 Task: Find connections with filter location Hastināpur with filter topic #purposewith filter profile language German with filter current company Swiss Re with filter school Knowledge Institute of Technology (KIOT) with filter industry Landscaping Services with filter service category Property Management with filter keywords title Conservation Volunteer
Action: Mouse moved to (661, 97)
Screenshot: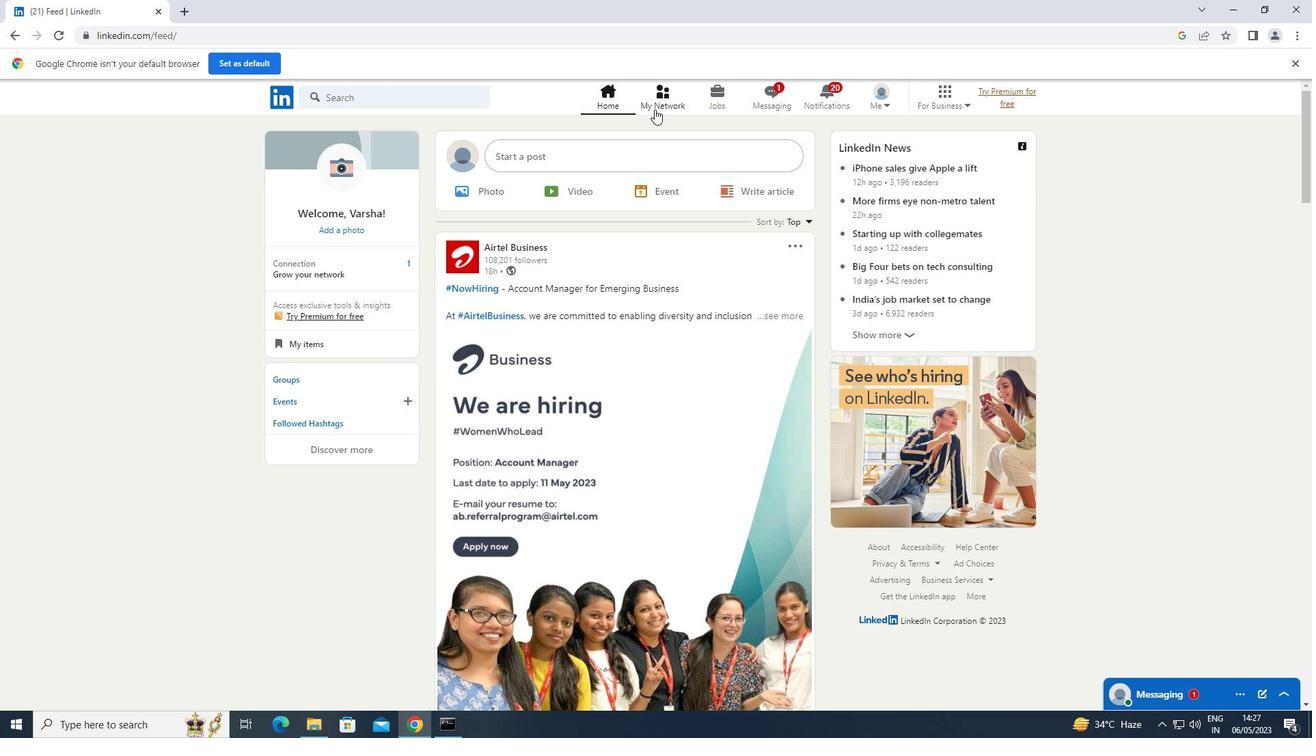 
Action: Mouse pressed left at (661, 97)
Screenshot: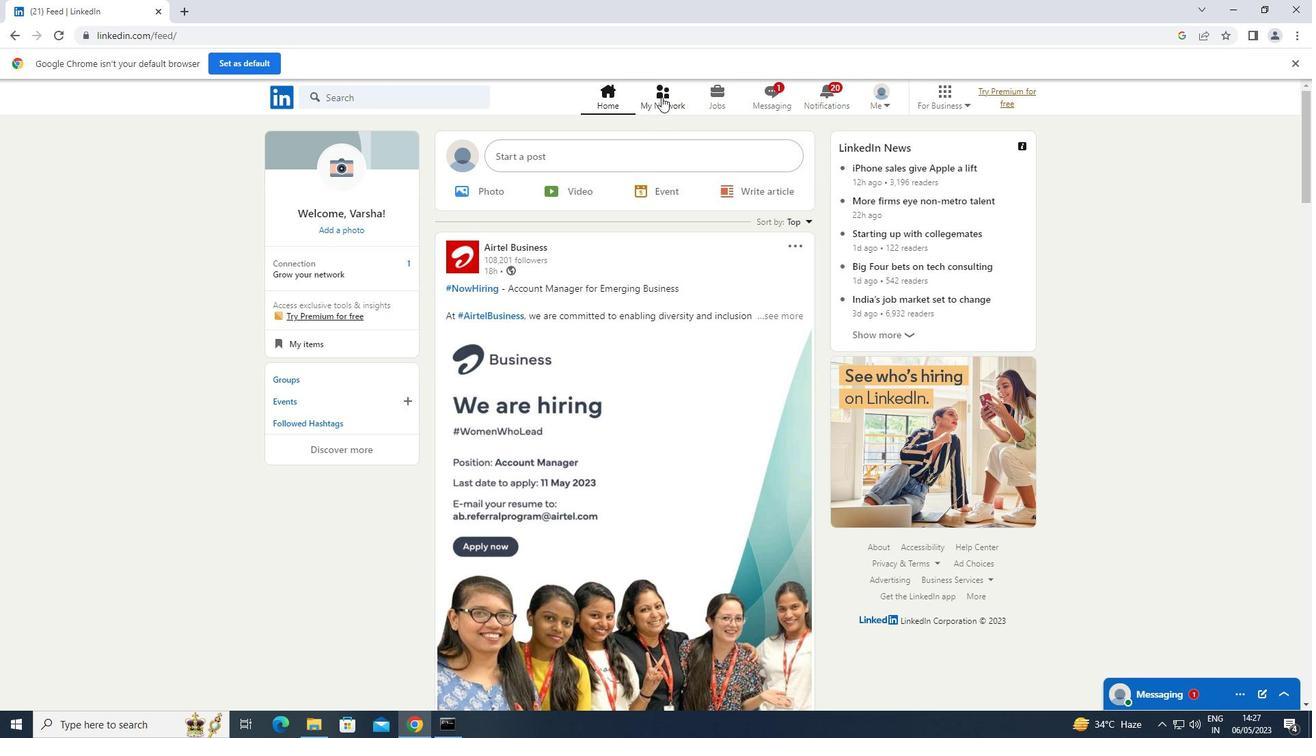 
Action: Mouse moved to (378, 174)
Screenshot: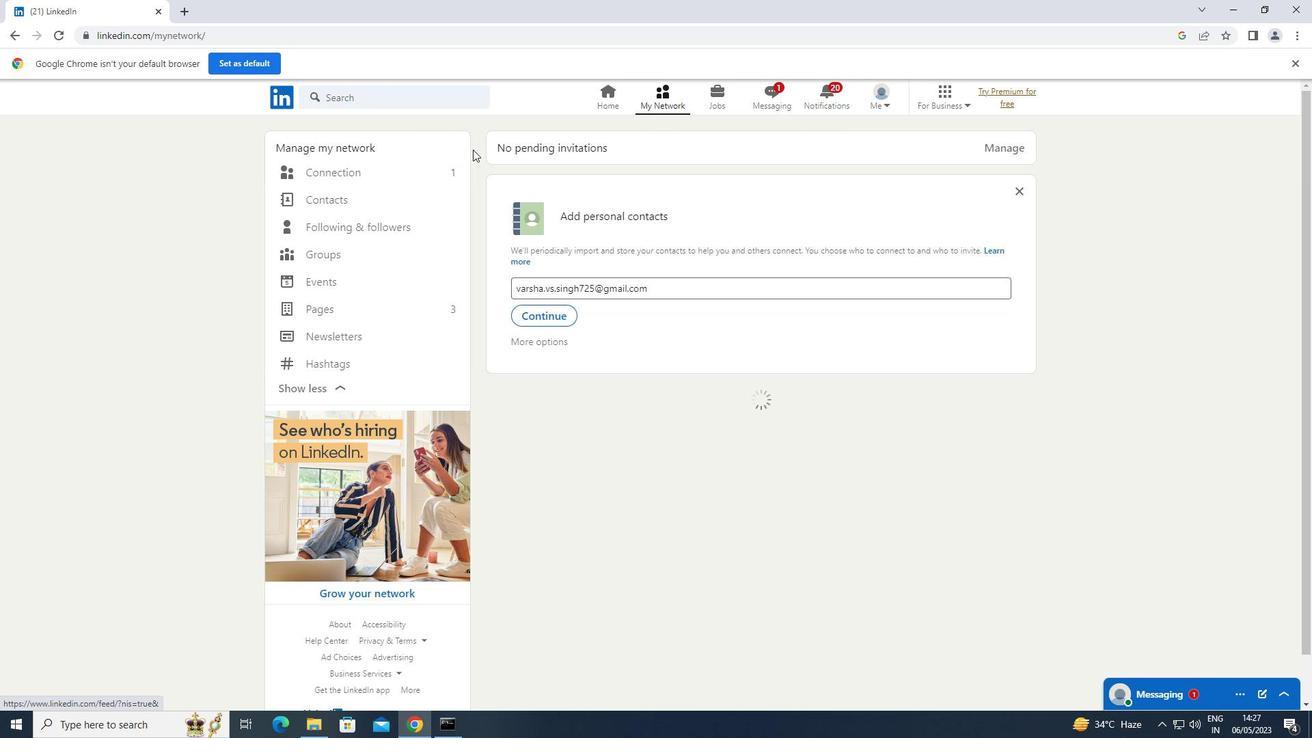 
Action: Mouse pressed left at (378, 174)
Screenshot: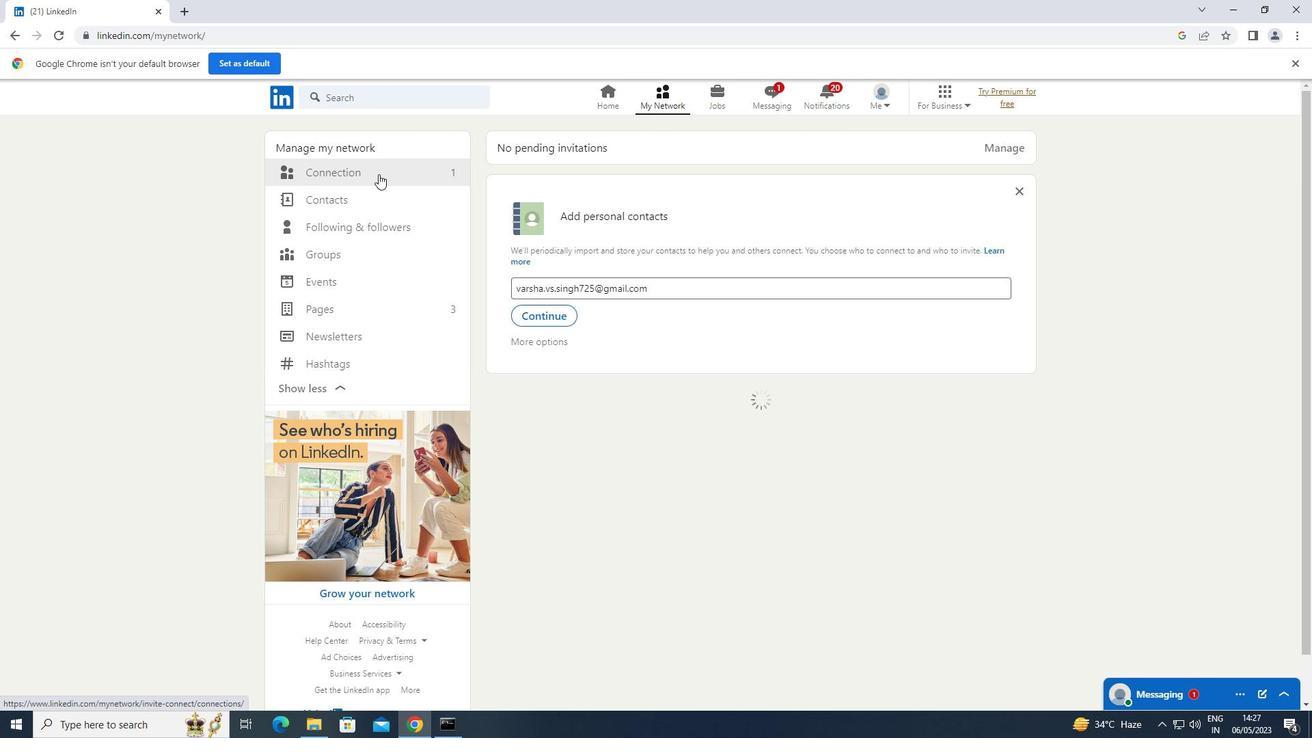 
Action: Mouse moved to (770, 174)
Screenshot: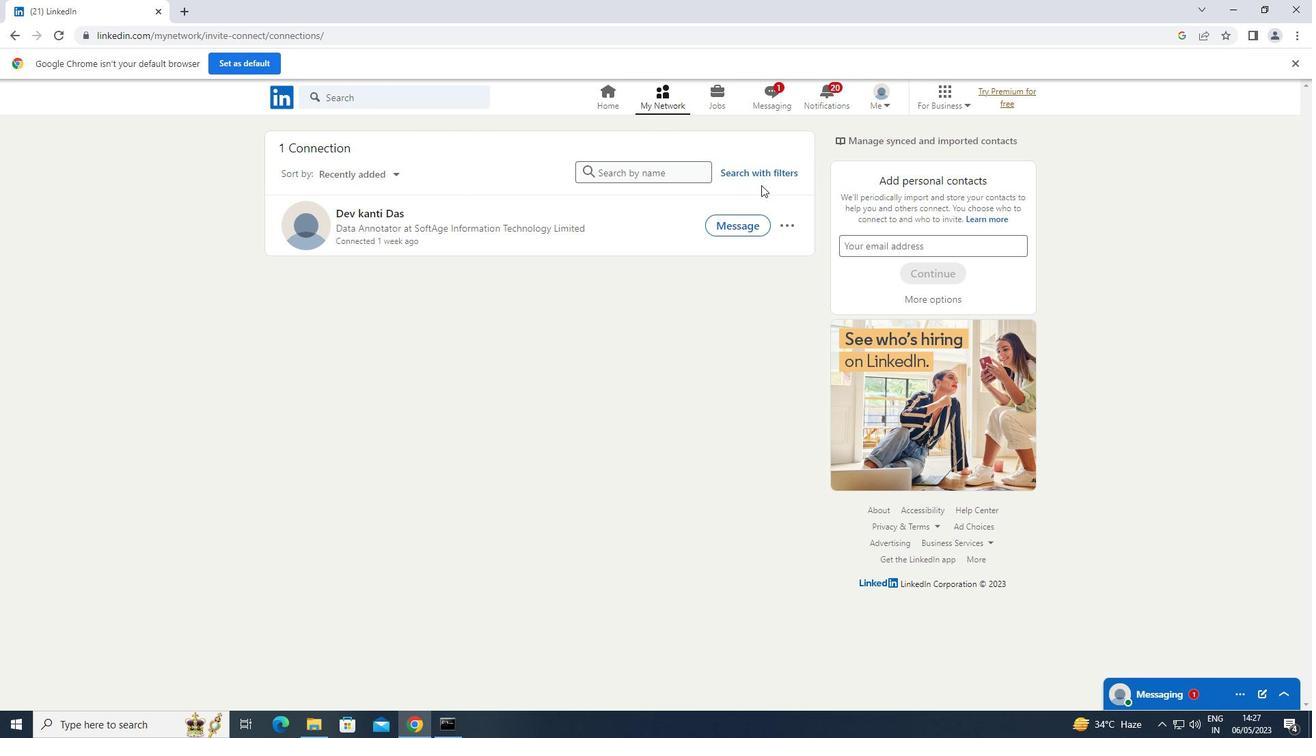 
Action: Mouse pressed left at (770, 174)
Screenshot: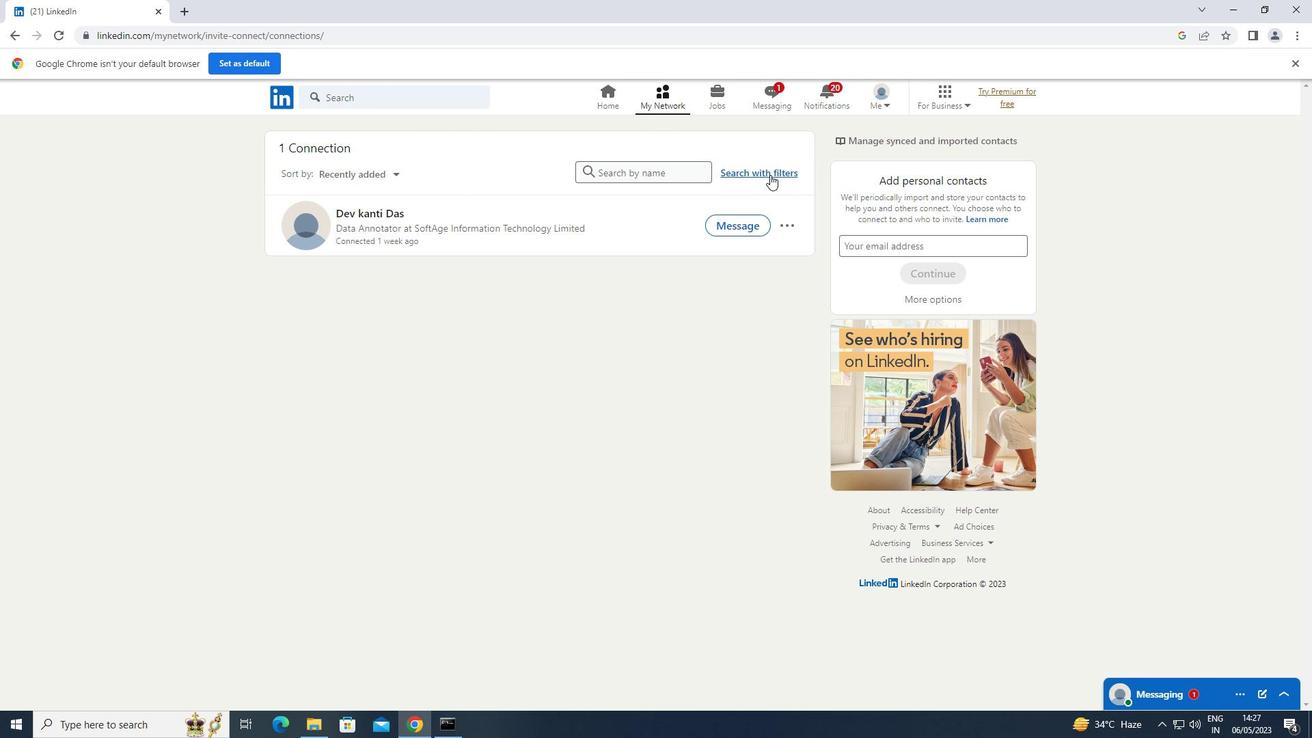 
Action: Mouse moved to (706, 141)
Screenshot: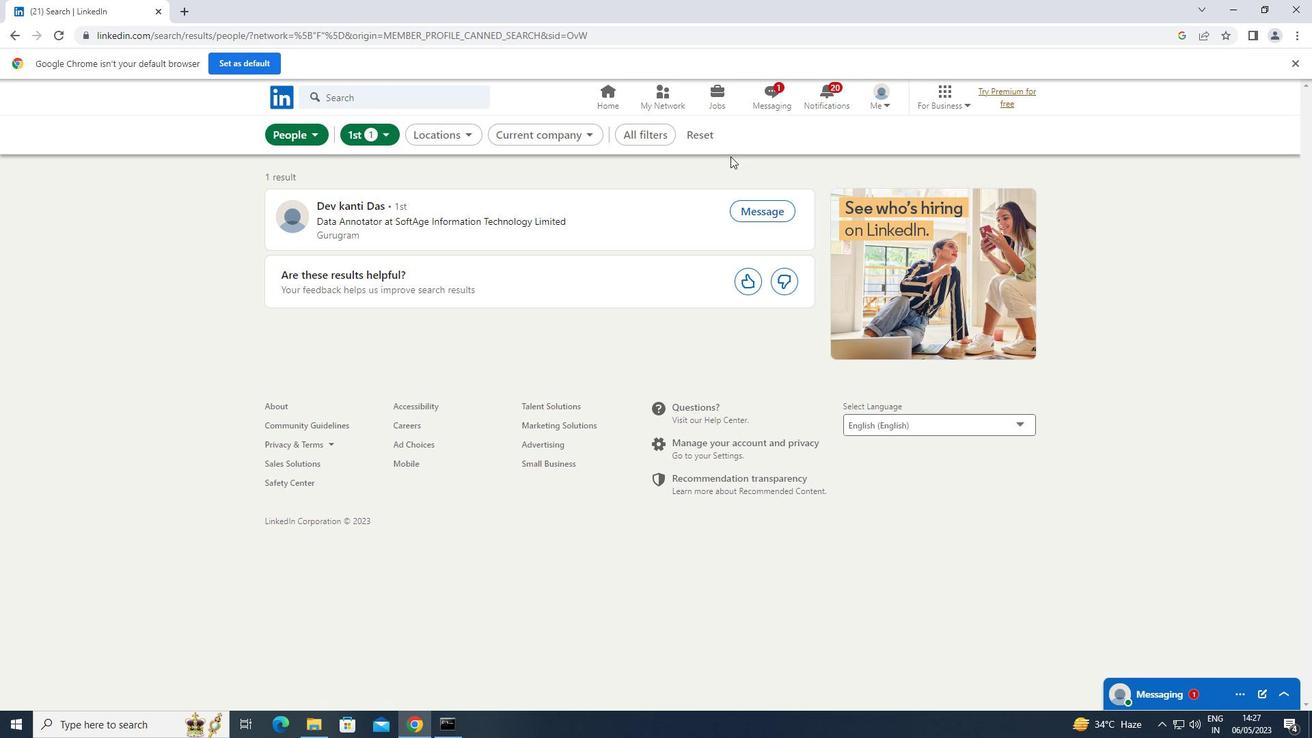 
Action: Mouse pressed left at (706, 141)
Screenshot: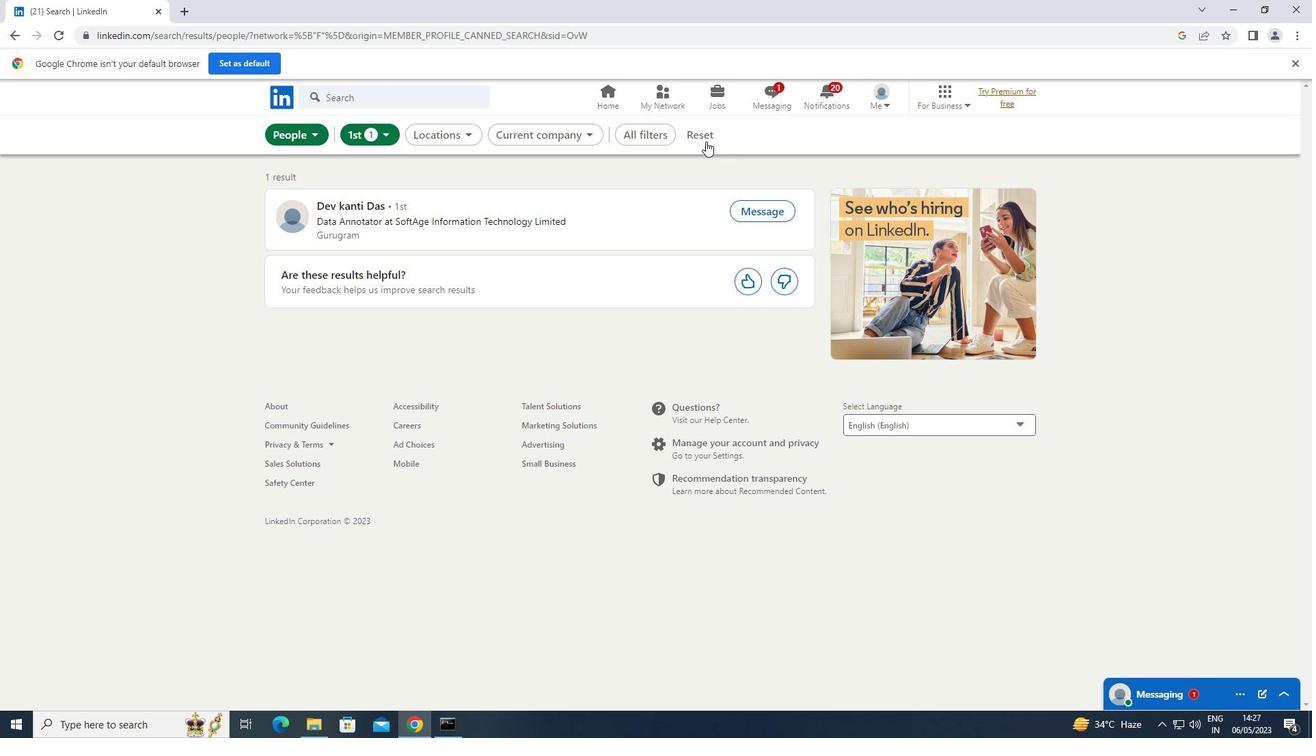 
Action: Mouse moved to (670, 134)
Screenshot: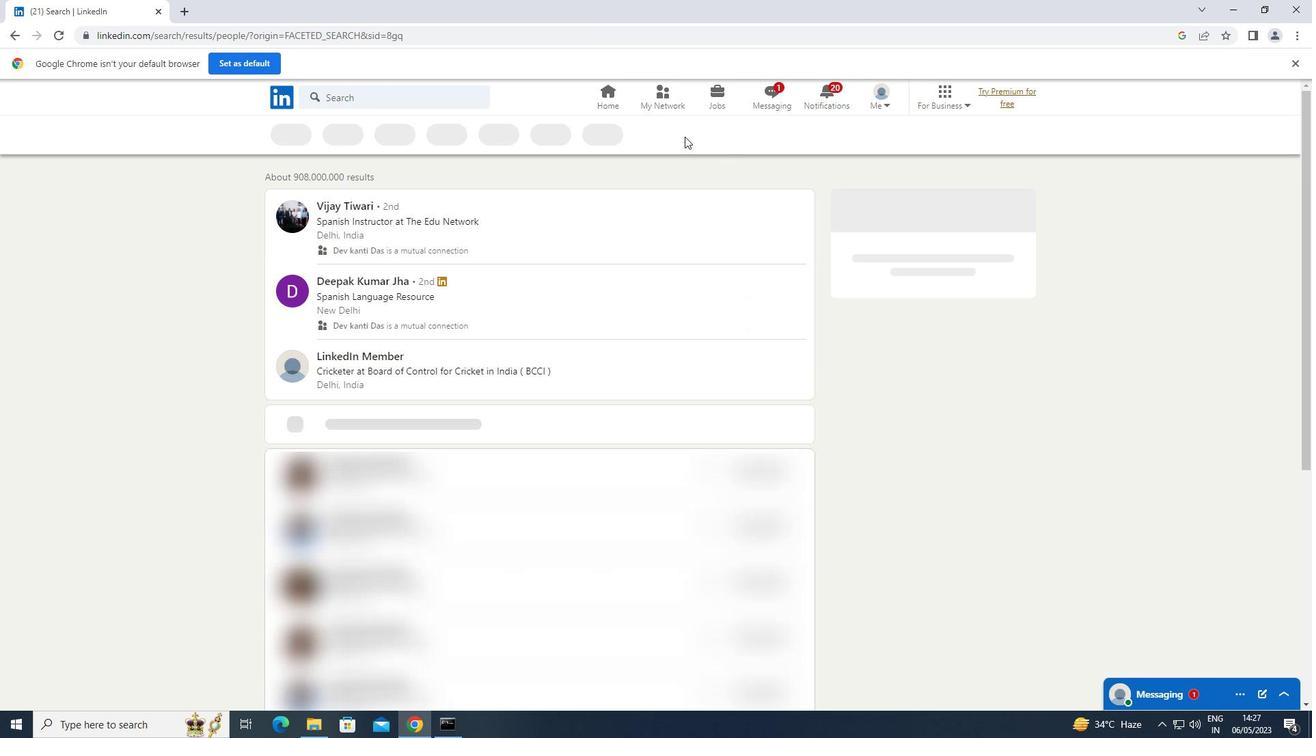 
Action: Mouse pressed left at (670, 134)
Screenshot: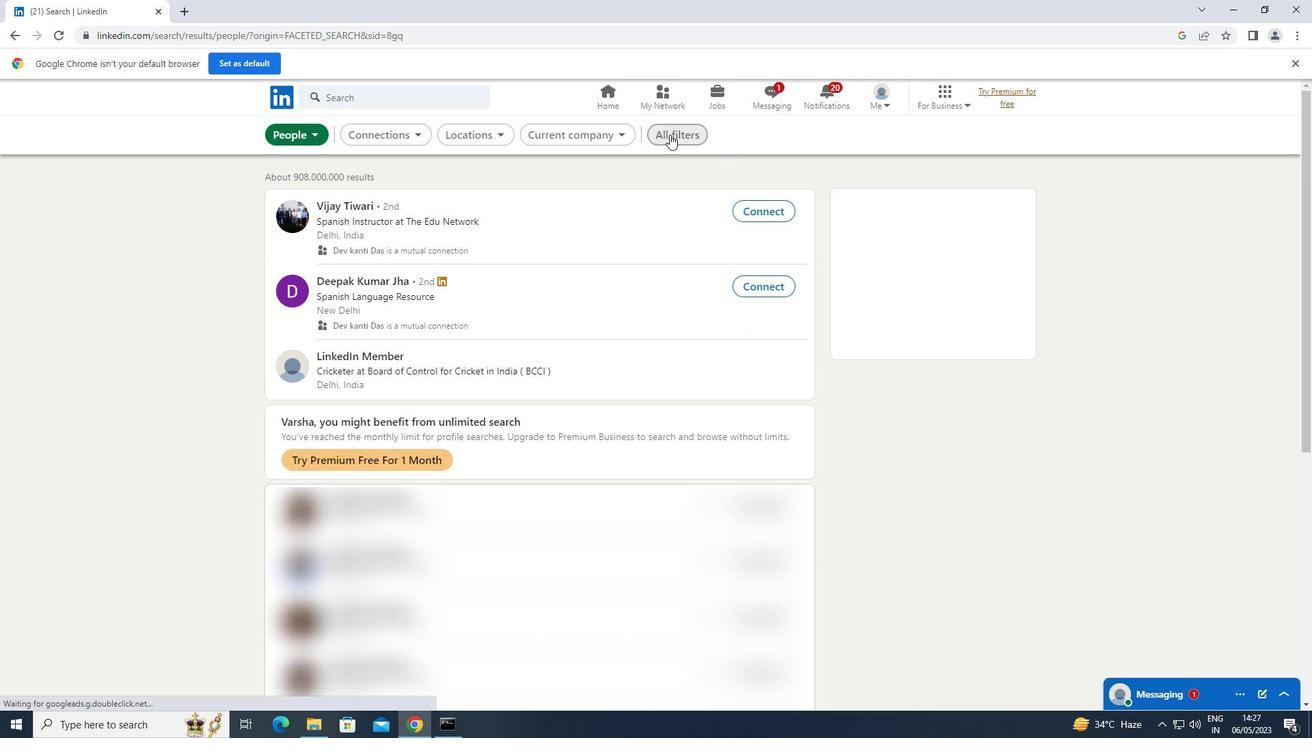 
Action: Mouse moved to (1206, 331)
Screenshot: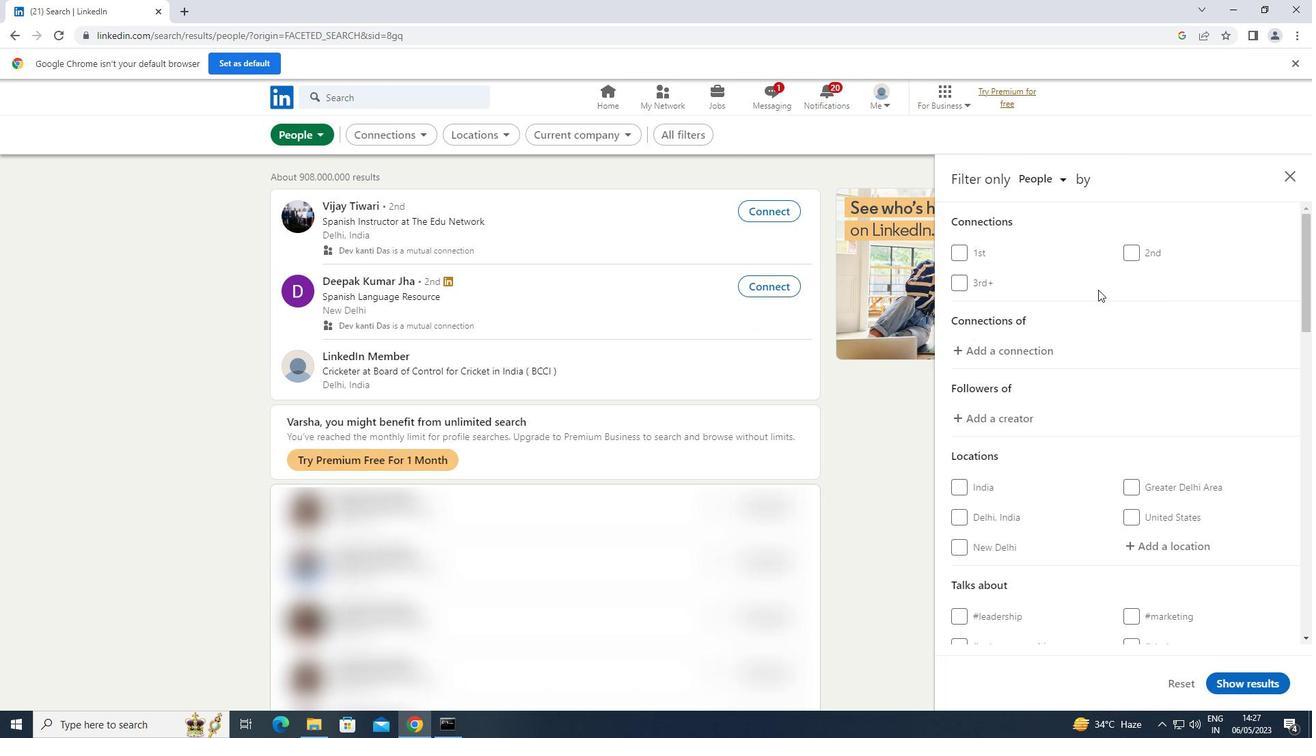 
Action: Mouse scrolled (1206, 330) with delta (0, 0)
Screenshot: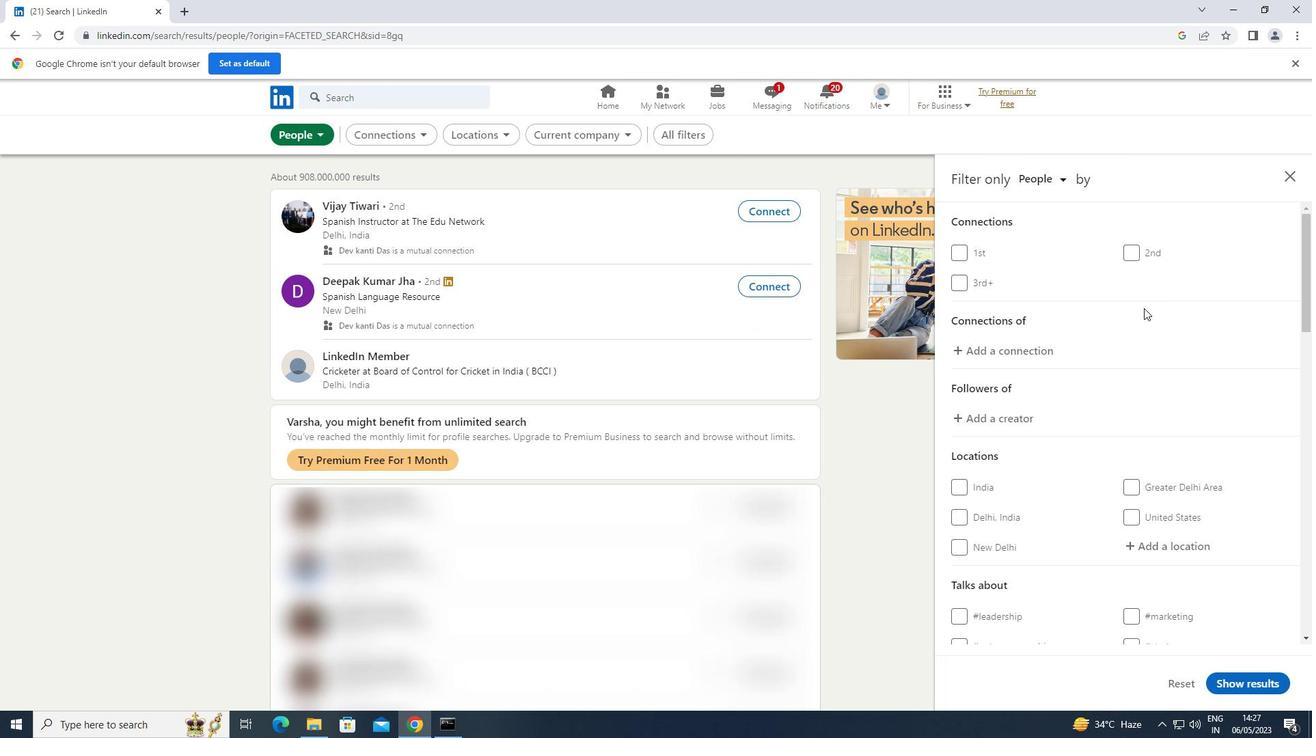 
Action: Mouse moved to (1207, 331)
Screenshot: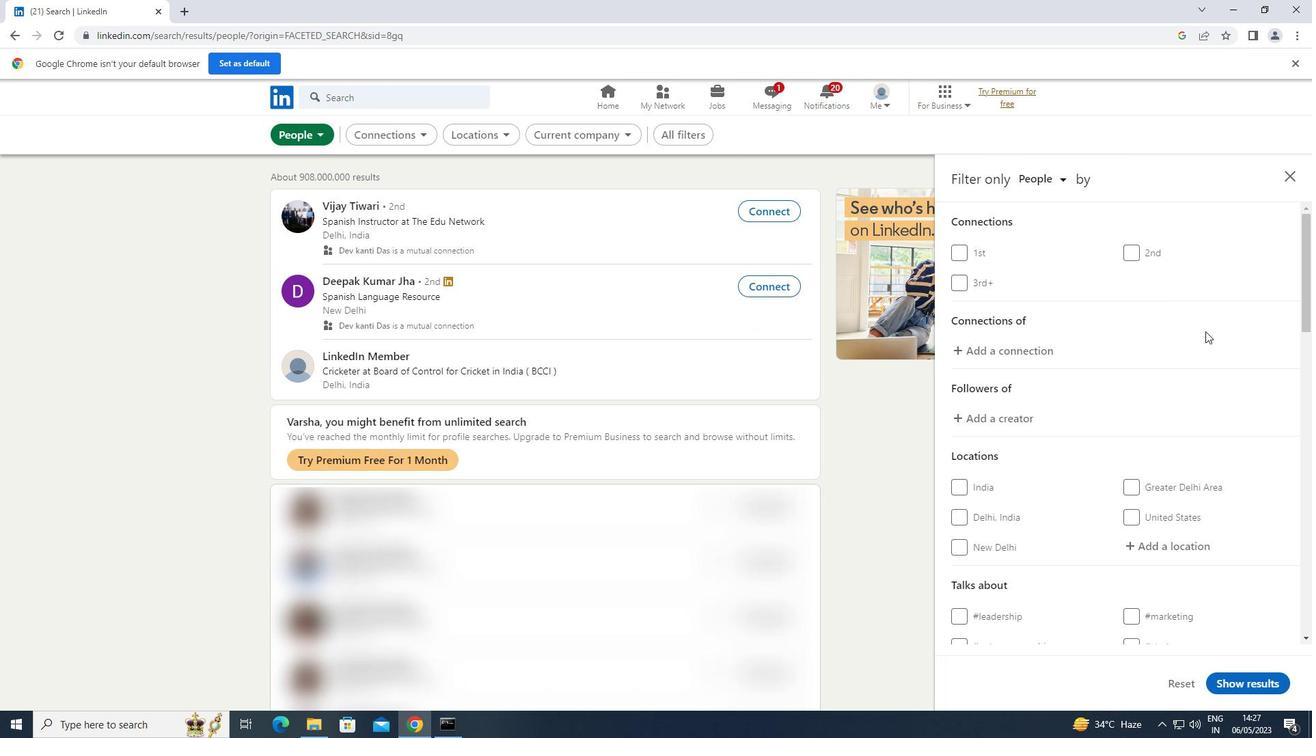 
Action: Mouse scrolled (1207, 330) with delta (0, 0)
Screenshot: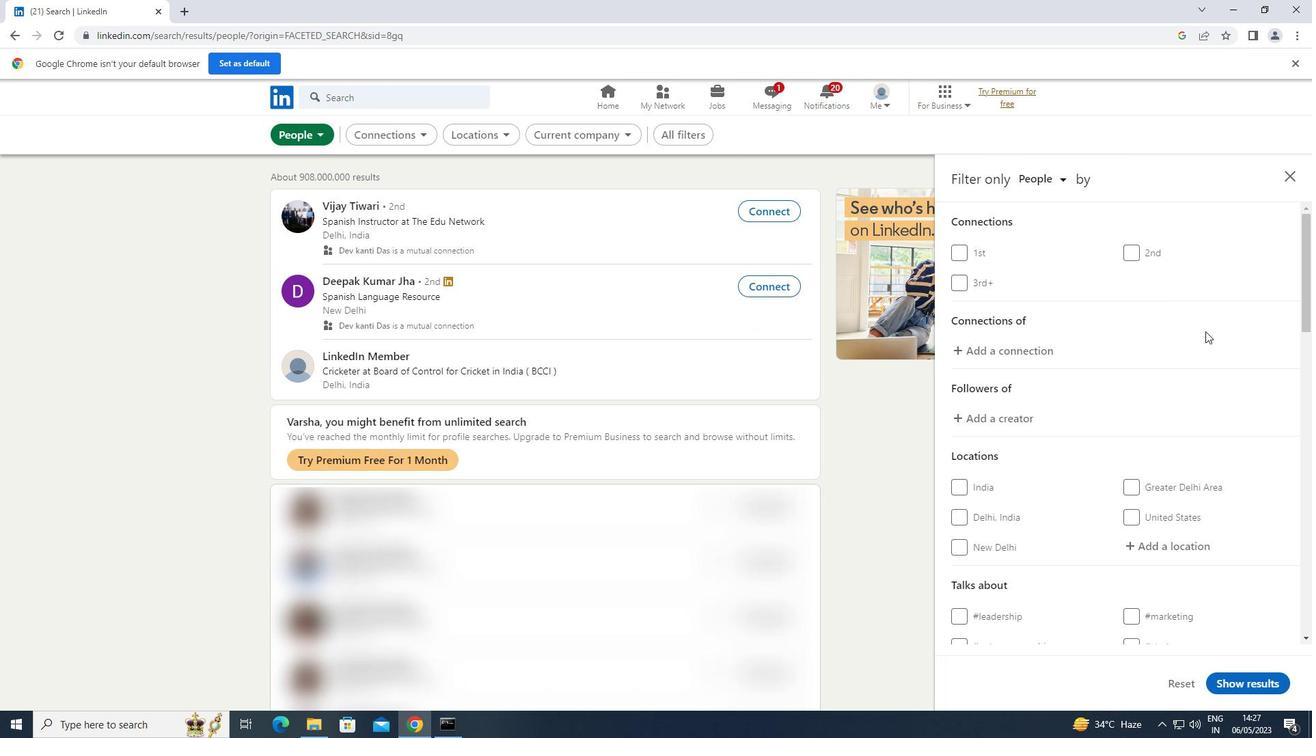 
Action: Mouse moved to (1172, 403)
Screenshot: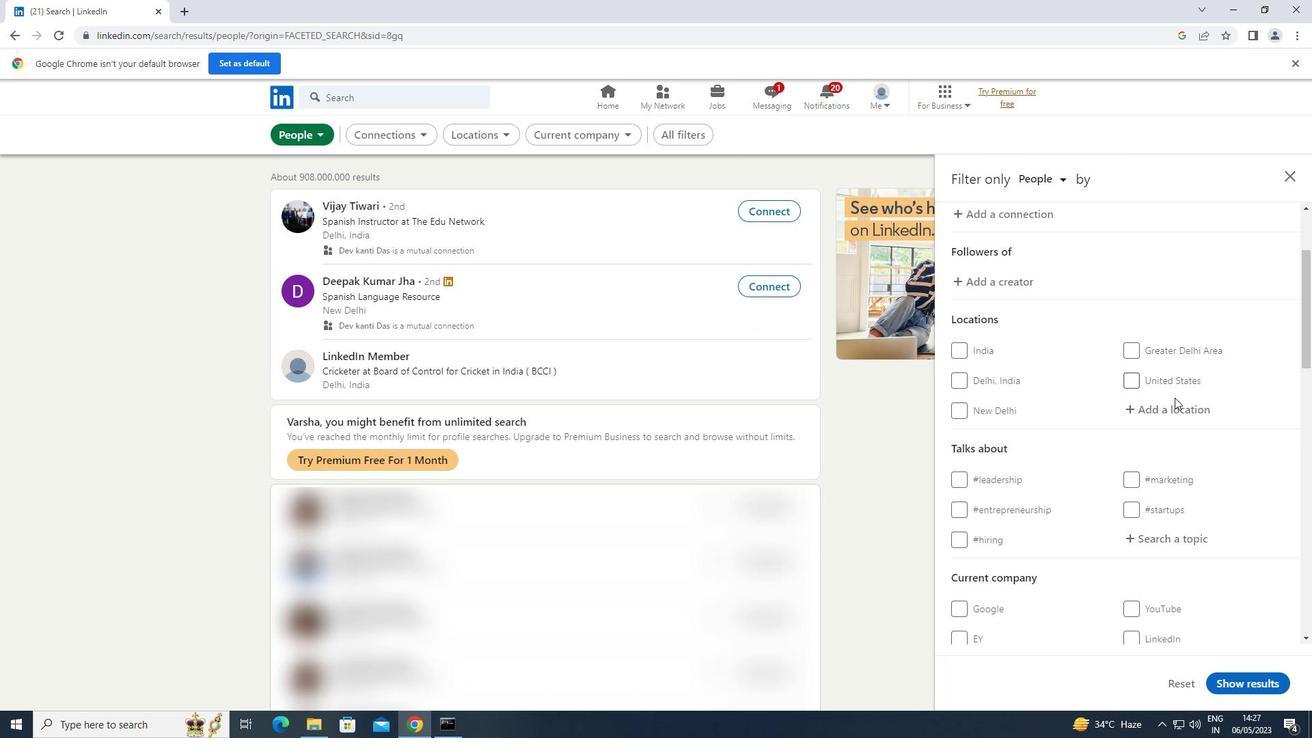 
Action: Mouse pressed left at (1172, 403)
Screenshot: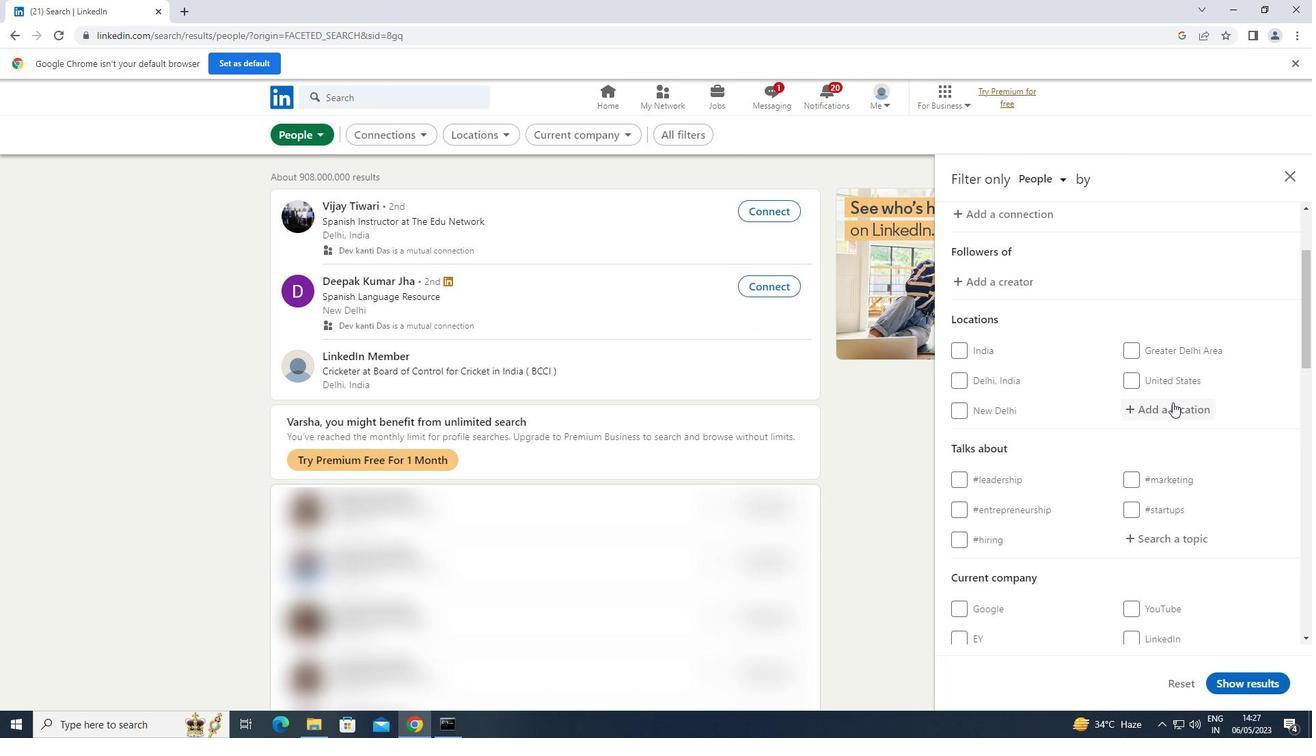 
Action: Key pressed <Key.shift>HASTINAPUR
Screenshot: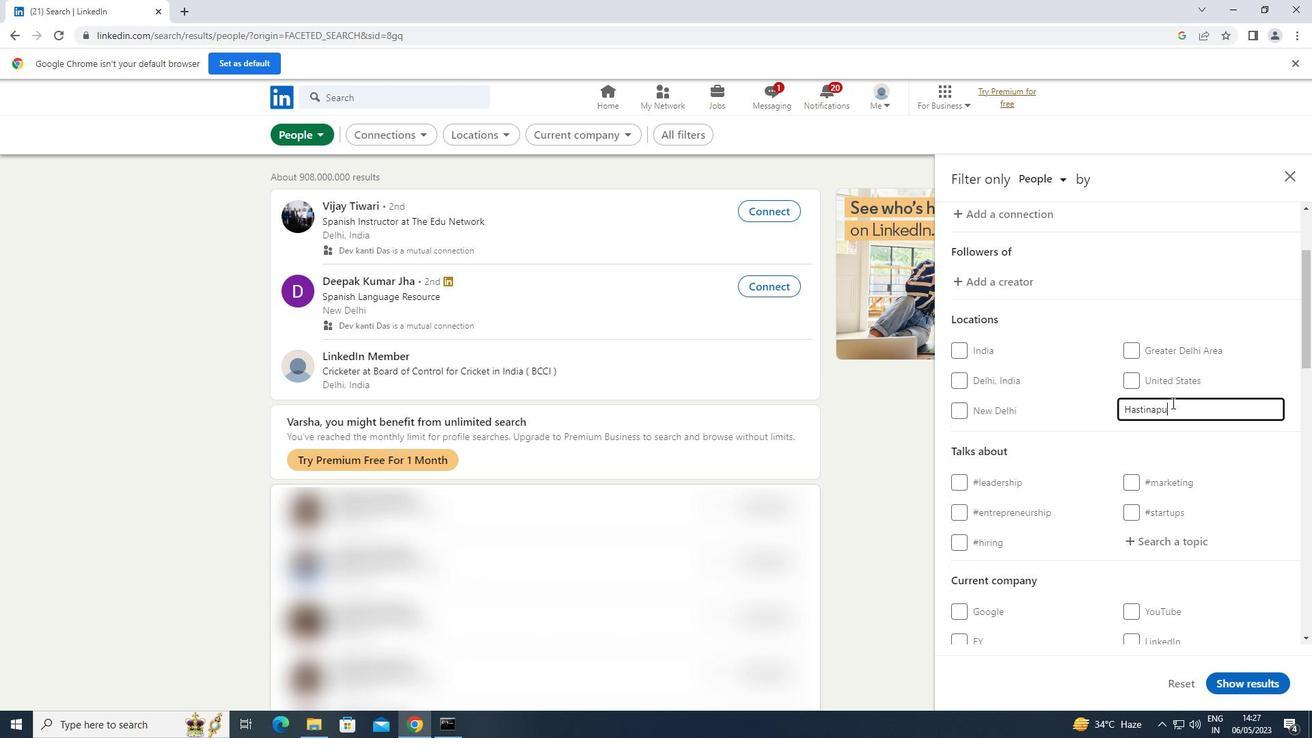 
Action: Mouse moved to (1174, 538)
Screenshot: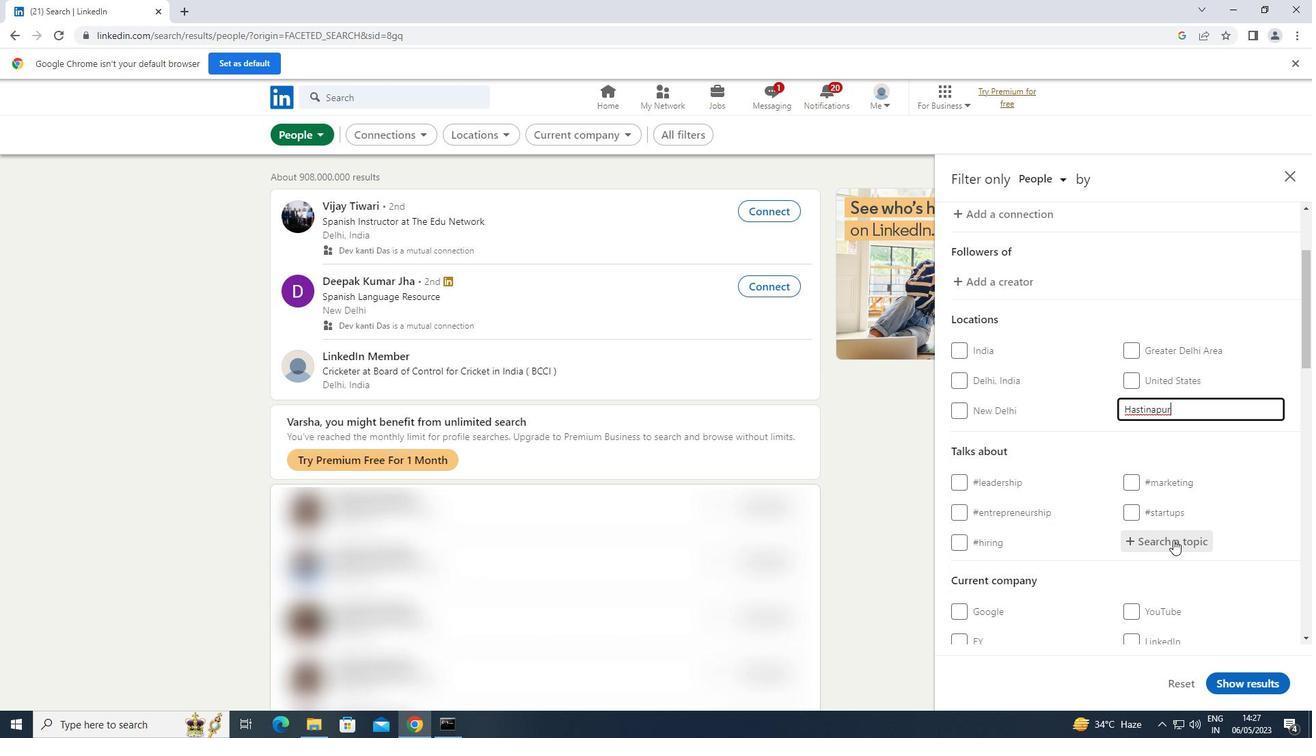 
Action: Mouse pressed left at (1174, 538)
Screenshot: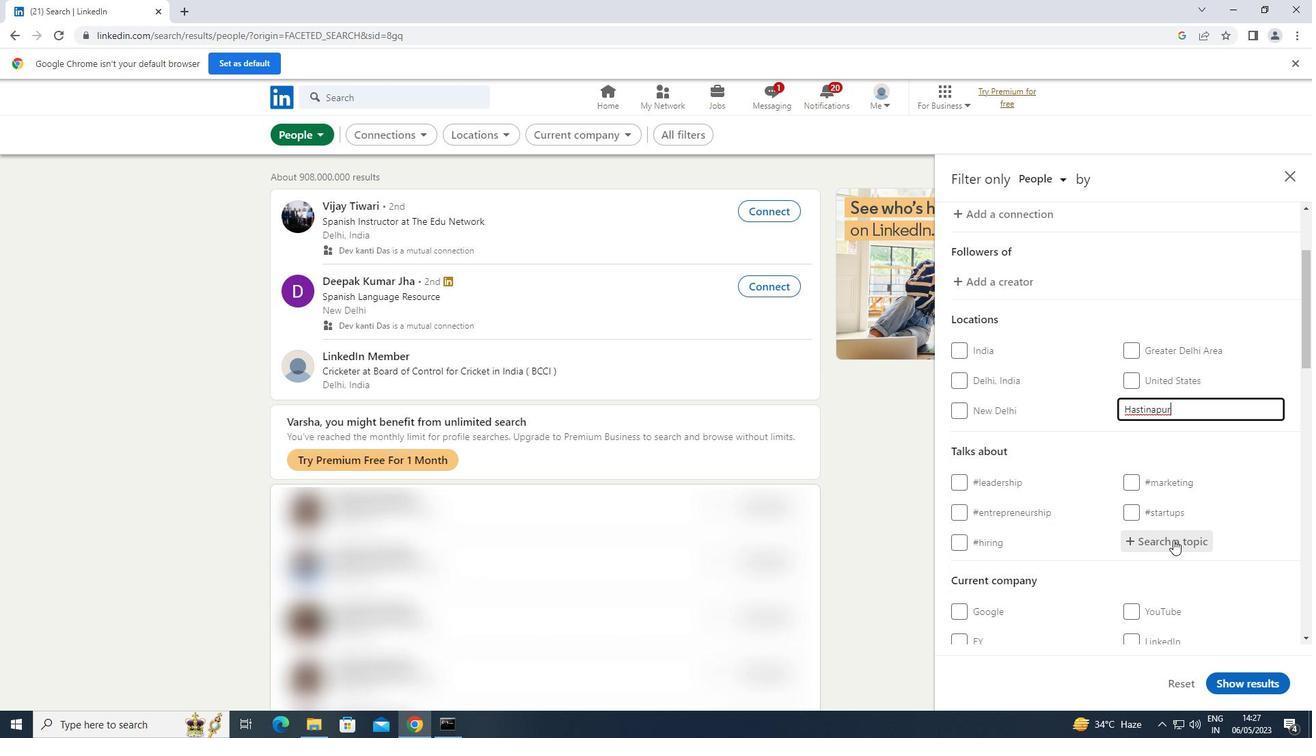
Action: Key pressed PURPOSE
Screenshot: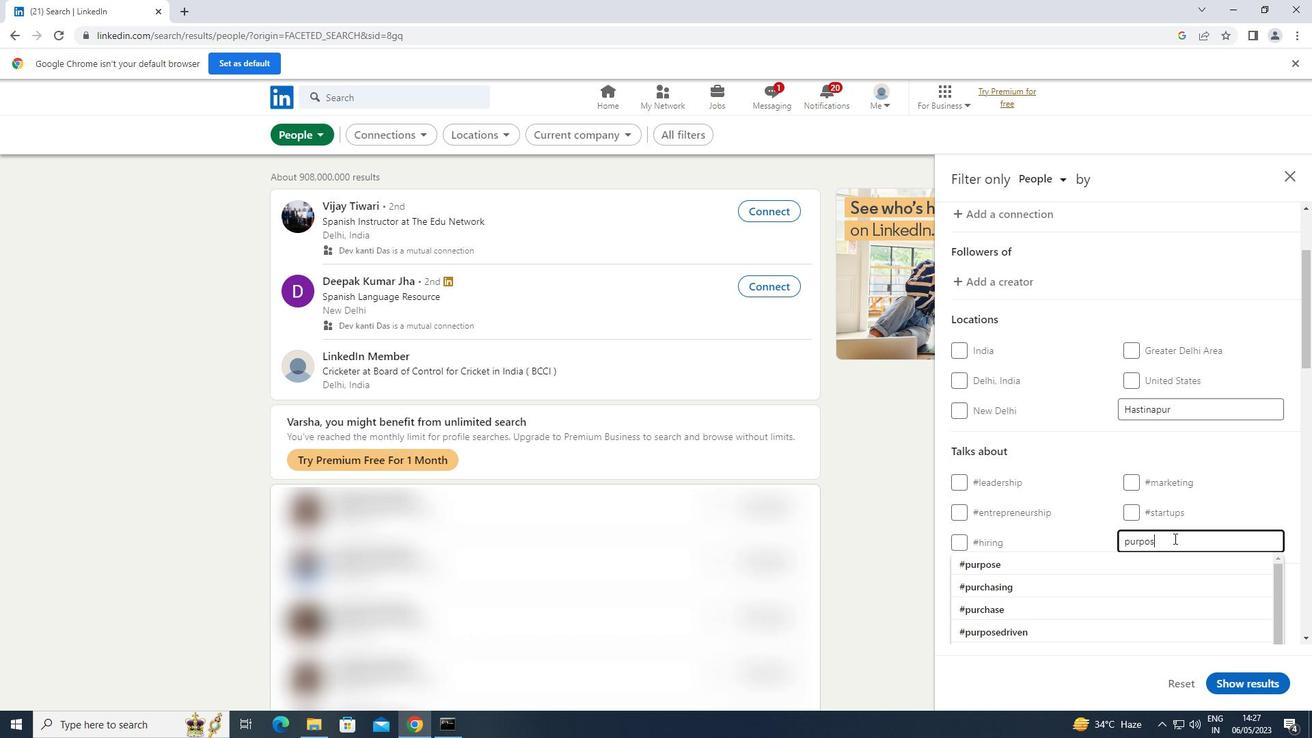 
Action: Mouse moved to (1030, 557)
Screenshot: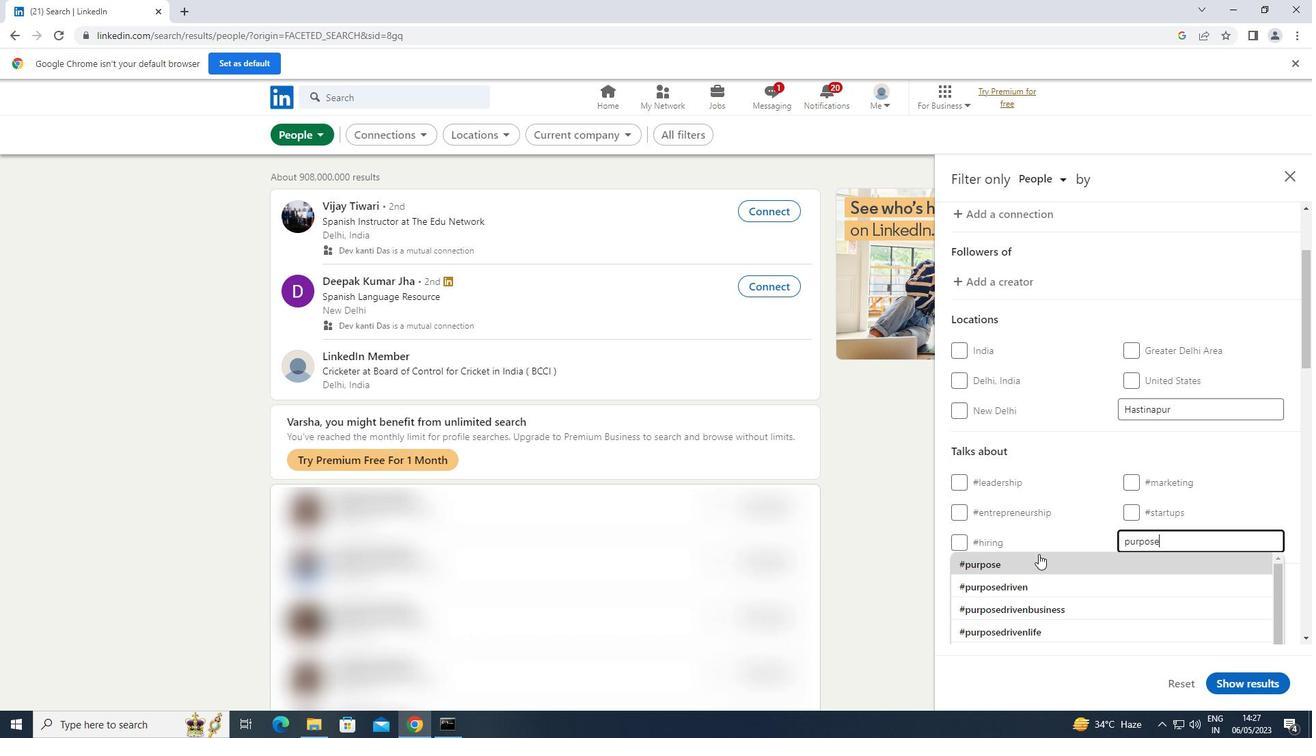 
Action: Mouse pressed left at (1030, 557)
Screenshot: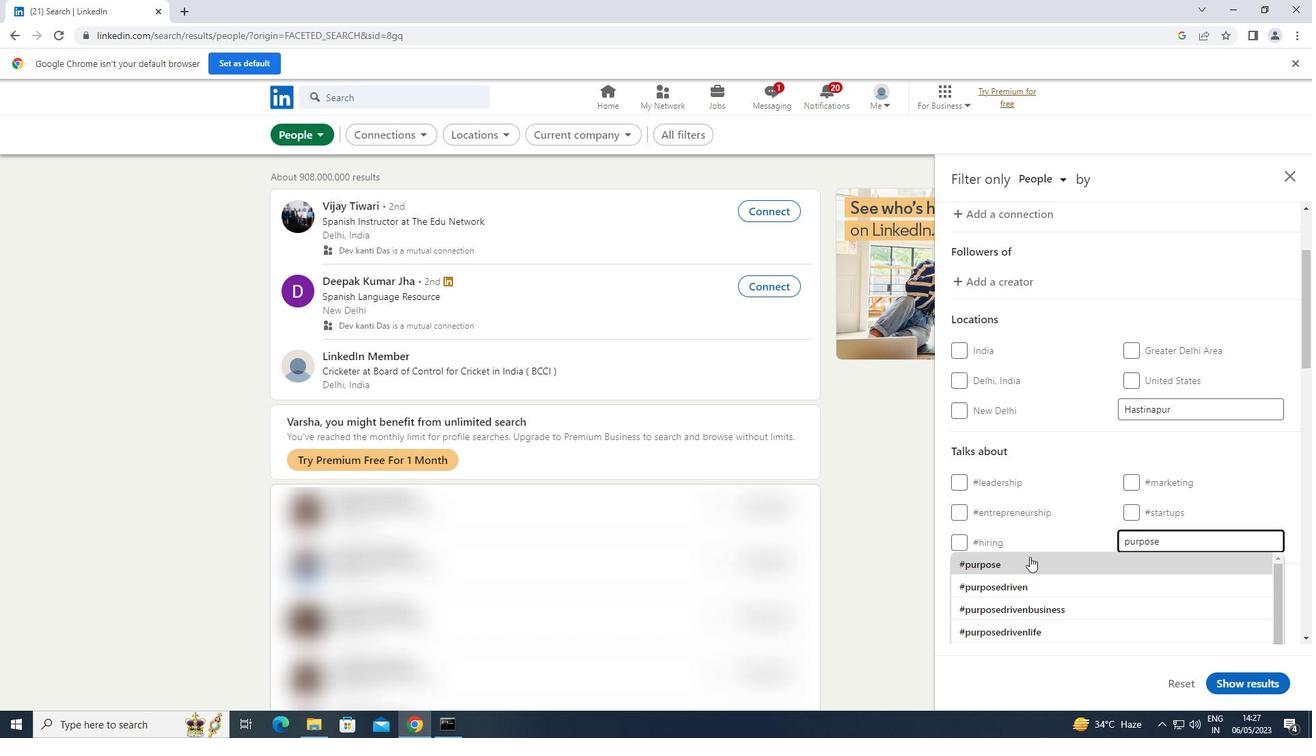 
Action: Mouse scrolled (1030, 556) with delta (0, 0)
Screenshot: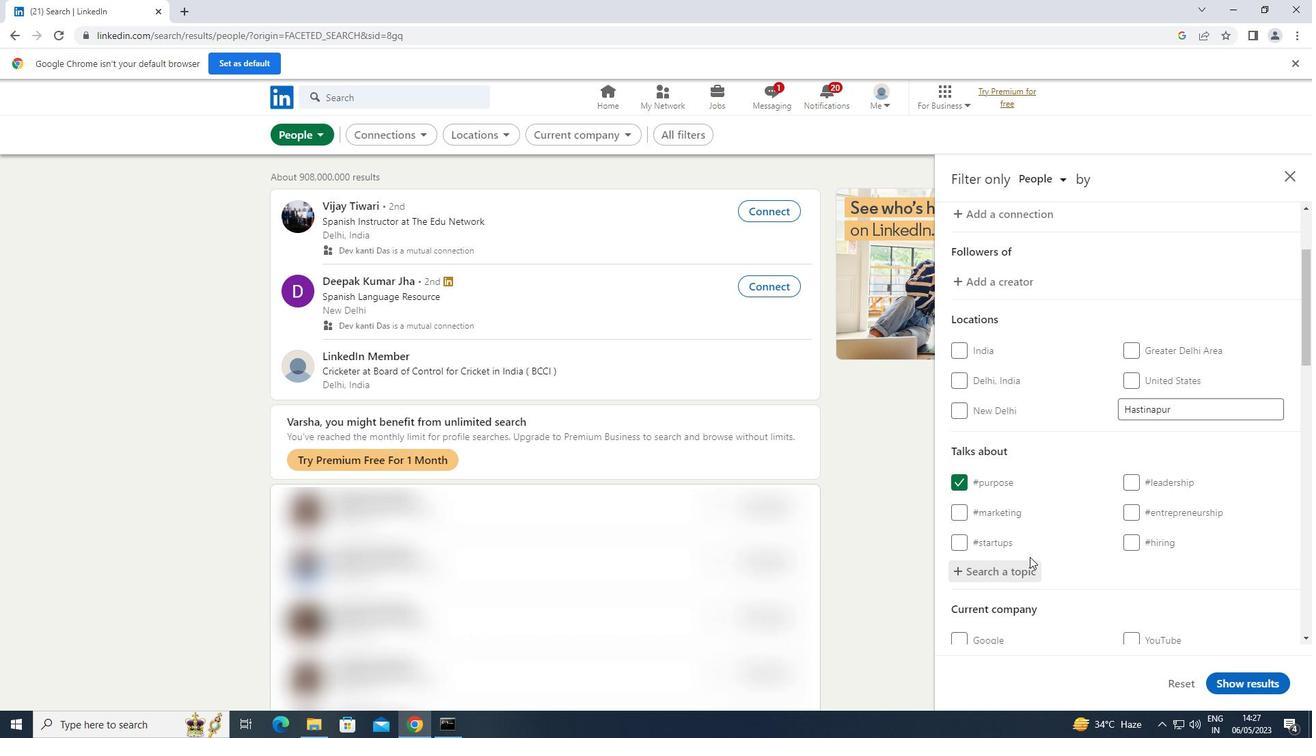 
Action: Mouse scrolled (1030, 556) with delta (0, 0)
Screenshot: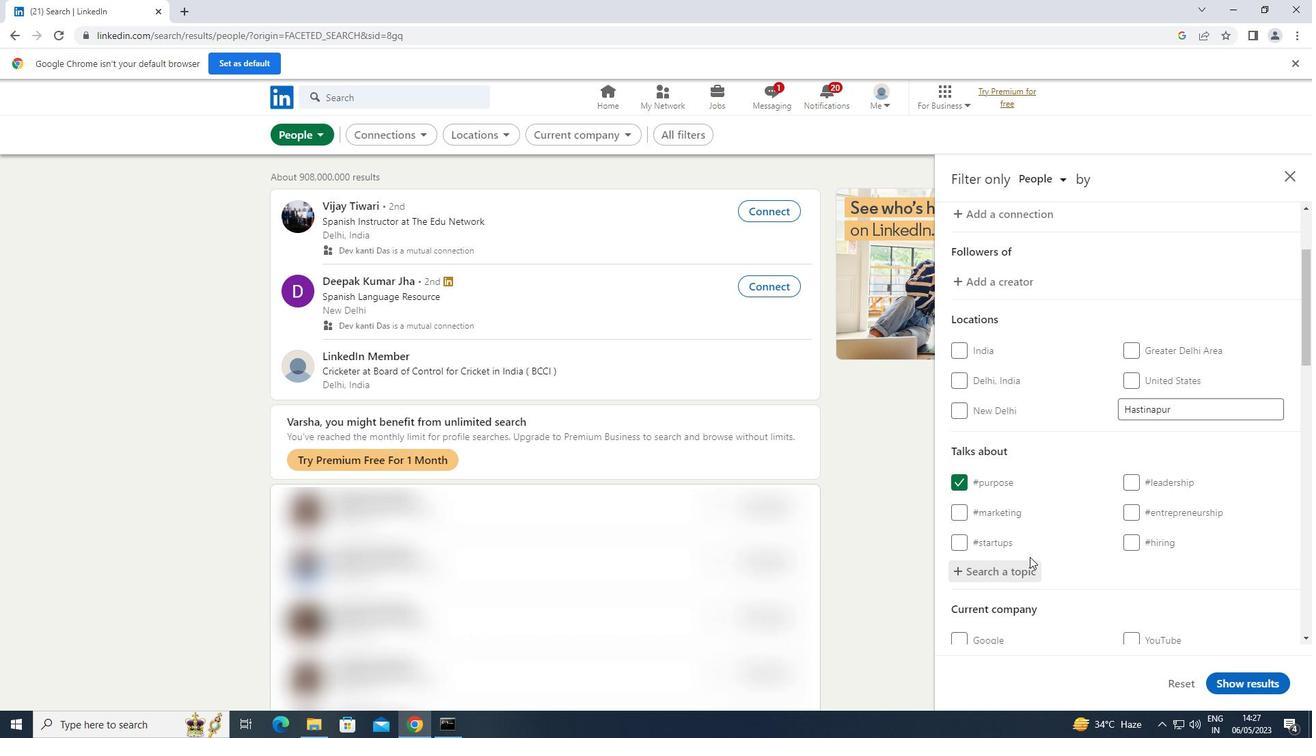 
Action: Mouse scrolled (1030, 556) with delta (0, 0)
Screenshot: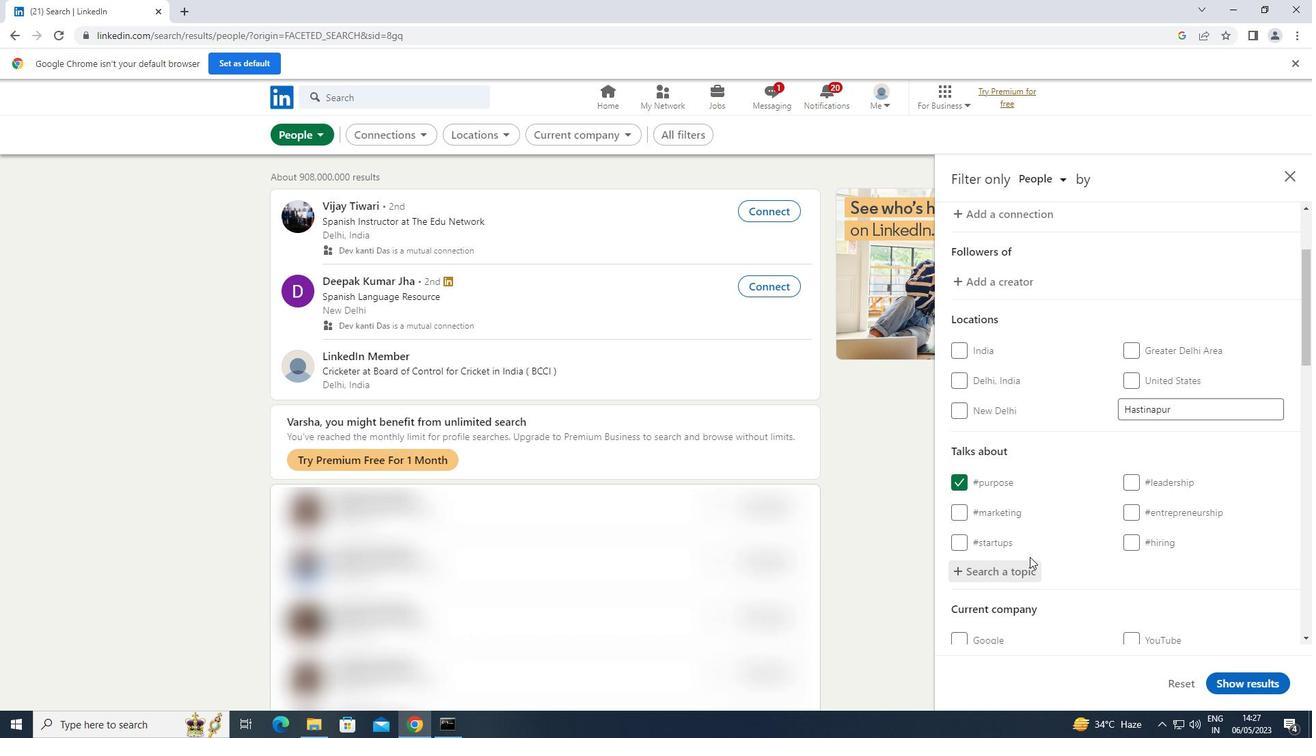 
Action: Mouse scrolled (1030, 556) with delta (0, 0)
Screenshot: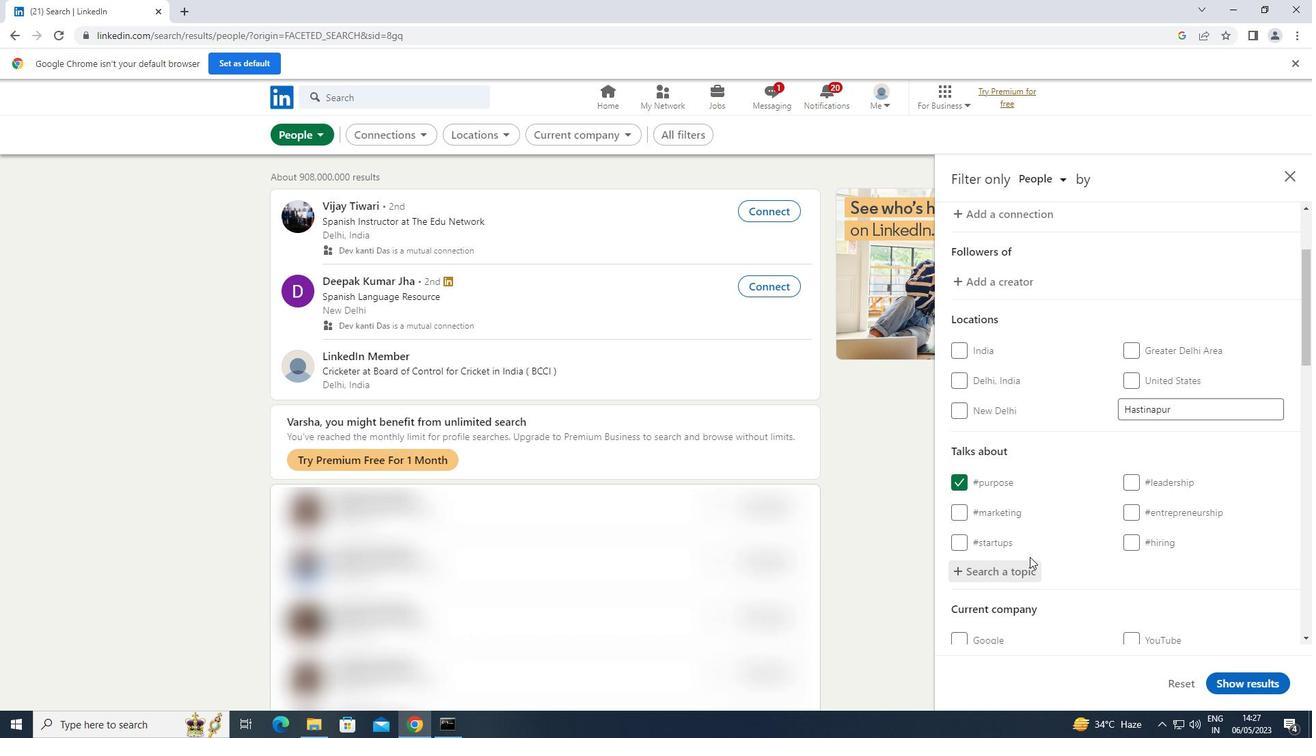 
Action: Mouse scrolled (1030, 556) with delta (0, 0)
Screenshot: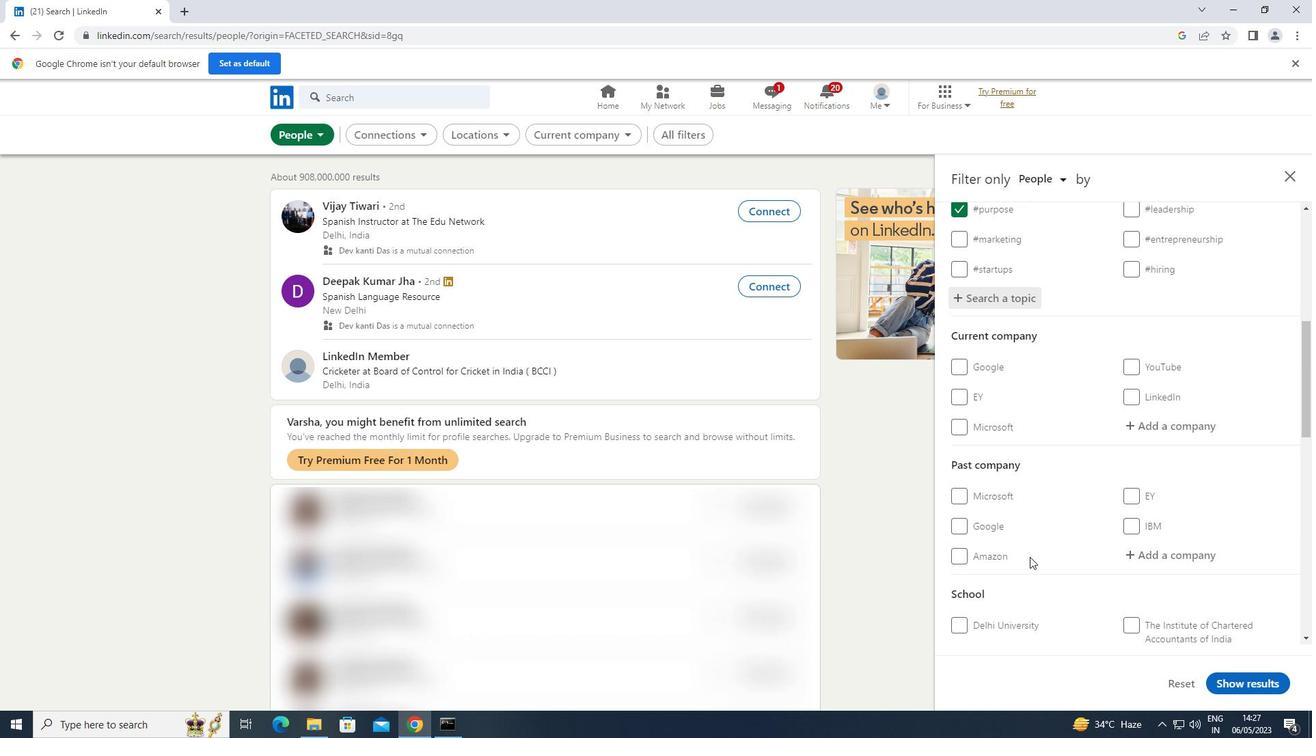 
Action: Mouse scrolled (1030, 556) with delta (0, 0)
Screenshot: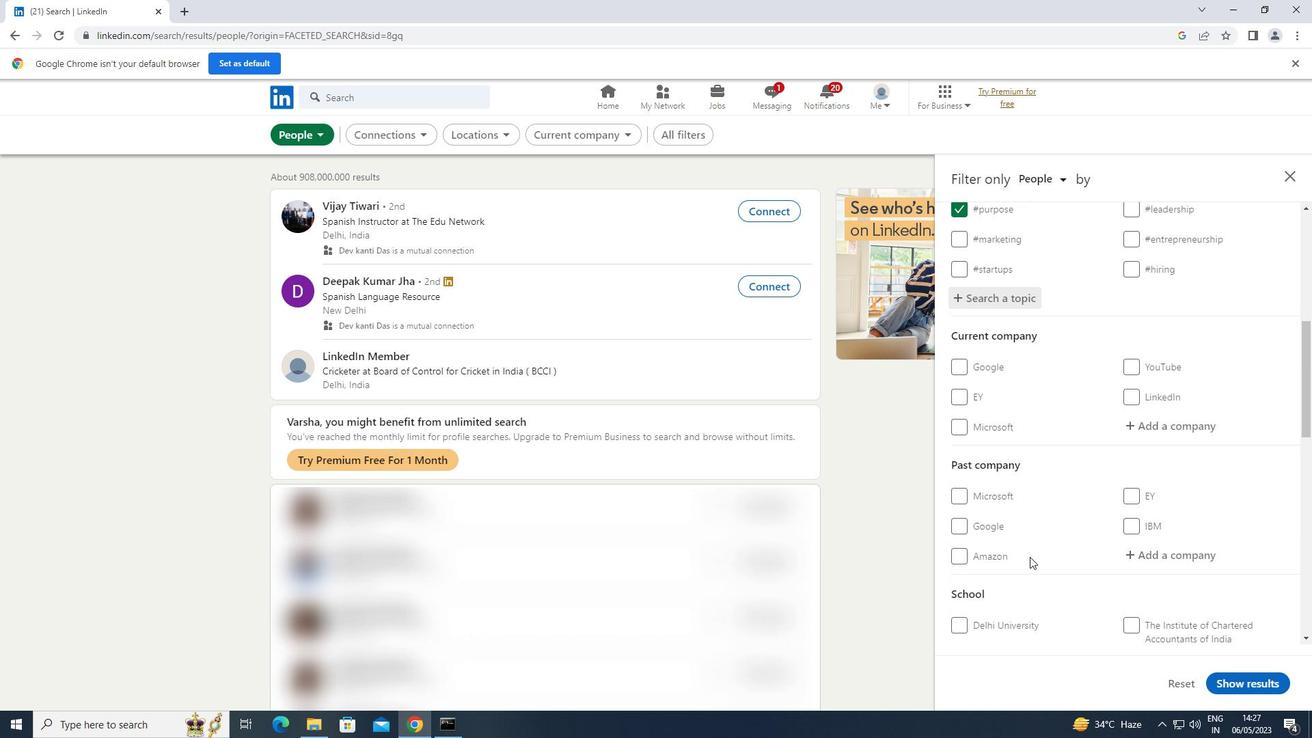 
Action: Mouse scrolled (1030, 556) with delta (0, 0)
Screenshot: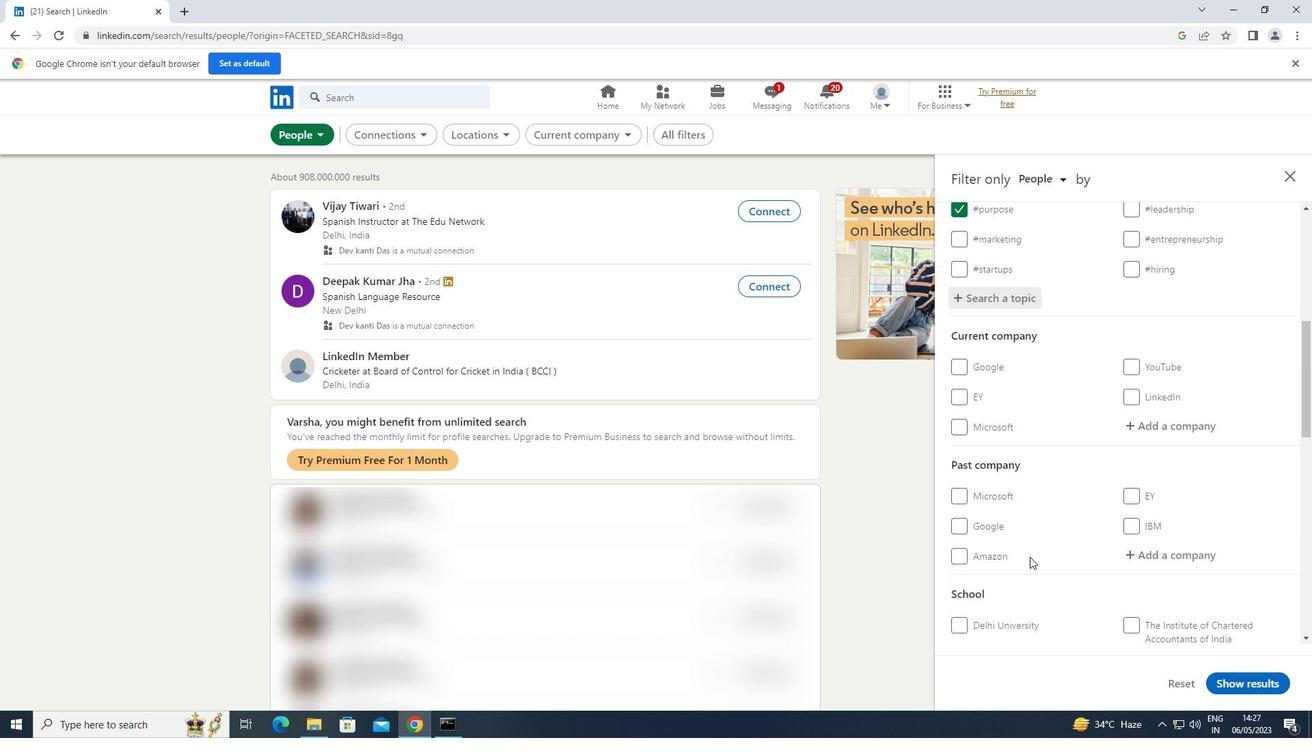 
Action: Mouse scrolled (1030, 556) with delta (0, 0)
Screenshot: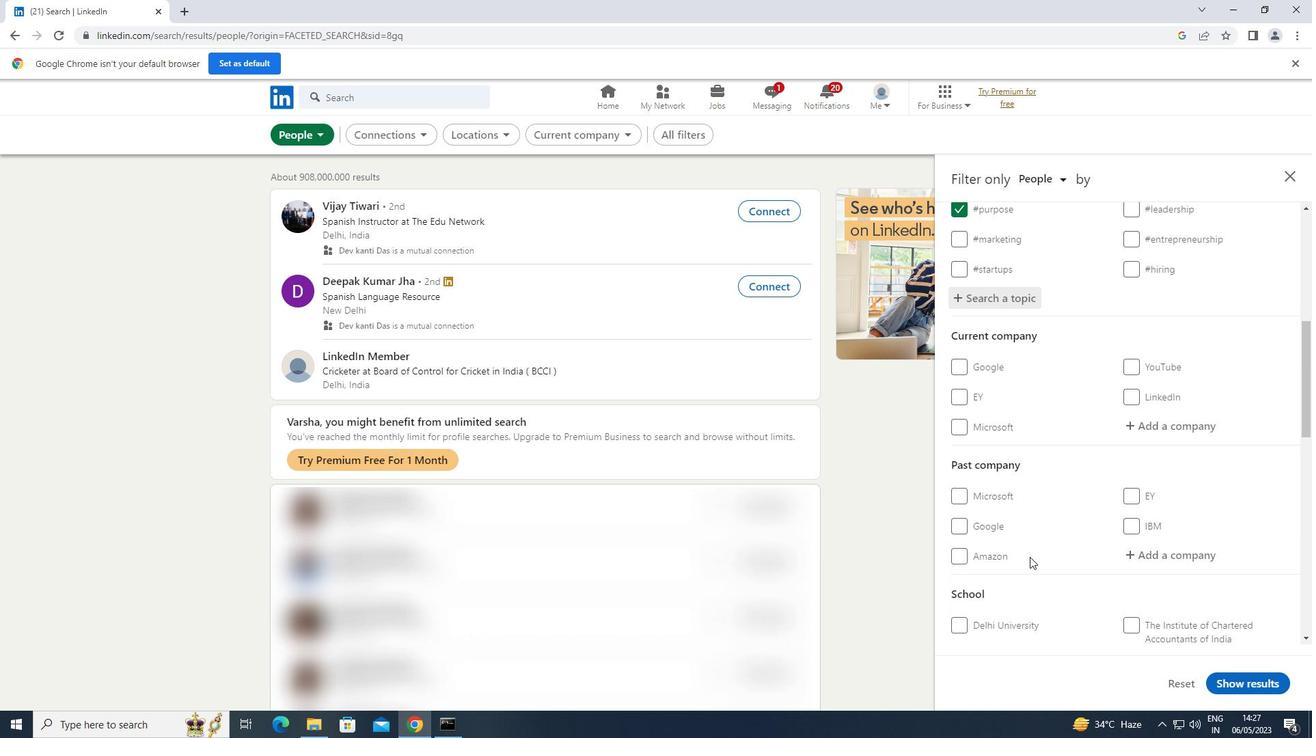 
Action: Mouse scrolled (1030, 556) with delta (0, 0)
Screenshot: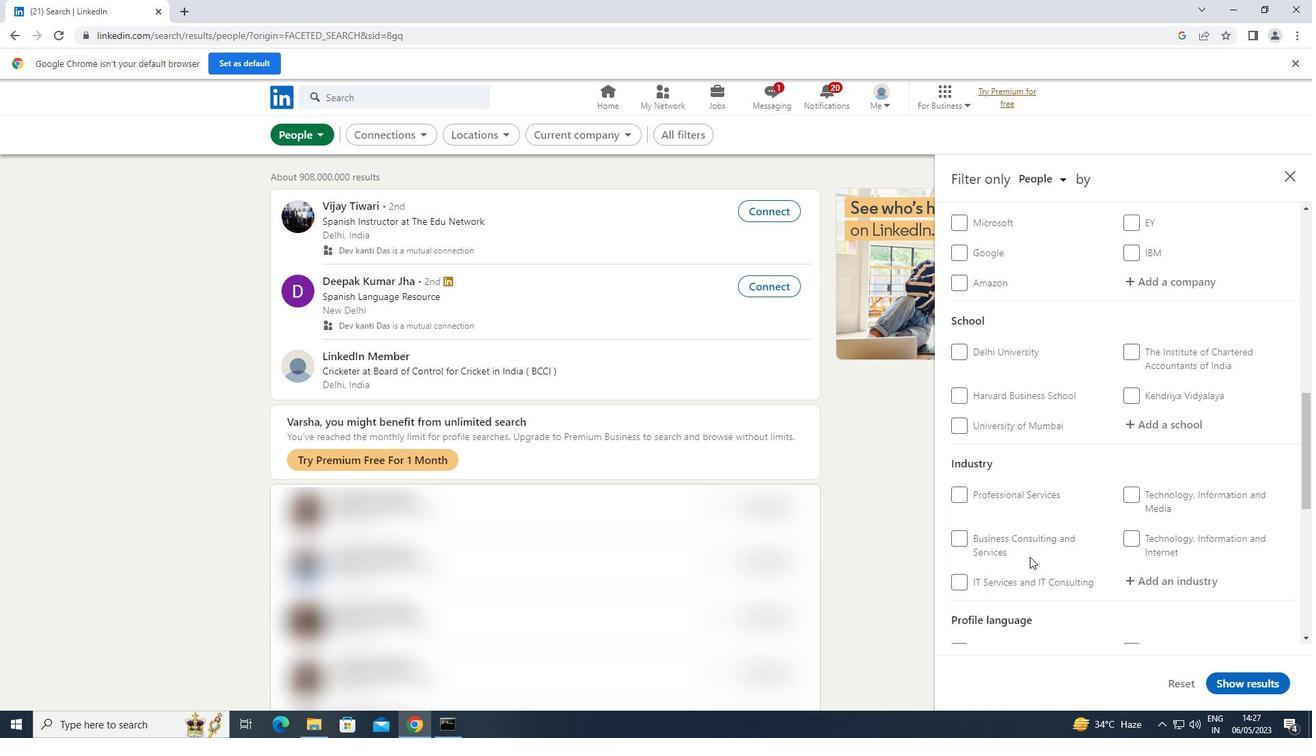 
Action: Mouse scrolled (1030, 556) with delta (0, 0)
Screenshot: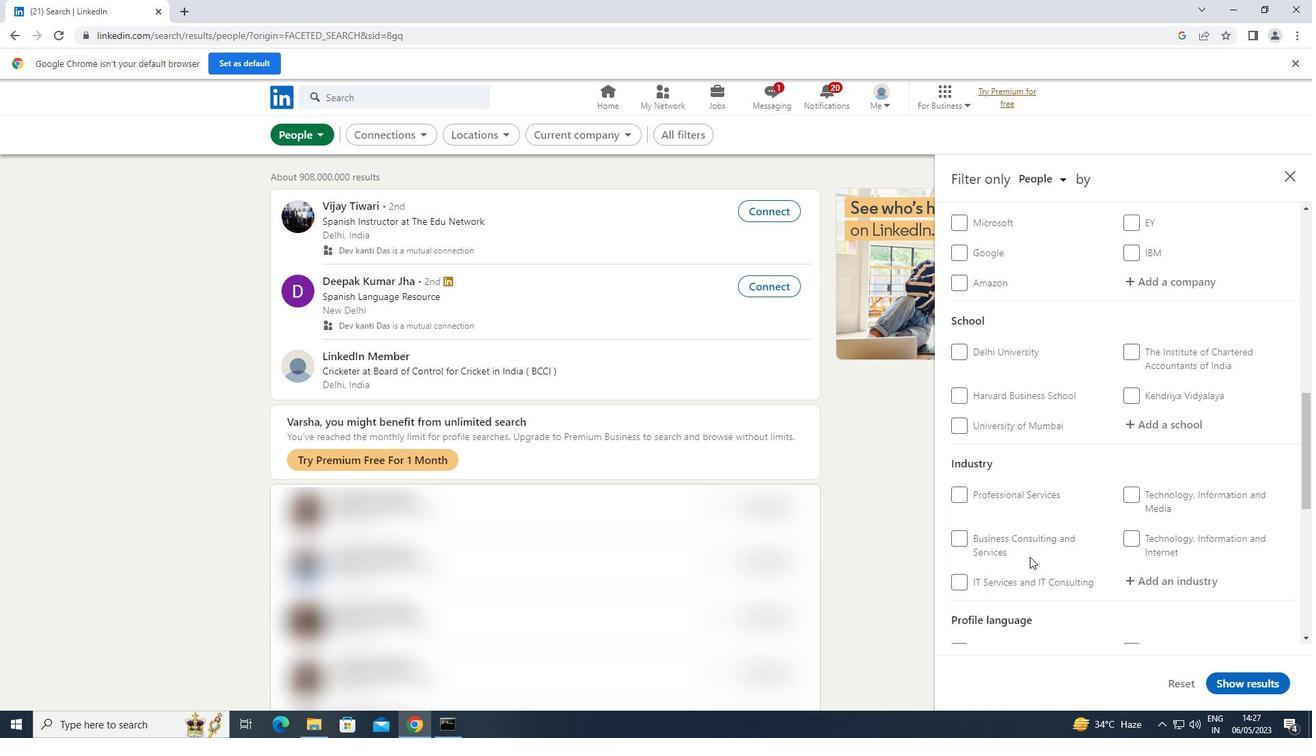 
Action: Mouse scrolled (1030, 556) with delta (0, 0)
Screenshot: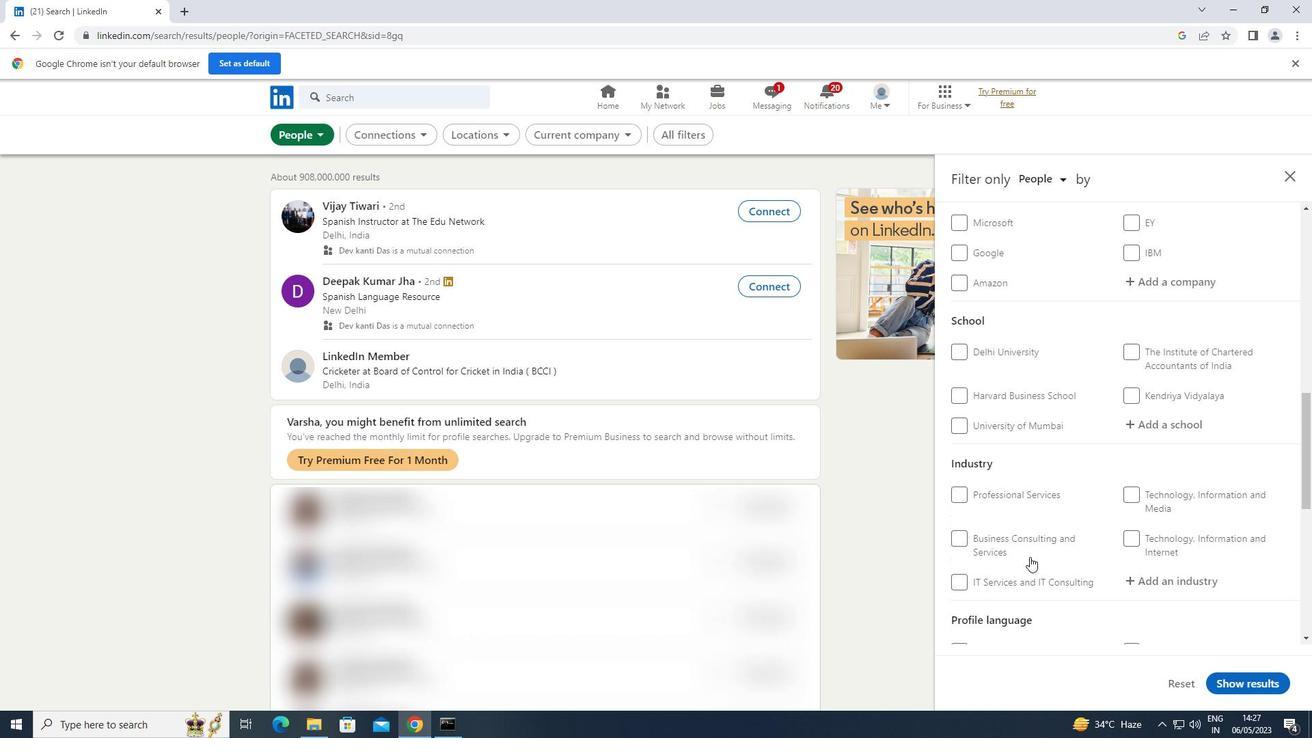 
Action: Mouse moved to (964, 502)
Screenshot: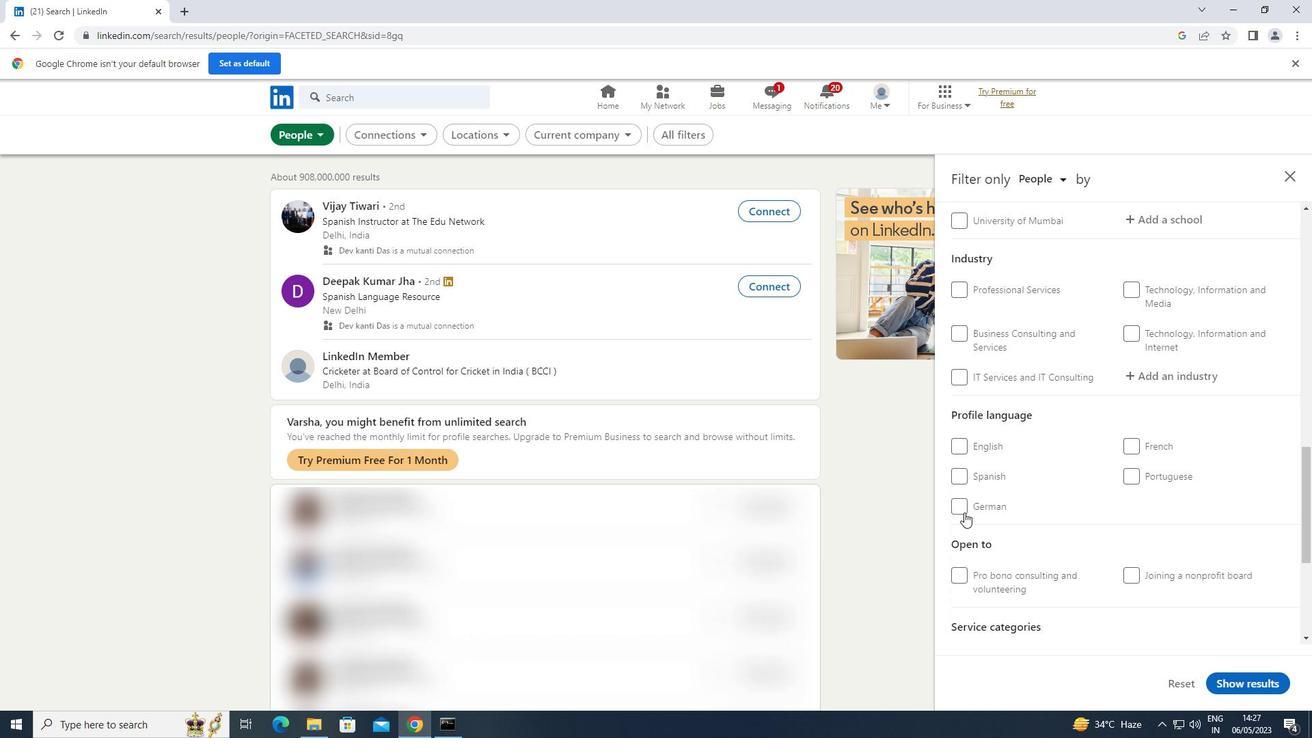 
Action: Mouse pressed left at (964, 502)
Screenshot: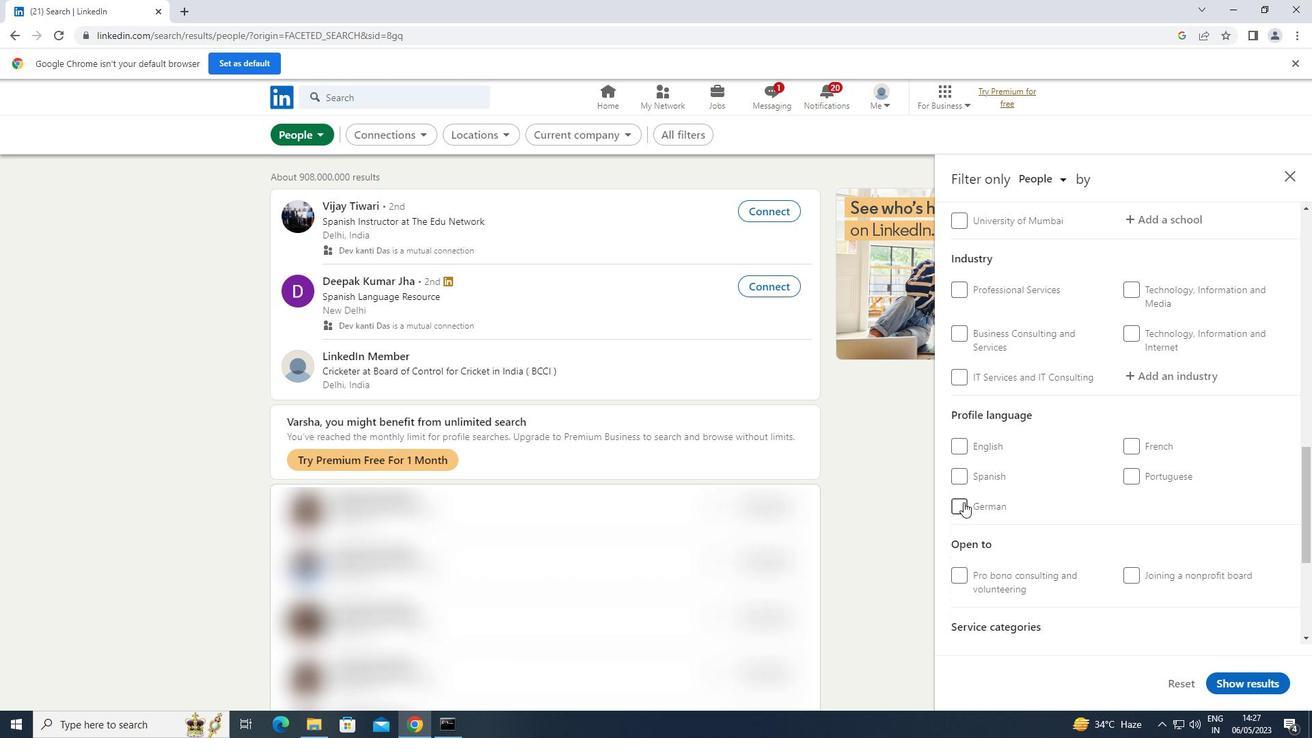 
Action: Mouse moved to (990, 496)
Screenshot: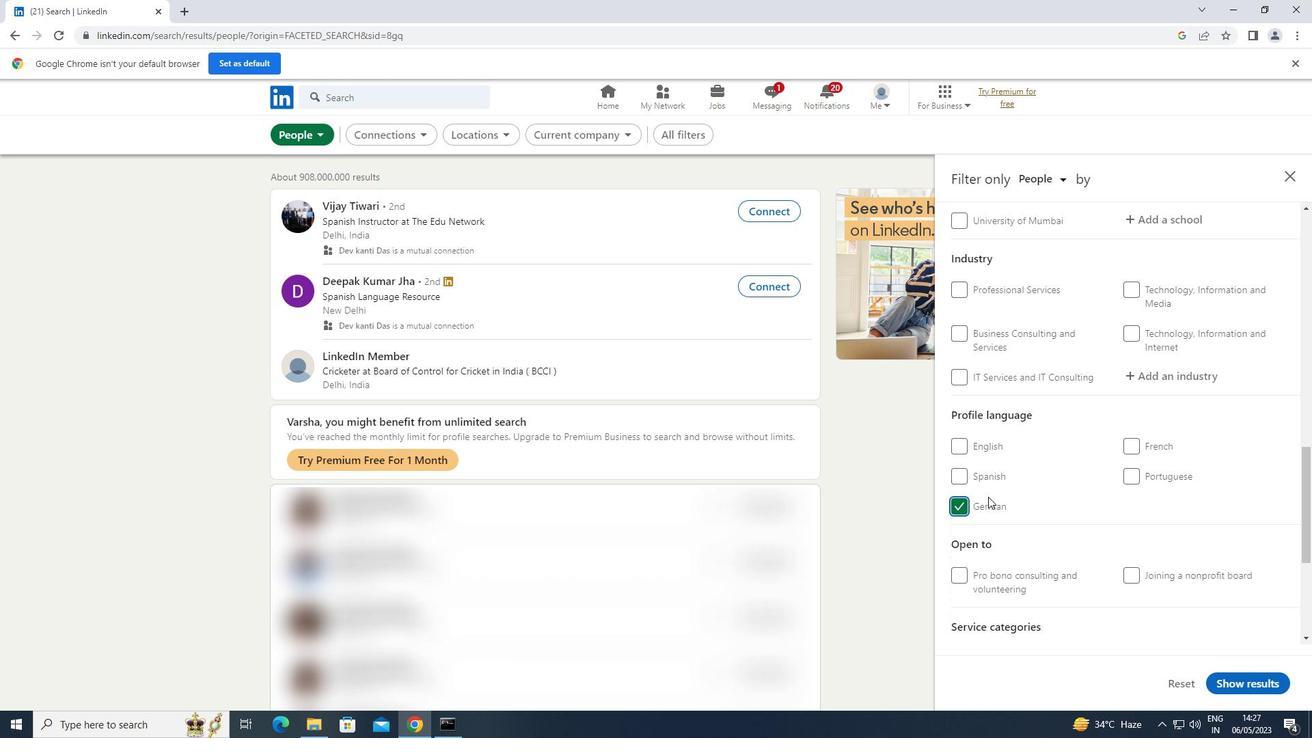 
Action: Mouse scrolled (990, 497) with delta (0, 0)
Screenshot: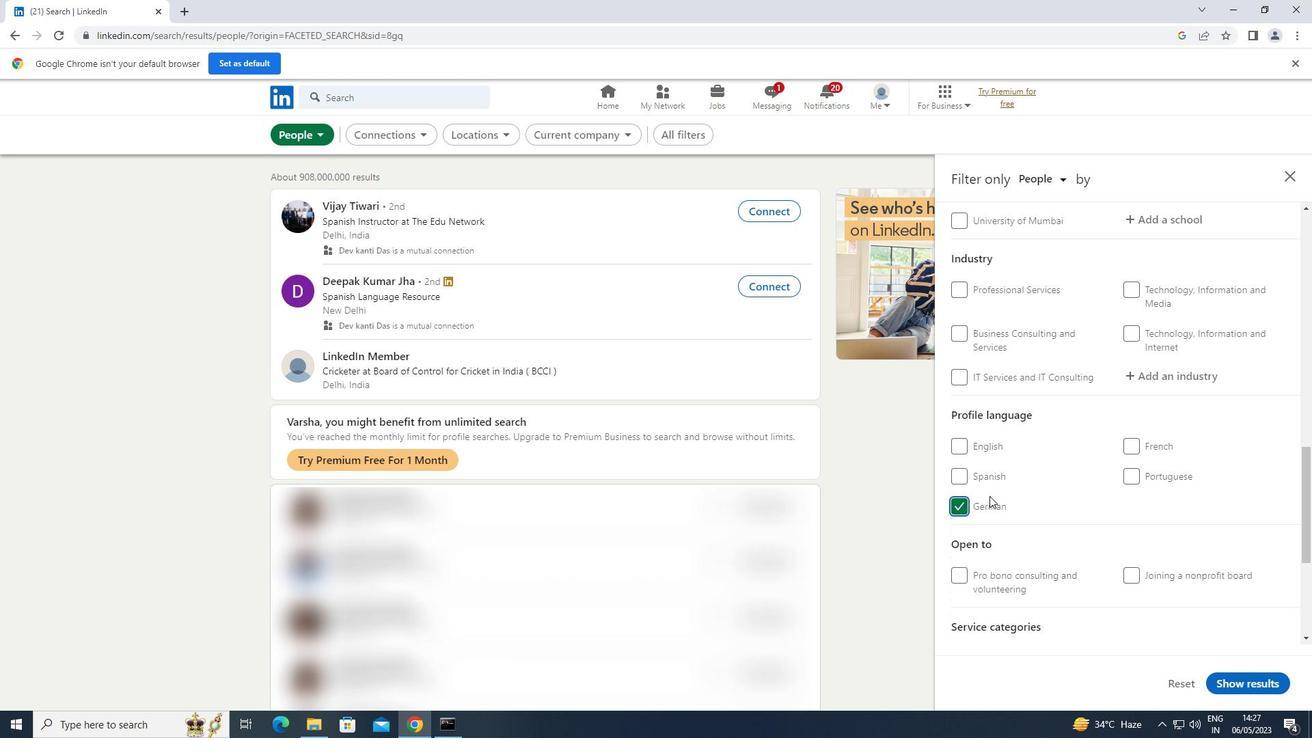 
Action: Mouse scrolled (990, 497) with delta (0, 0)
Screenshot: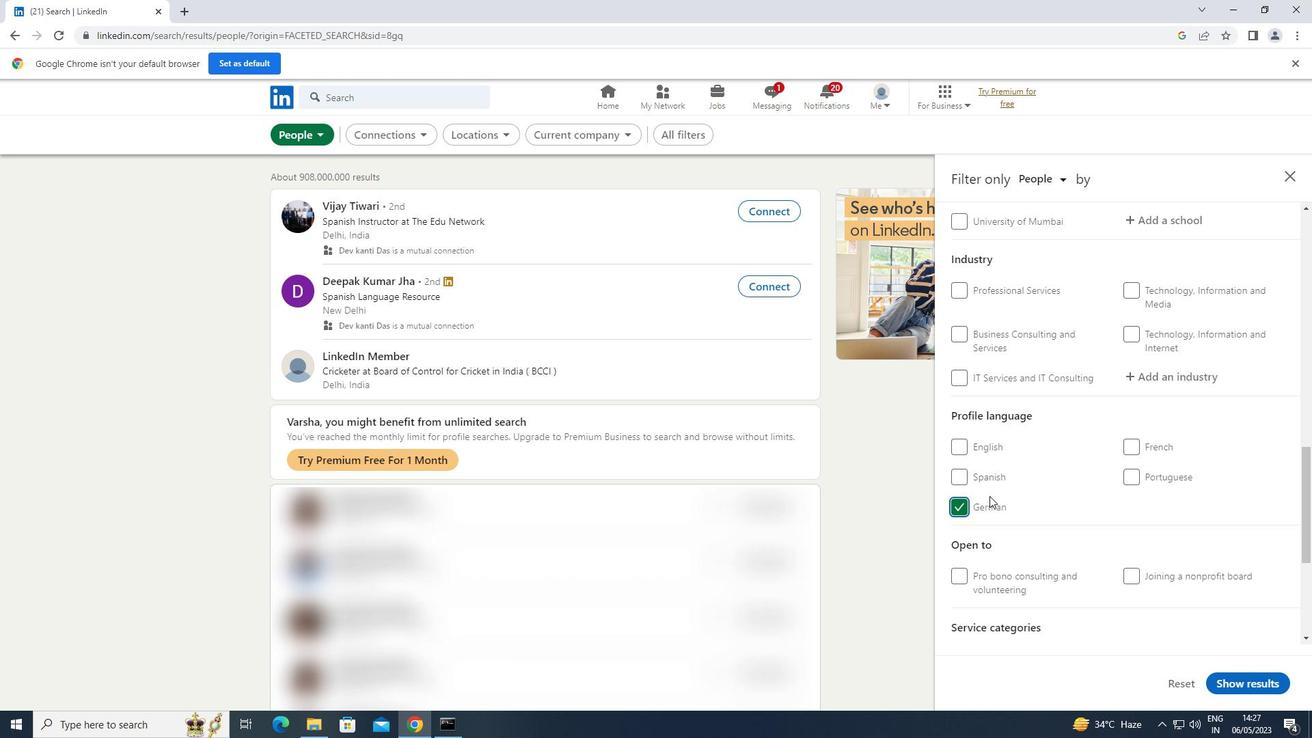 
Action: Mouse scrolled (990, 497) with delta (0, 0)
Screenshot: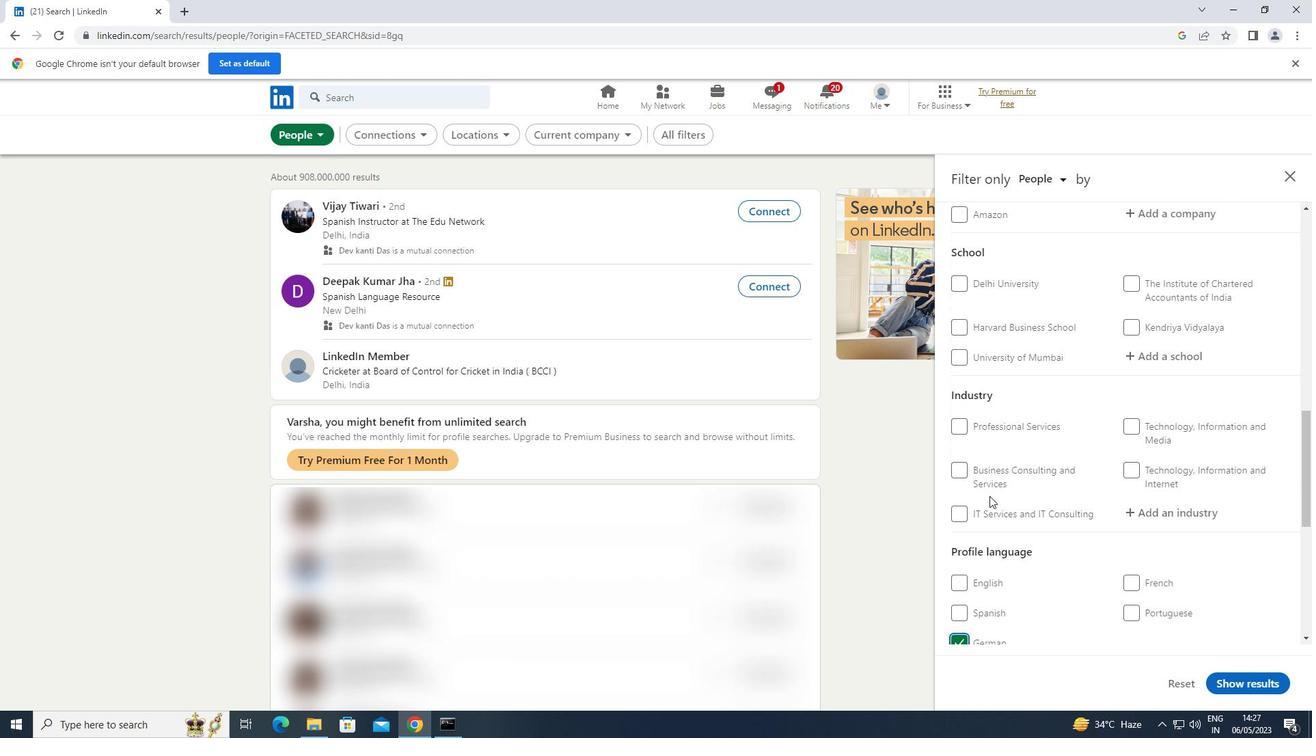 
Action: Mouse scrolled (990, 497) with delta (0, 0)
Screenshot: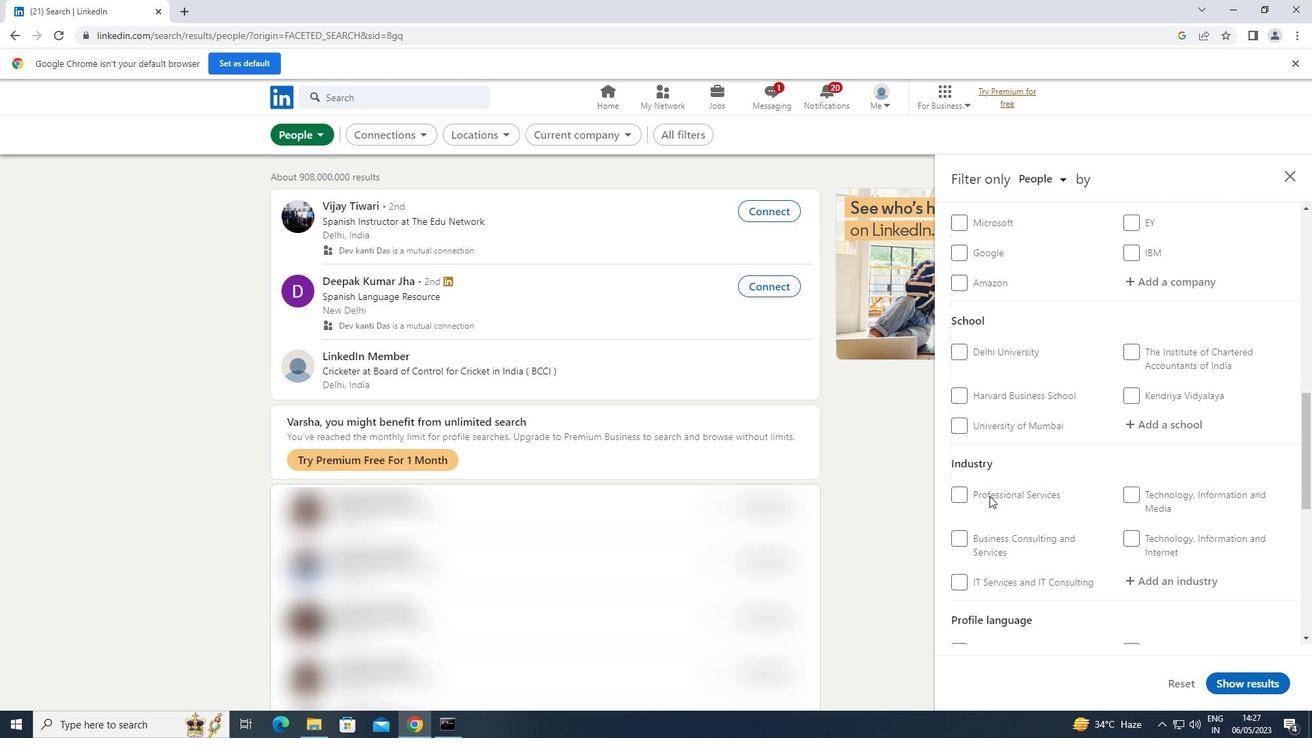 
Action: Mouse scrolled (990, 497) with delta (0, 0)
Screenshot: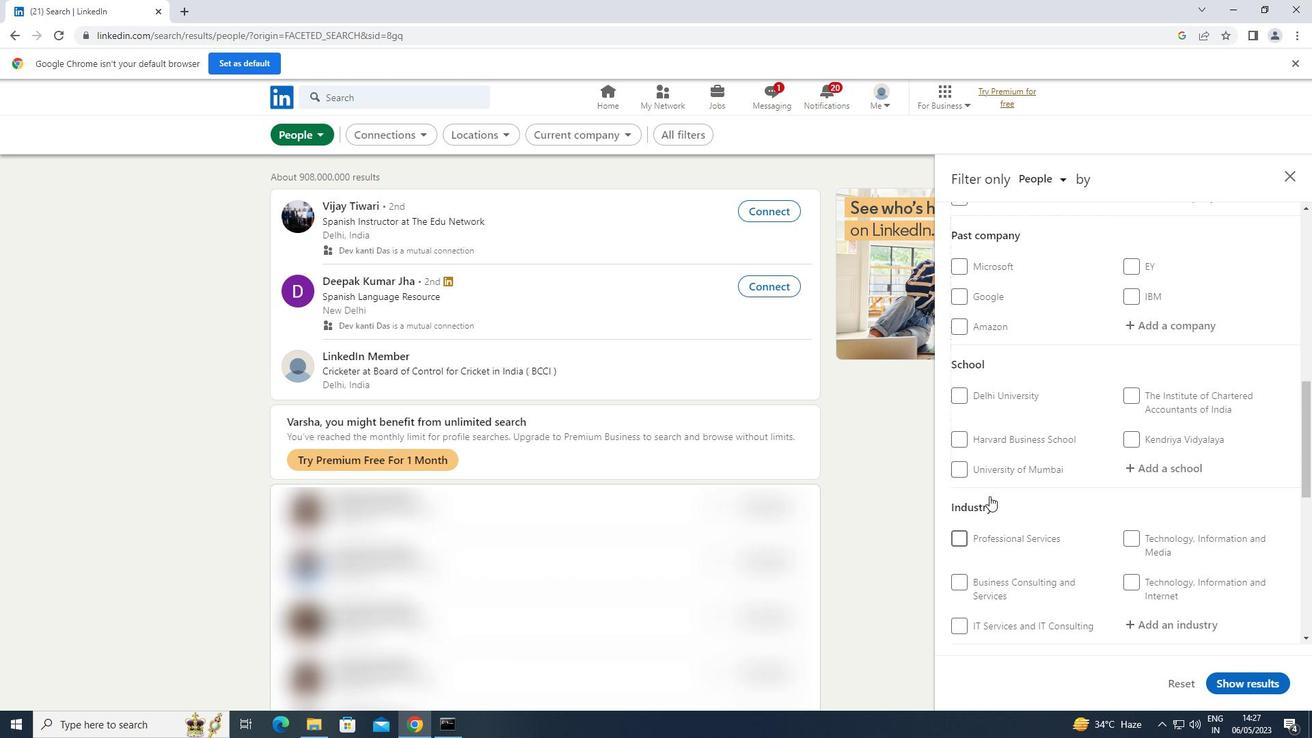 
Action: Mouse scrolled (990, 497) with delta (0, 0)
Screenshot: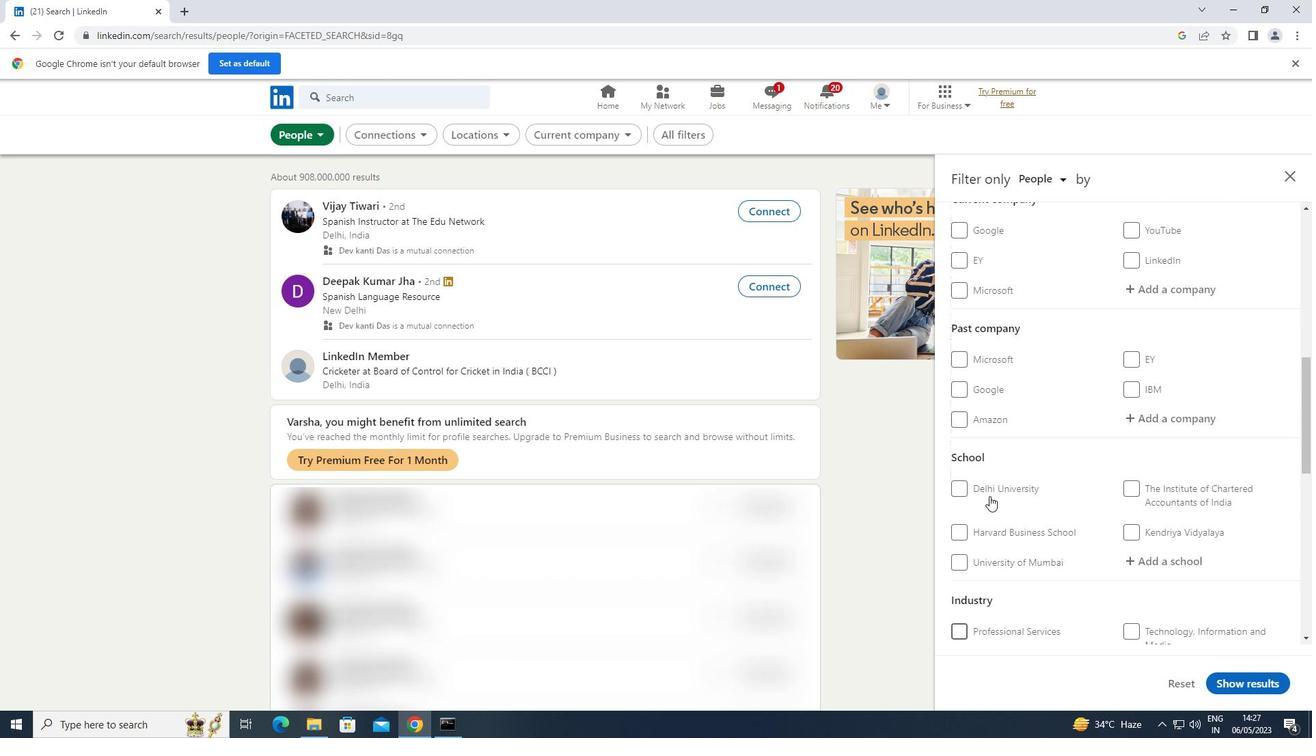 
Action: Mouse moved to (1208, 358)
Screenshot: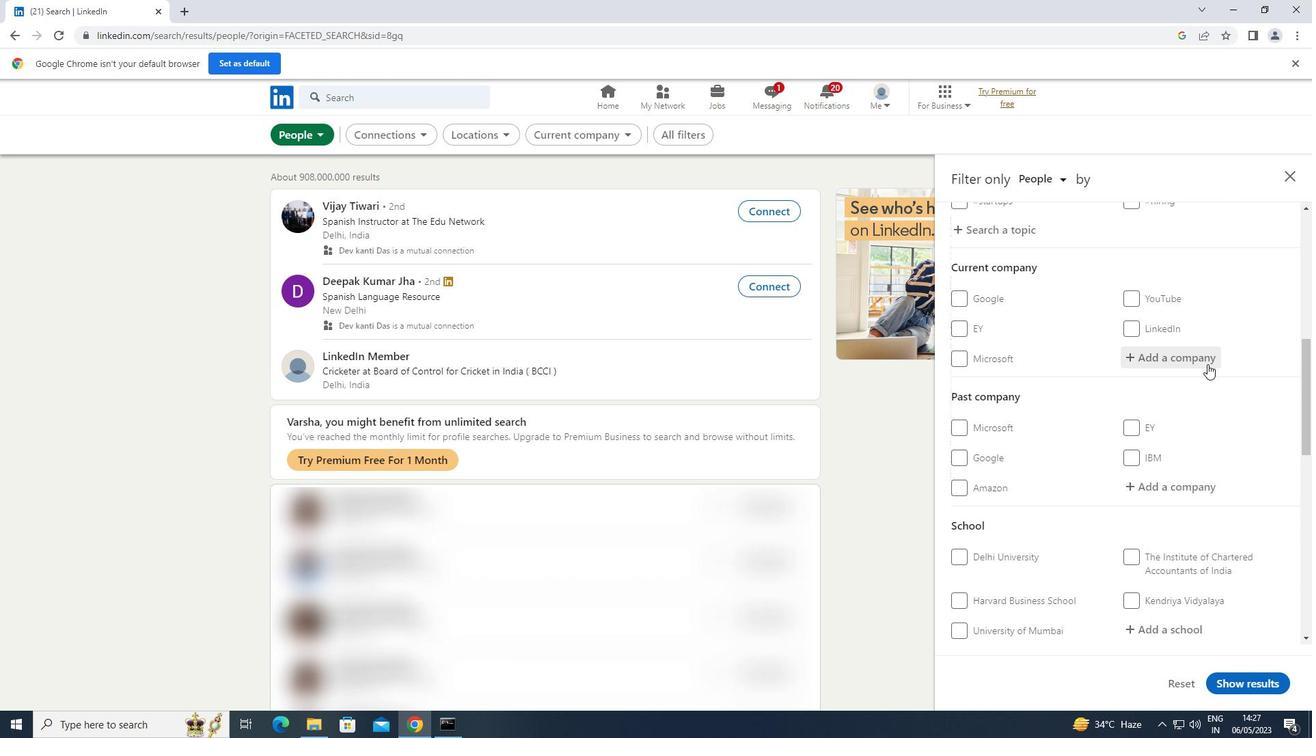 
Action: Mouse pressed left at (1208, 358)
Screenshot: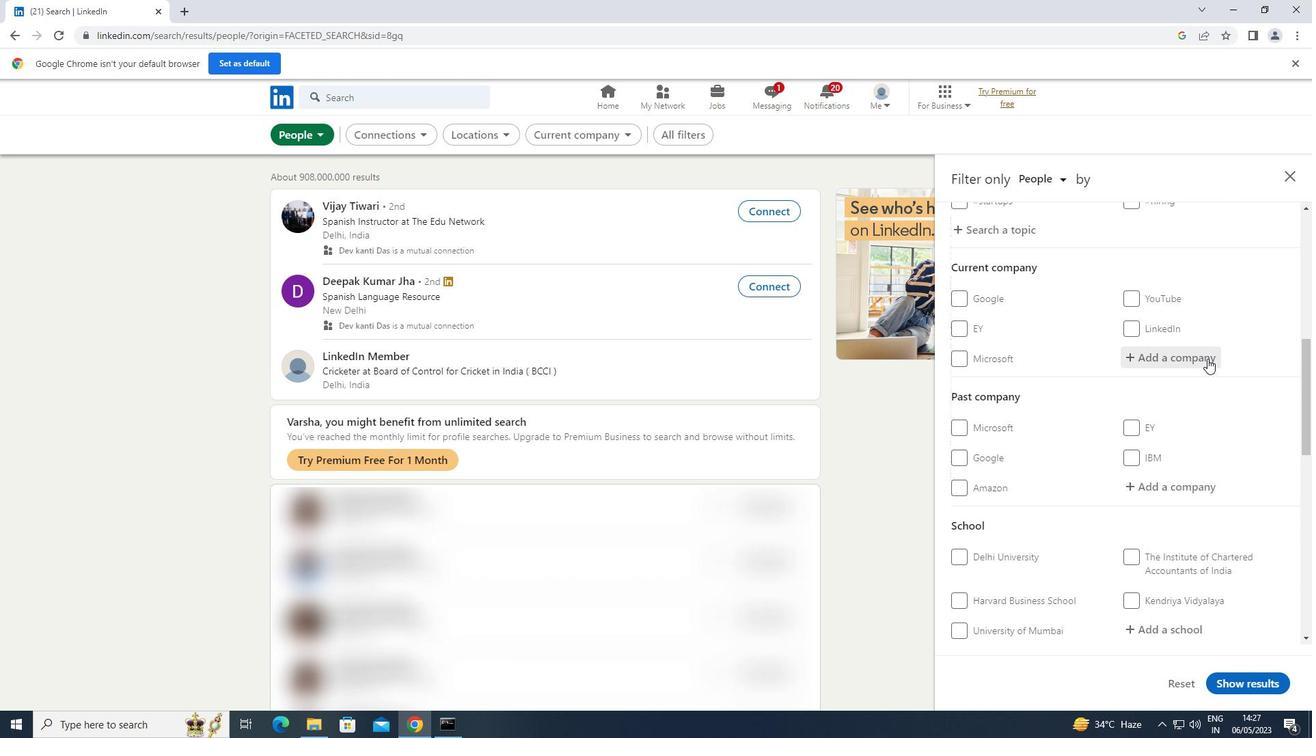 
Action: Key pressed <Key.shift>SWISS<Key.space><Key.shift>RE
Screenshot: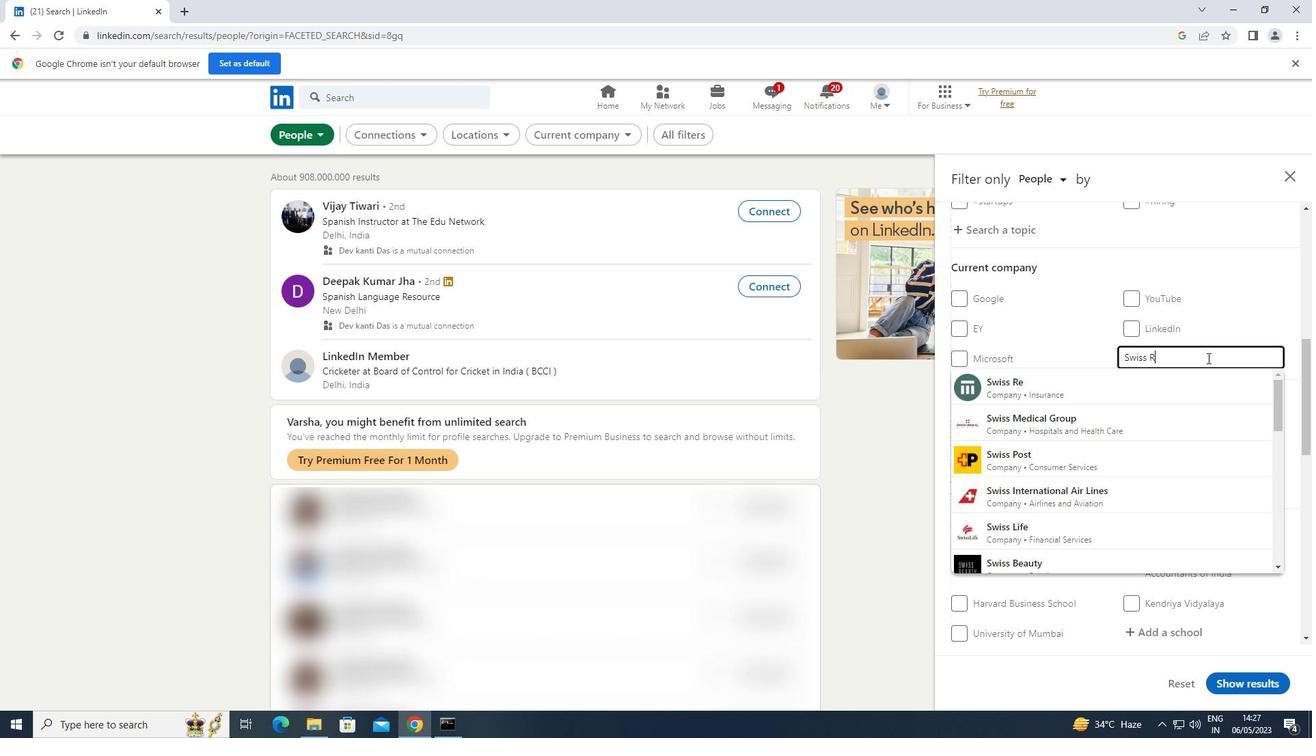 
Action: Mouse moved to (1090, 390)
Screenshot: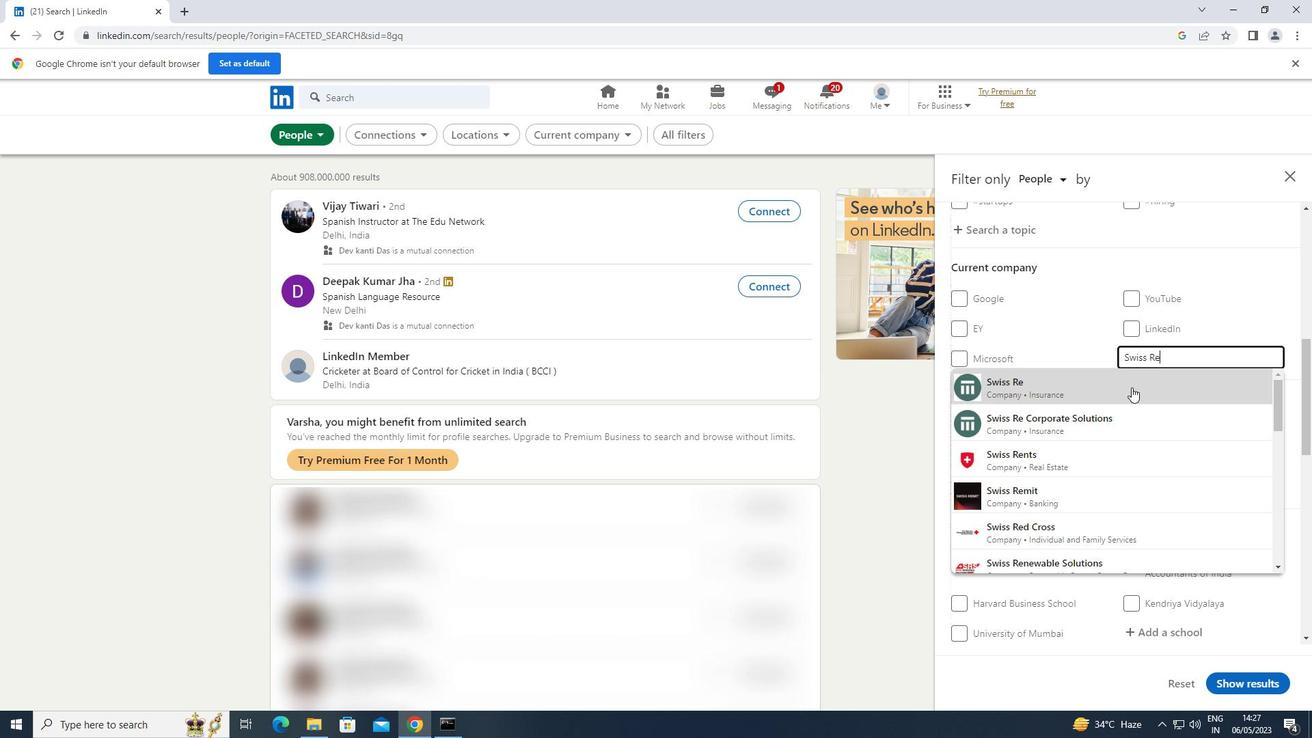 
Action: Mouse pressed left at (1090, 390)
Screenshot: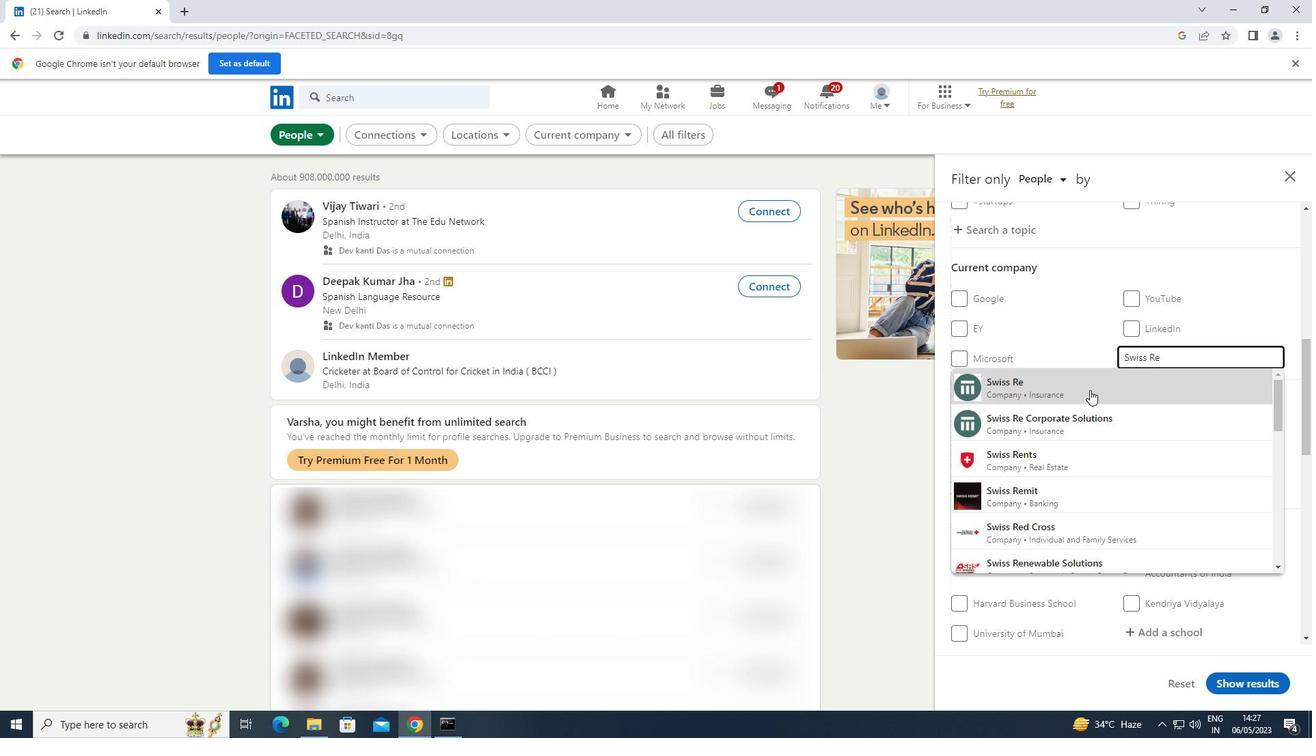 
Action: Mouse moved to (1090, 390)
Screenshot: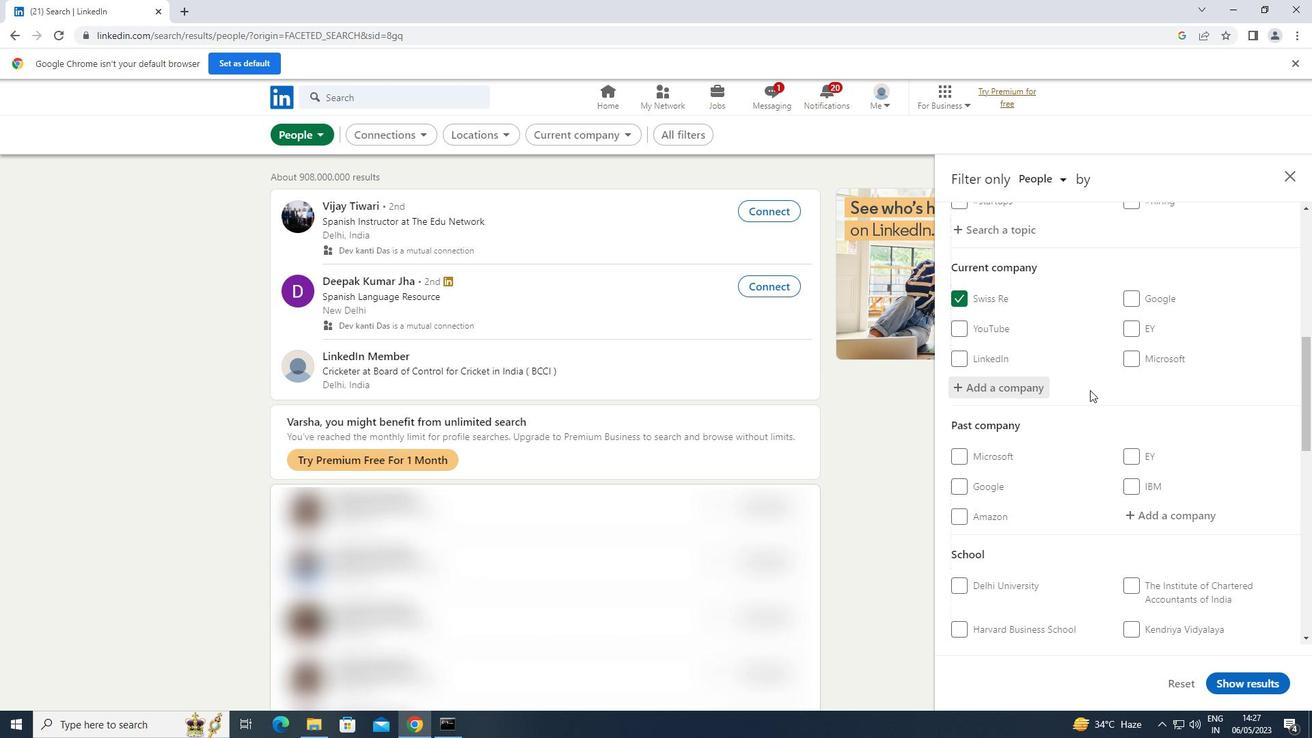 
Action: Mouse scrolled (1090, 389) with delta (0, 0)
Screenshot: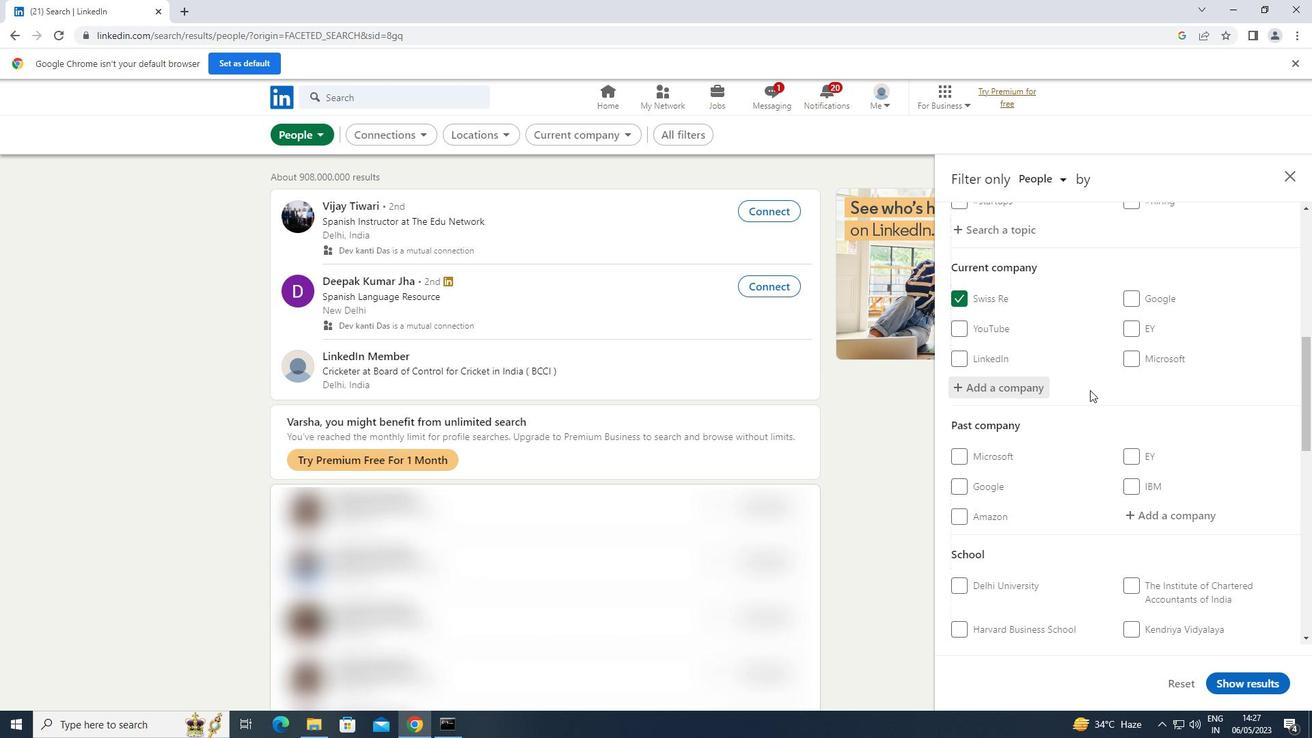 
Action: Mouse scrolled (1090, 389) with delta (0, 0)
Screenshot: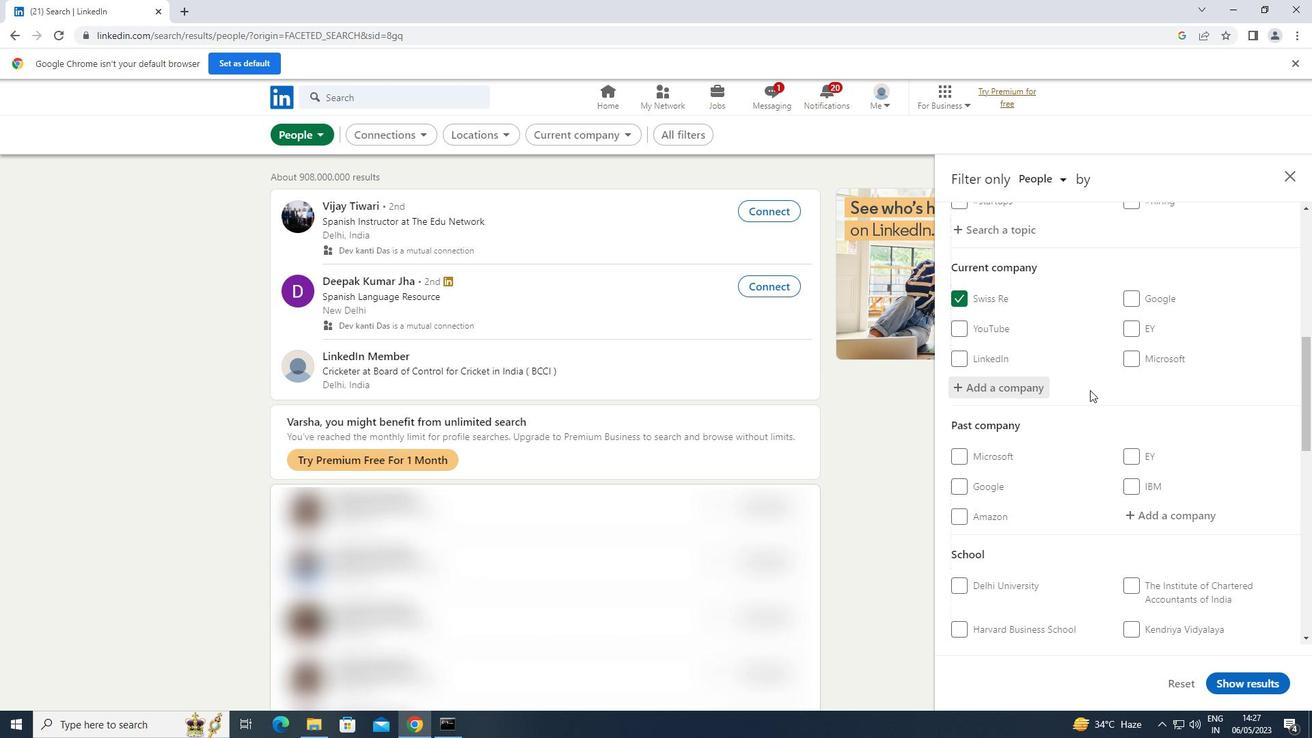 
Action: Mouse scrolled (1090, 389) with delta (0, 0)
Screenshot: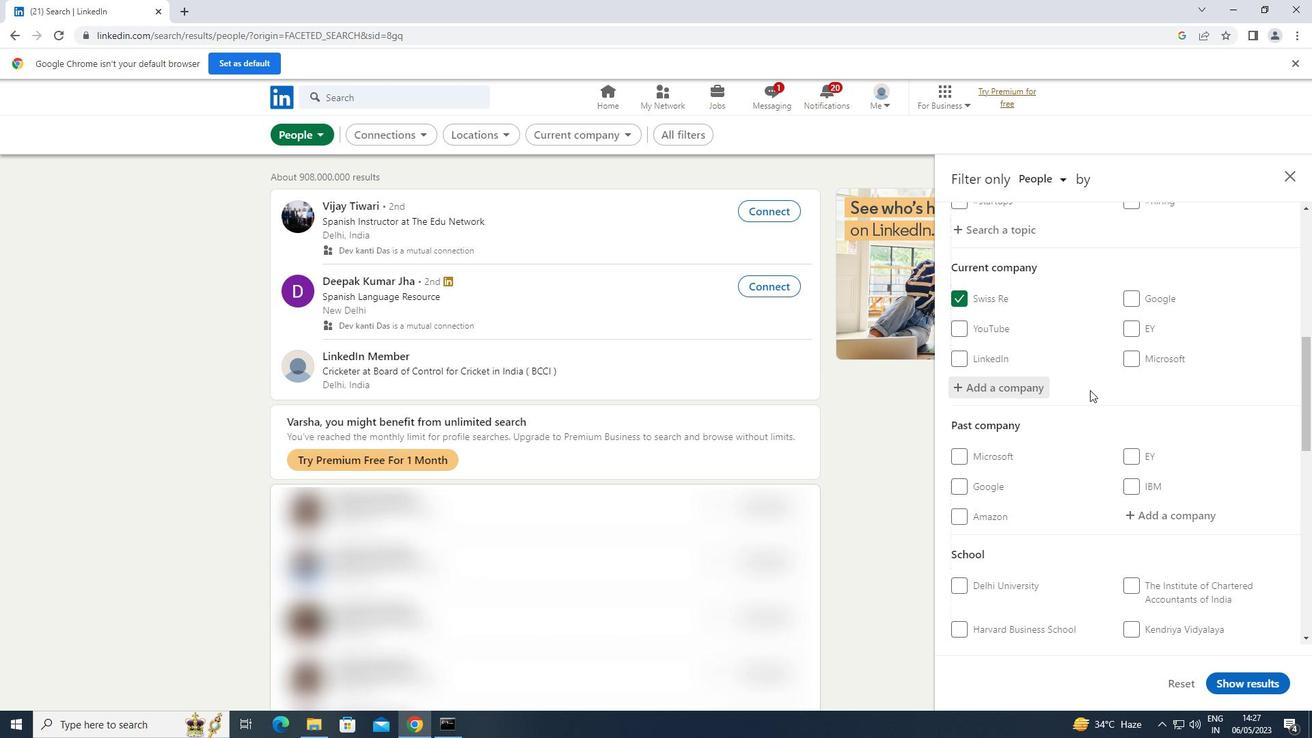 
Action: Mouse moved to (1165, 445)
Screenshot: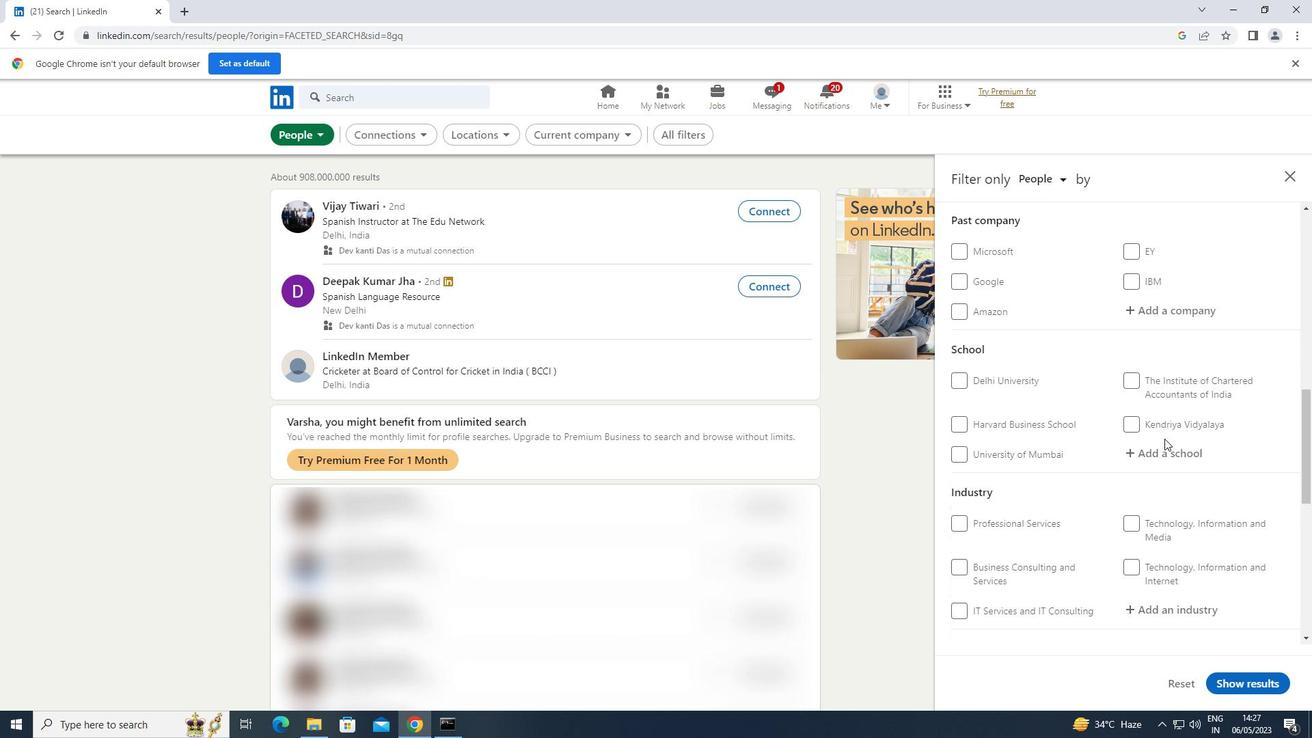 
Action: Mouse pressed left at (1165, 445)
Screenshot: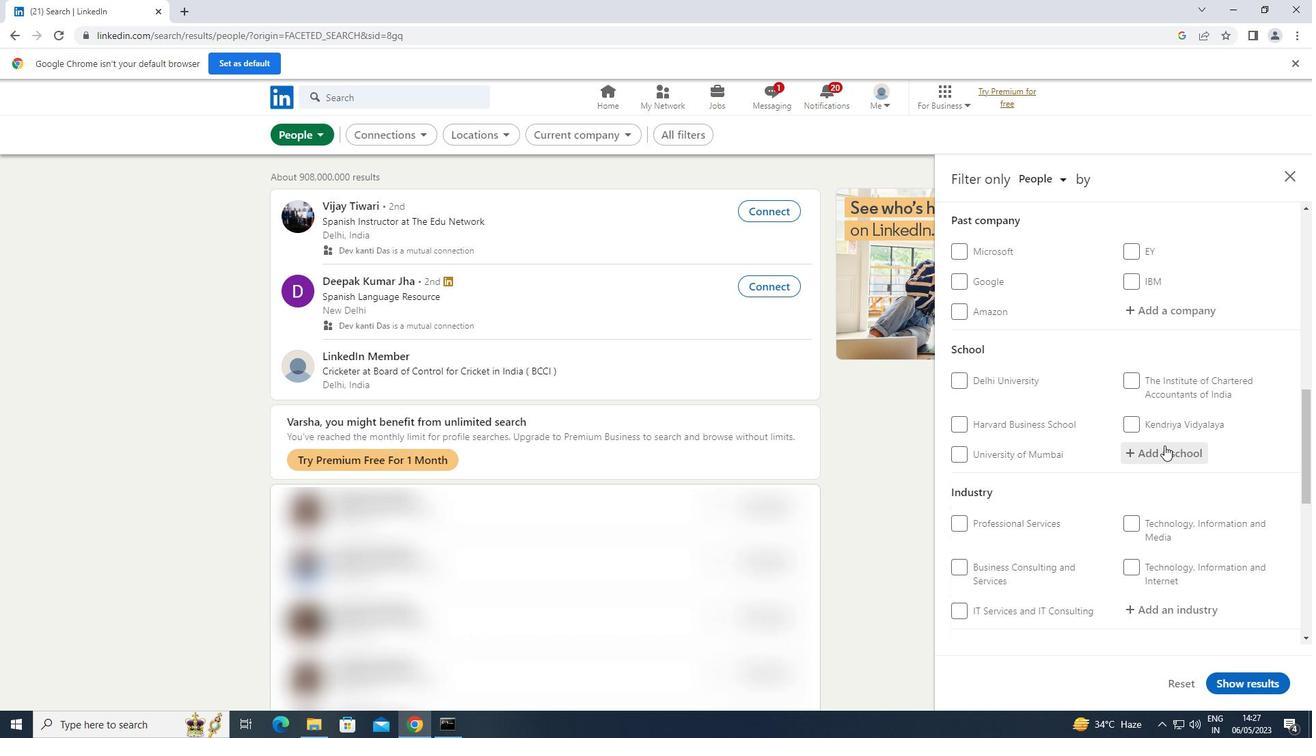 
Action: Key pressed <Key.shift><Key.shift><Key.shift>KNOWLEDGE
Screenshot: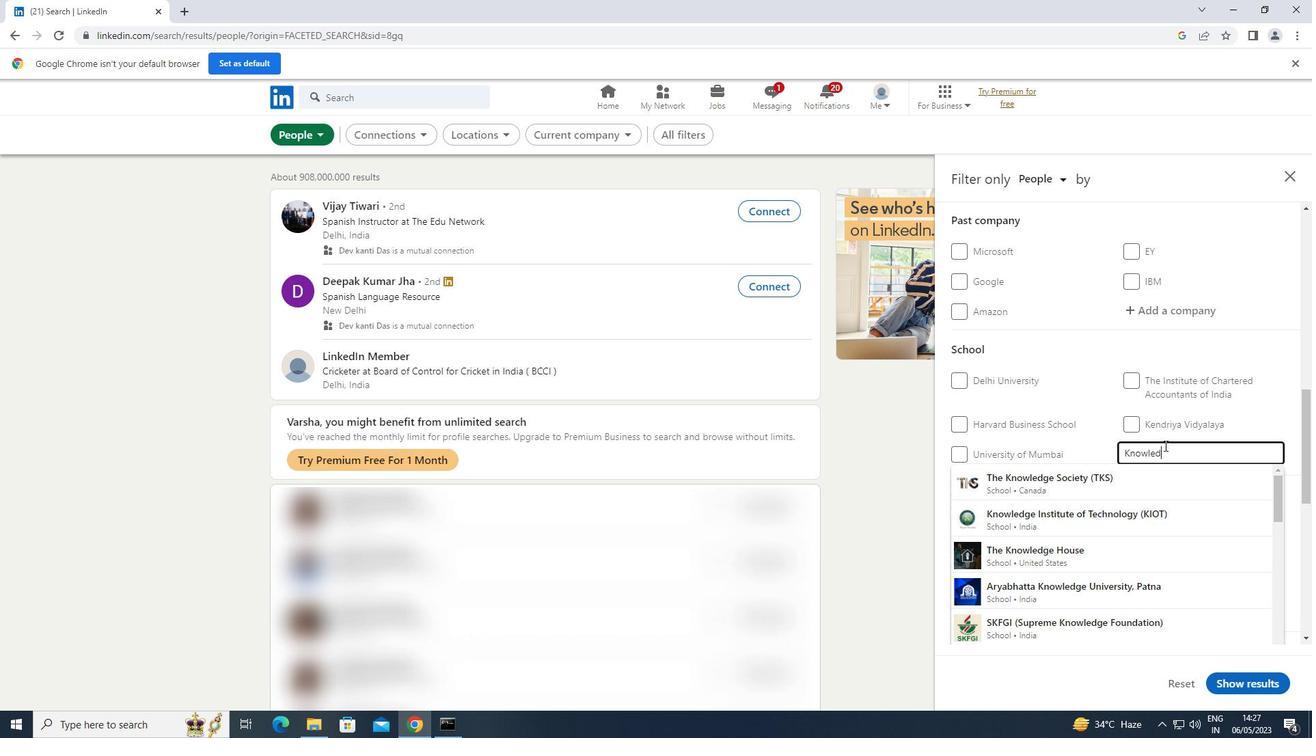 
Action: Mouse moved to (1110, 476)
Screenshot: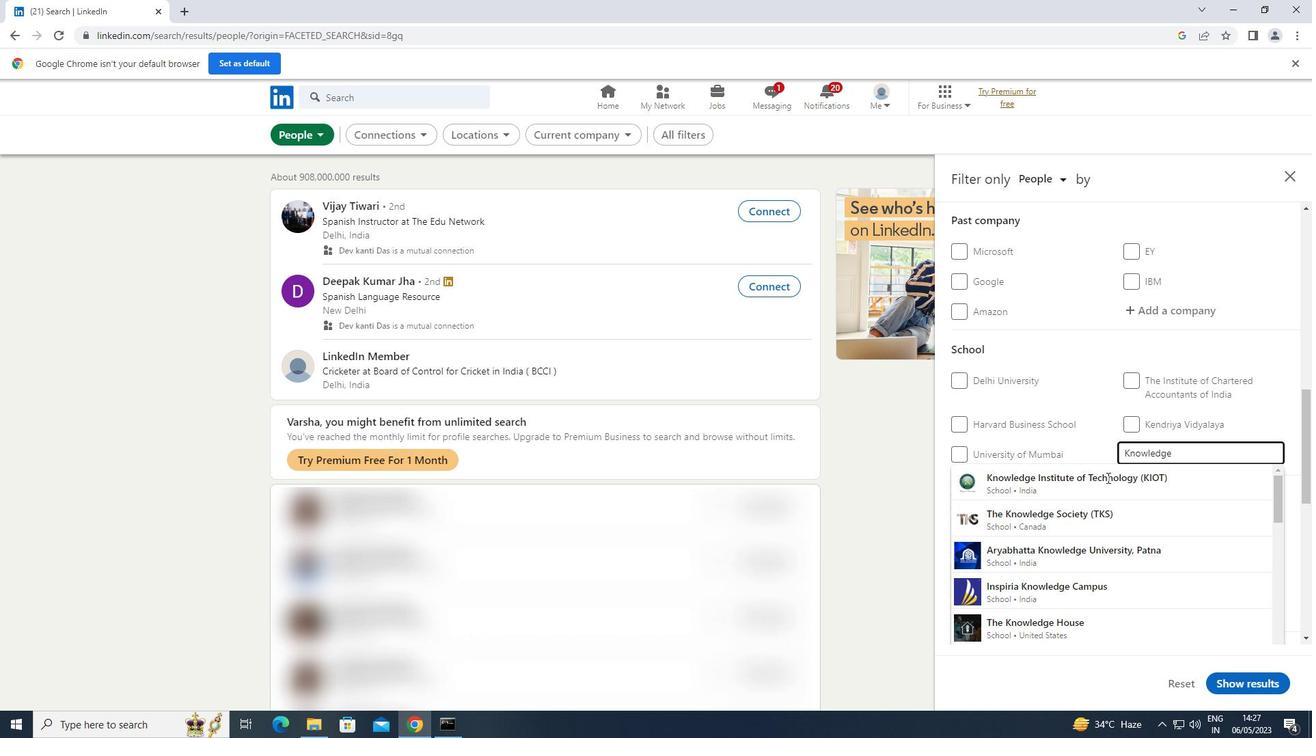 
Action: Mouse pressed left at (1110, 476)
Screenshot: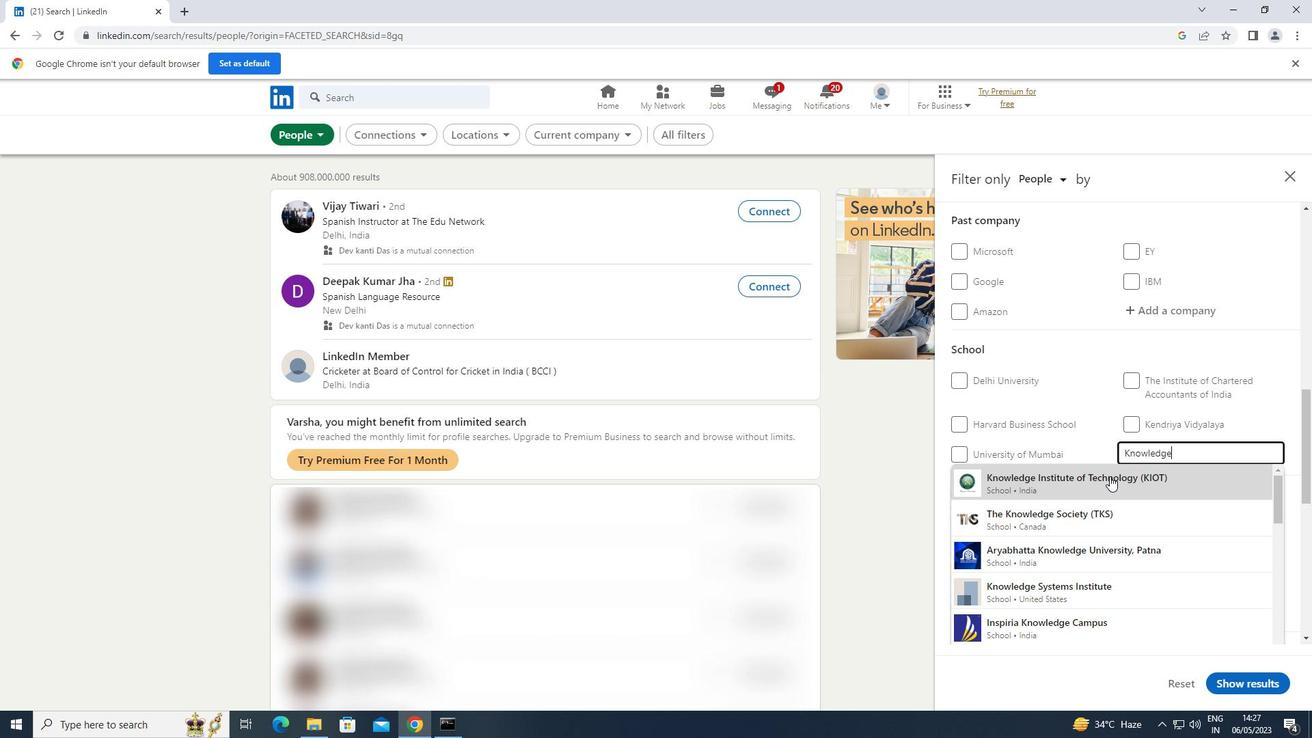 
Action: Mouse moved to (1106, 476)
Screenshot: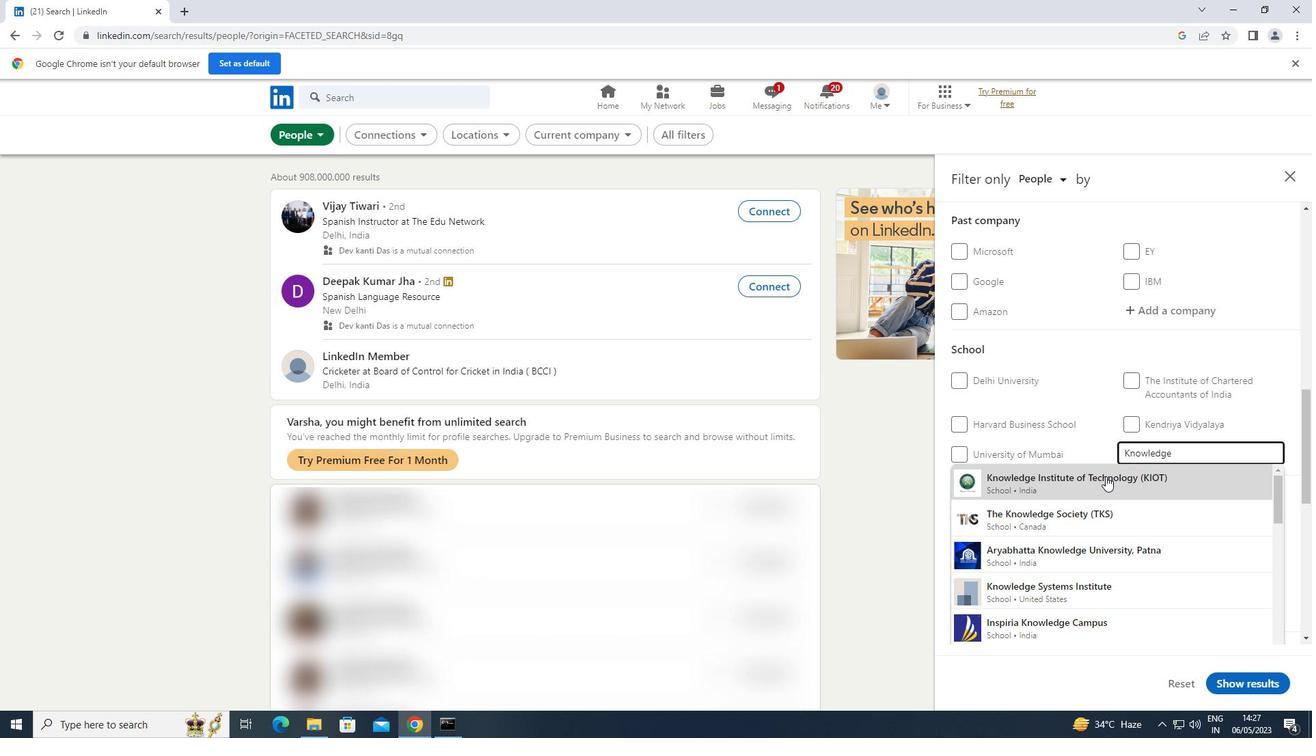 
Action: Mouse pressed left at (1106, 476)
Screenshot: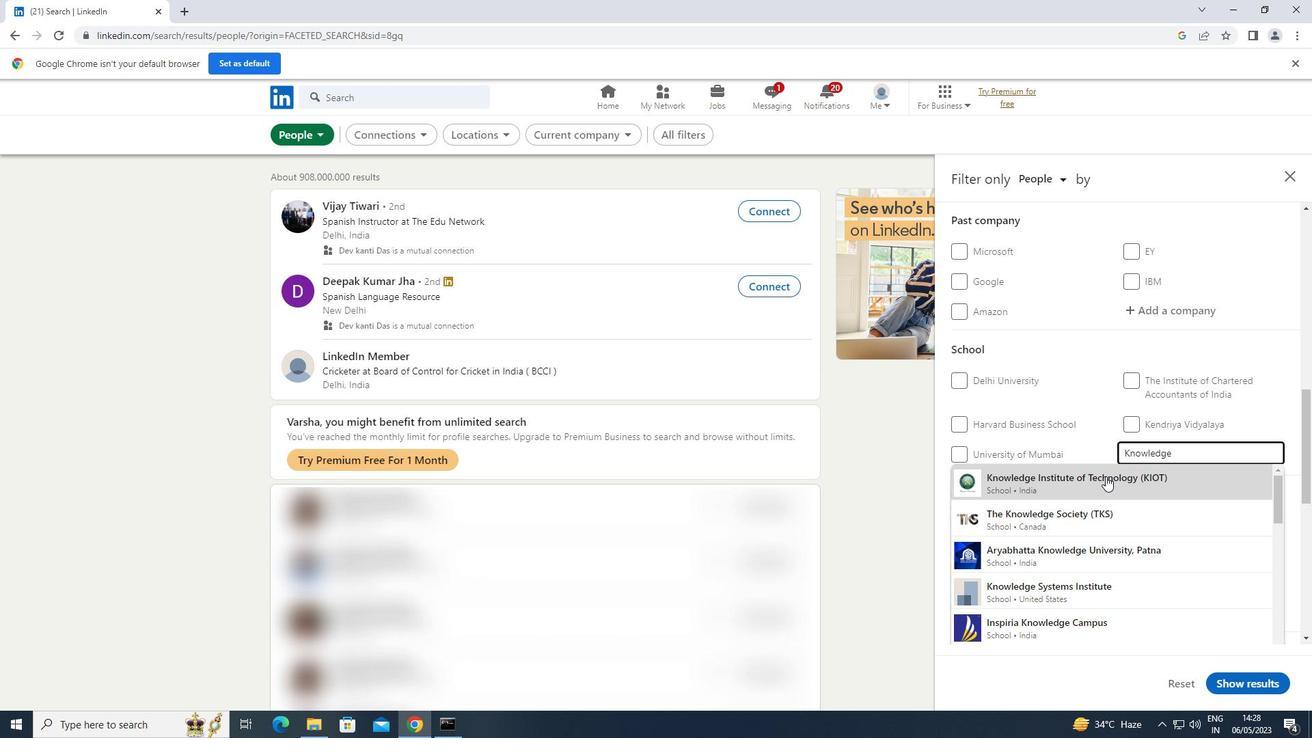 
Action: Mouse moved to (1111, 466)
Screenshot: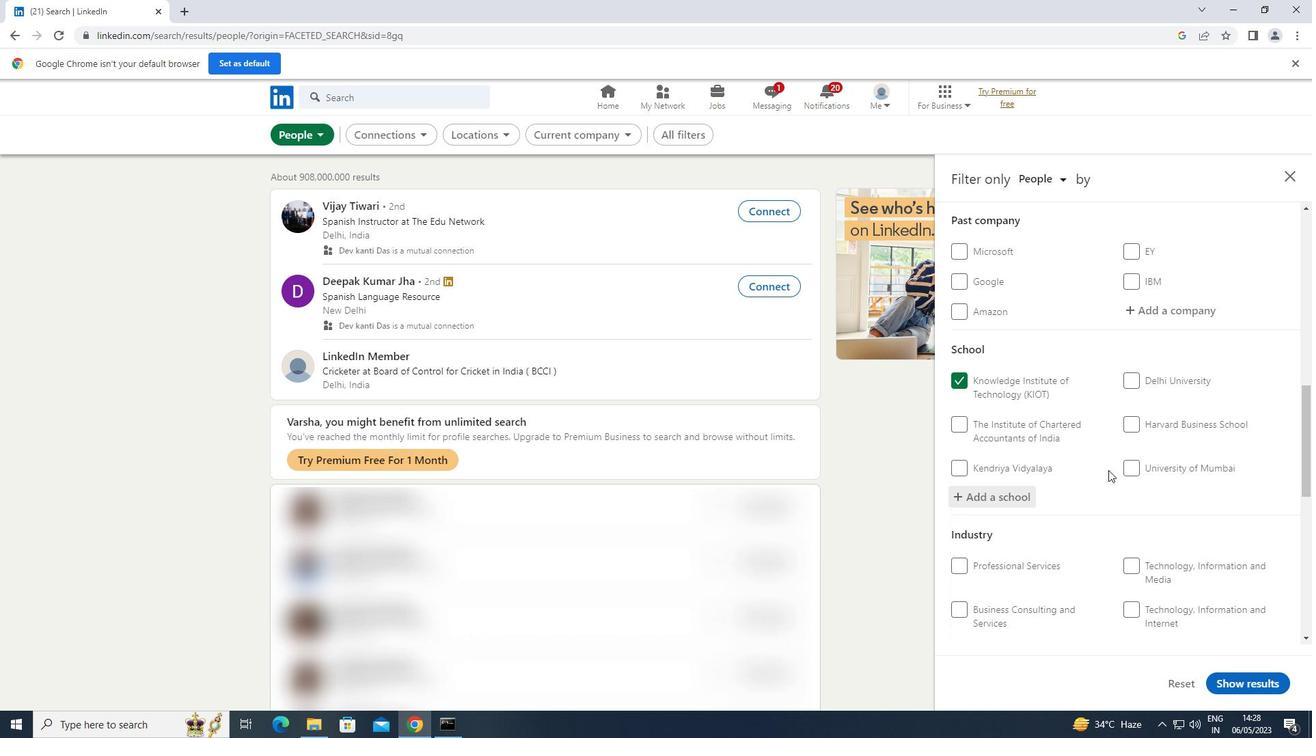 
Action: Mouse scrolled (1111, 466) with delta (0, 0)
Screenshot: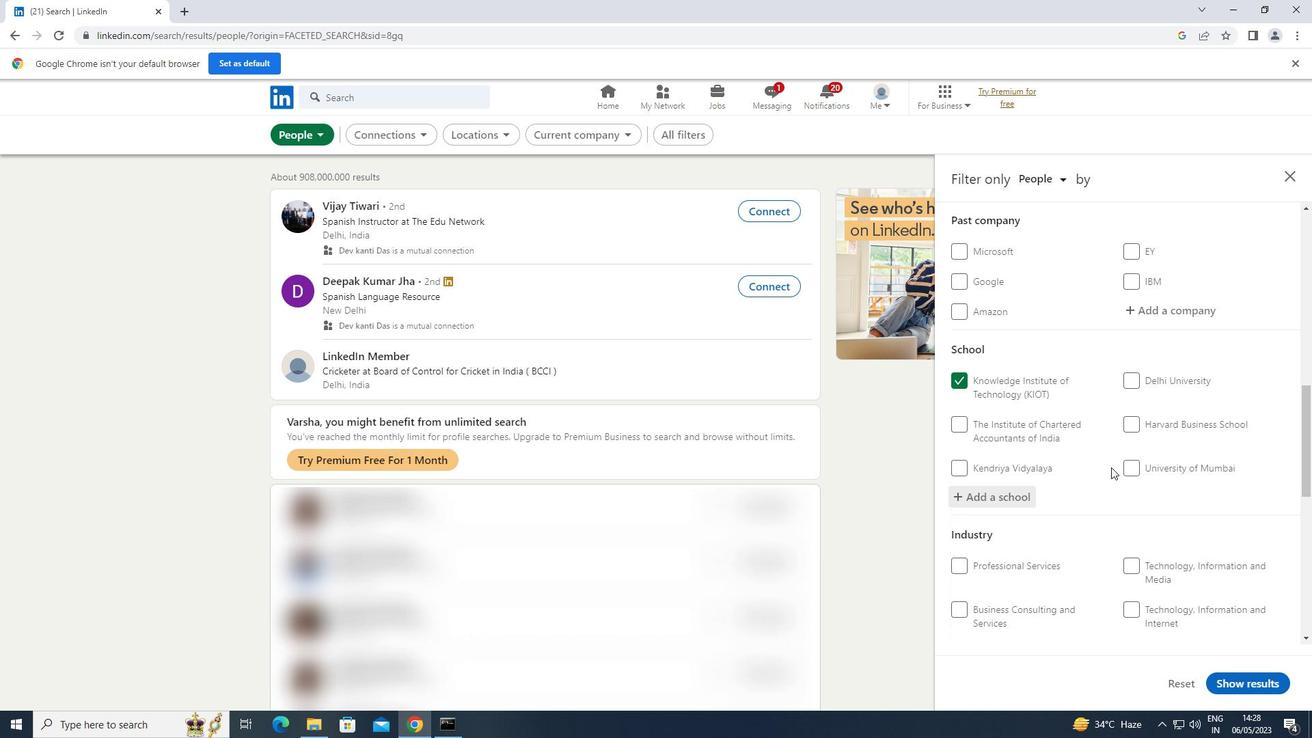 
Action: Mouse scrolled (1111, 466) with delta (0, 0)
Screenshot: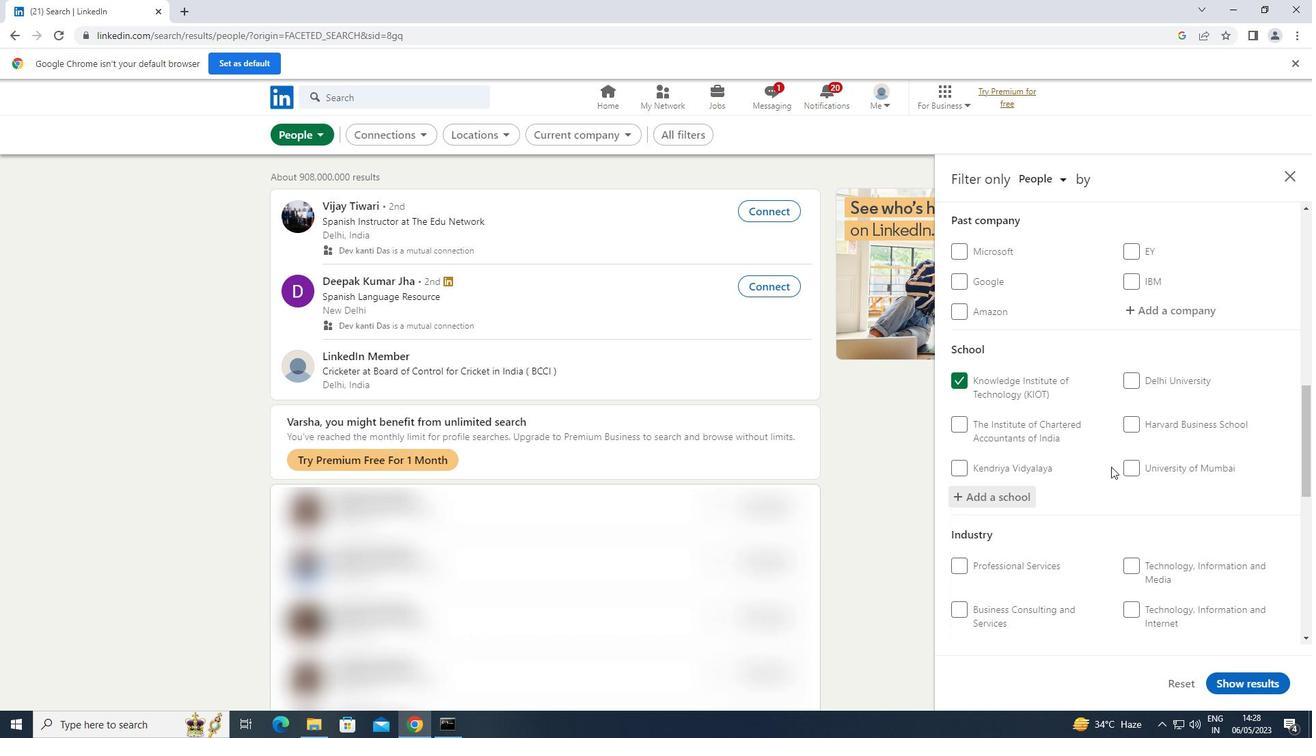 
Action: Mouse scrolled (1111, 466) with delta (0, 0)
Screenshot: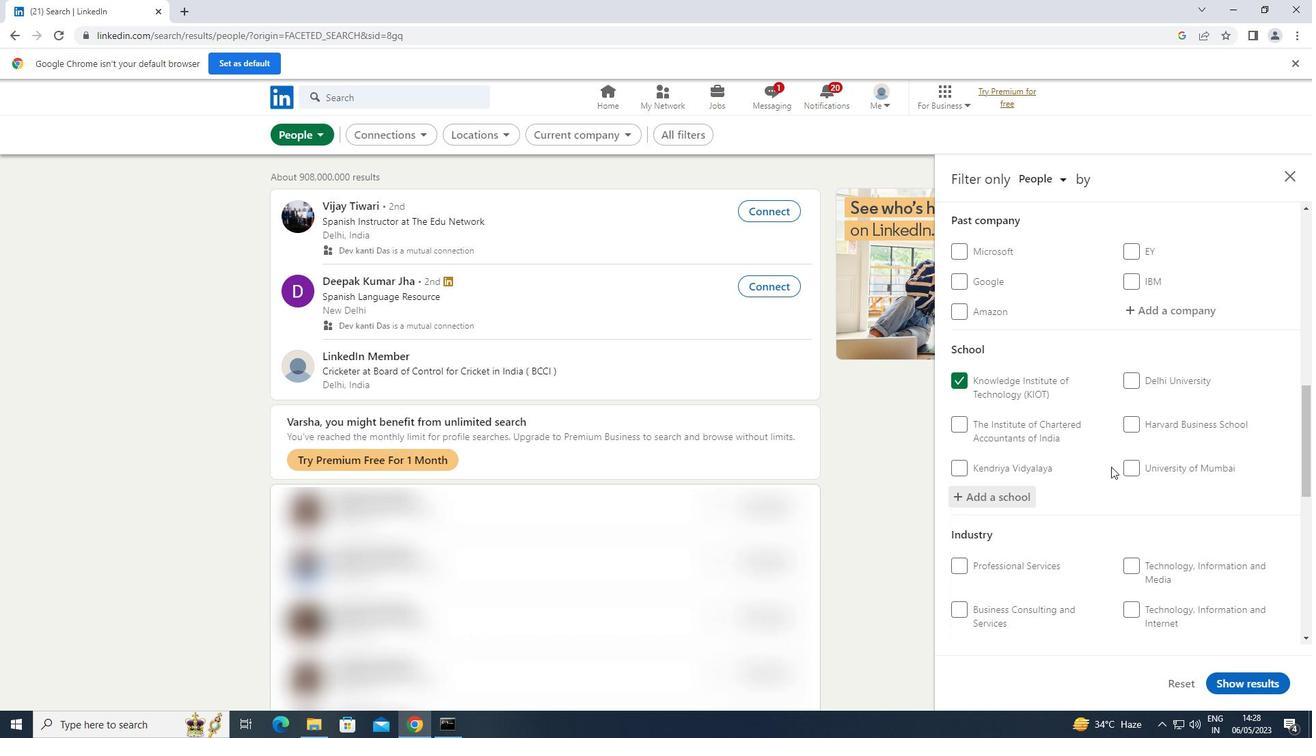 
Action: Mouse scrolled (1111, 466) with delta (0, 0)
Screenshot: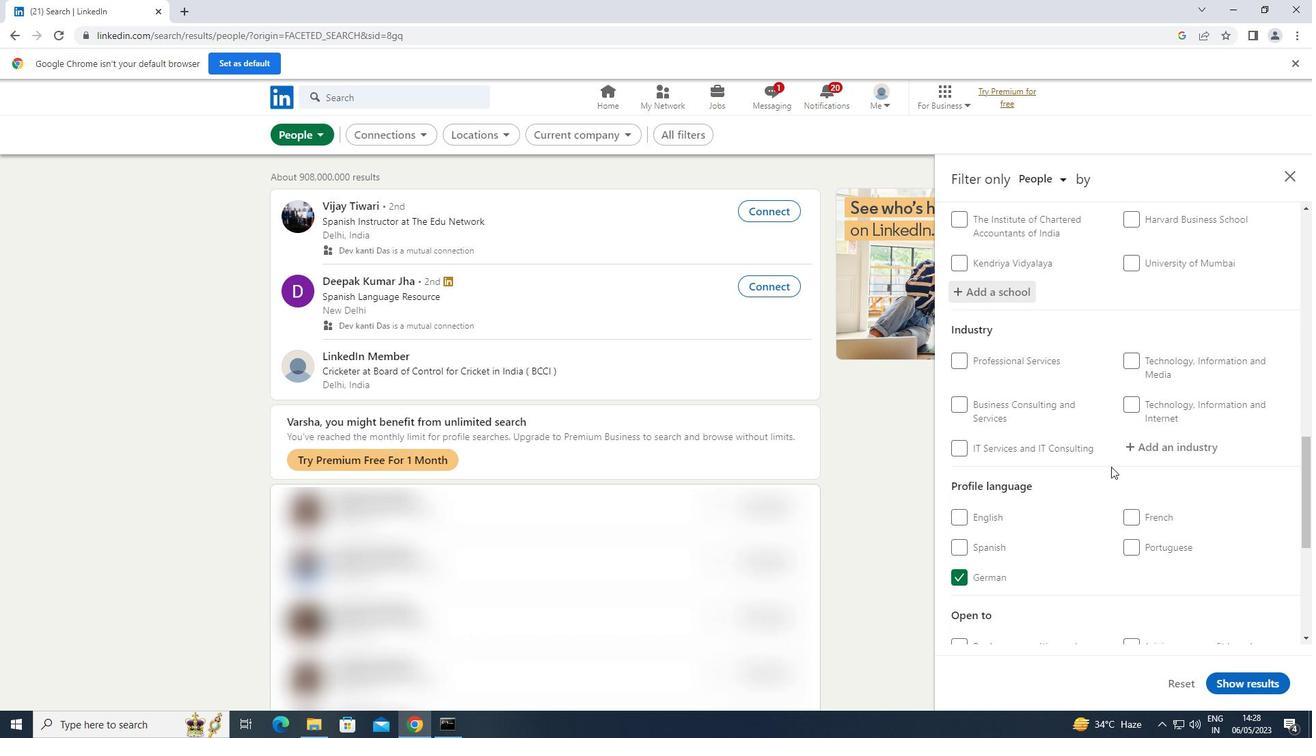 
Action: Mouse scrolled (1111, 466) with delta (0, 0)
Screenshot: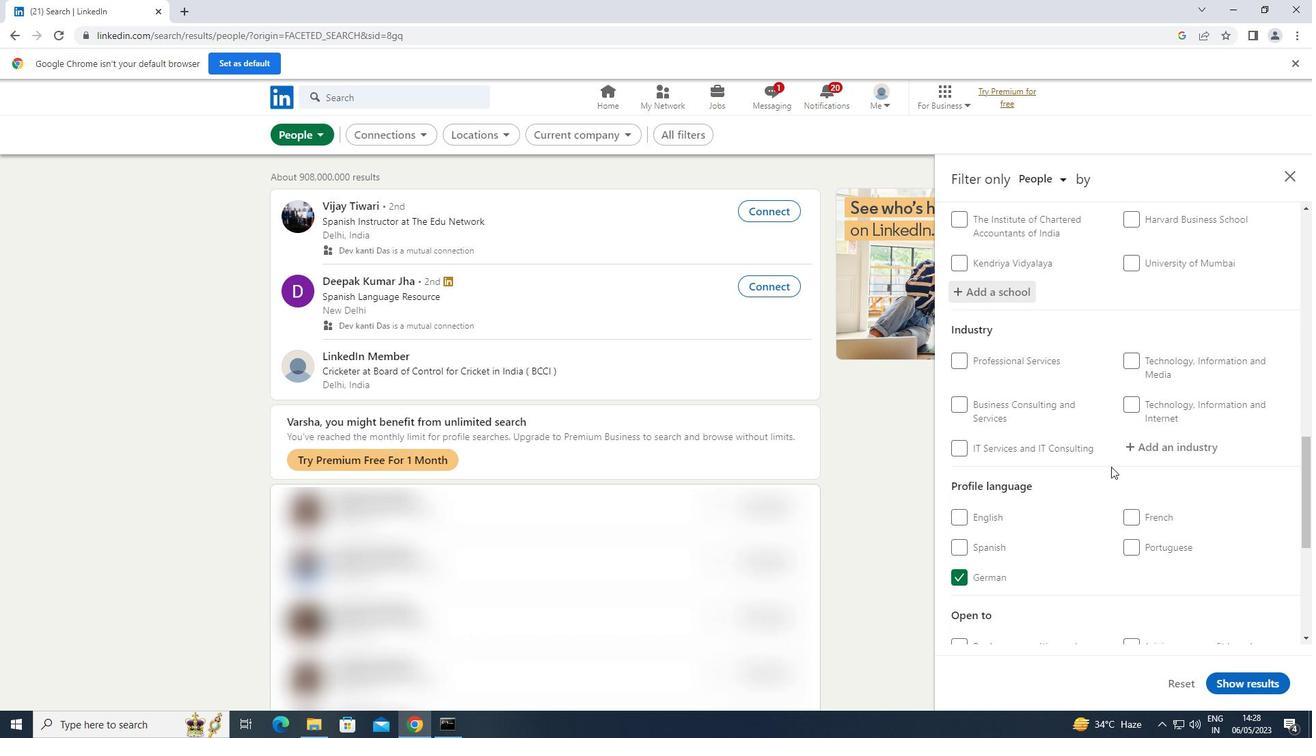 
Action: Mouse scrolled (1111, 466) with delta (0, 0)
Screenshot: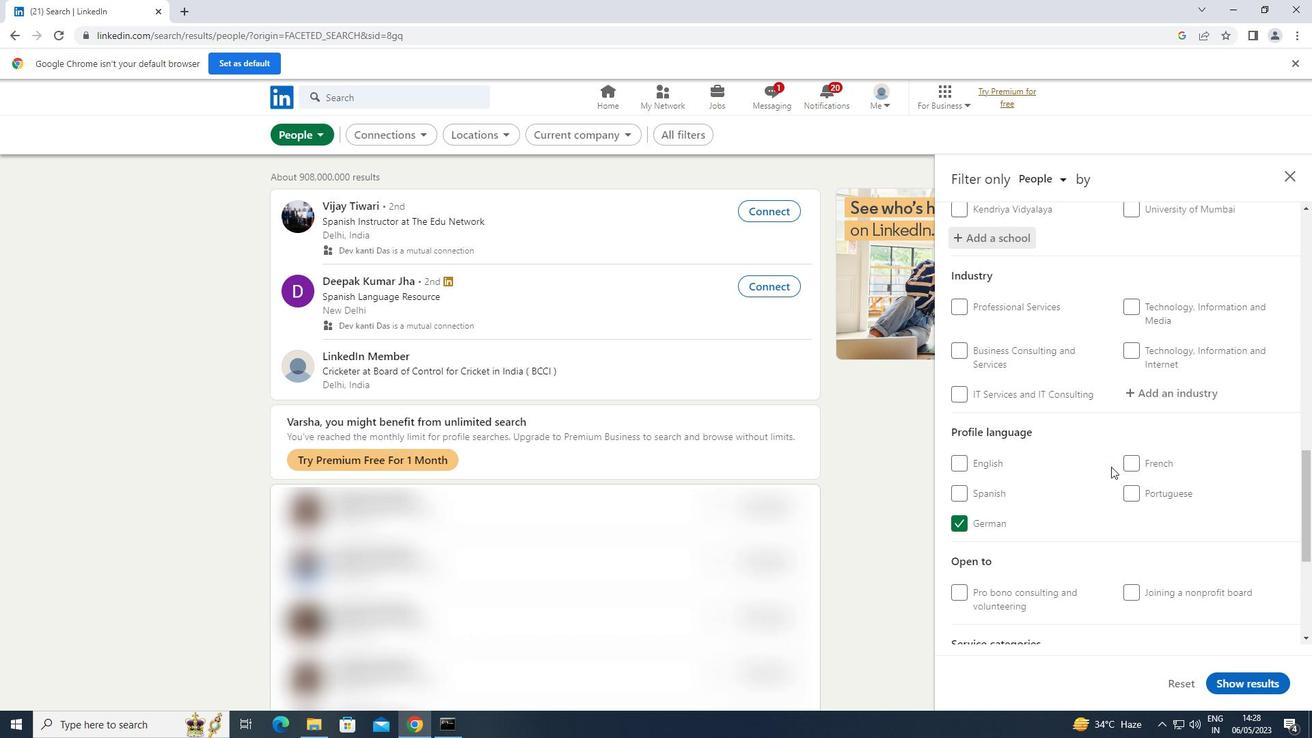 
Action: Mouse moved to (1126, 440)
Screenshot: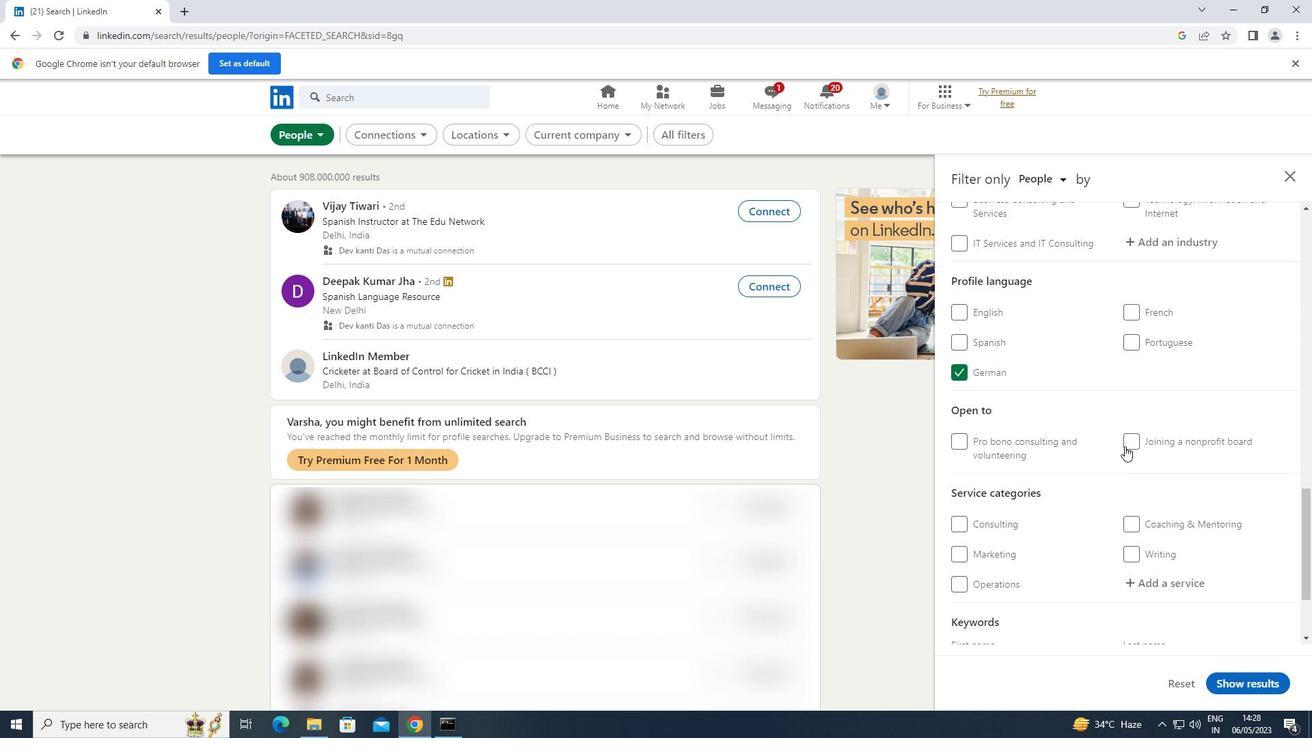 
Action: Mouse scrolled (1126, 441) with delta (0, 0)
Screenshot: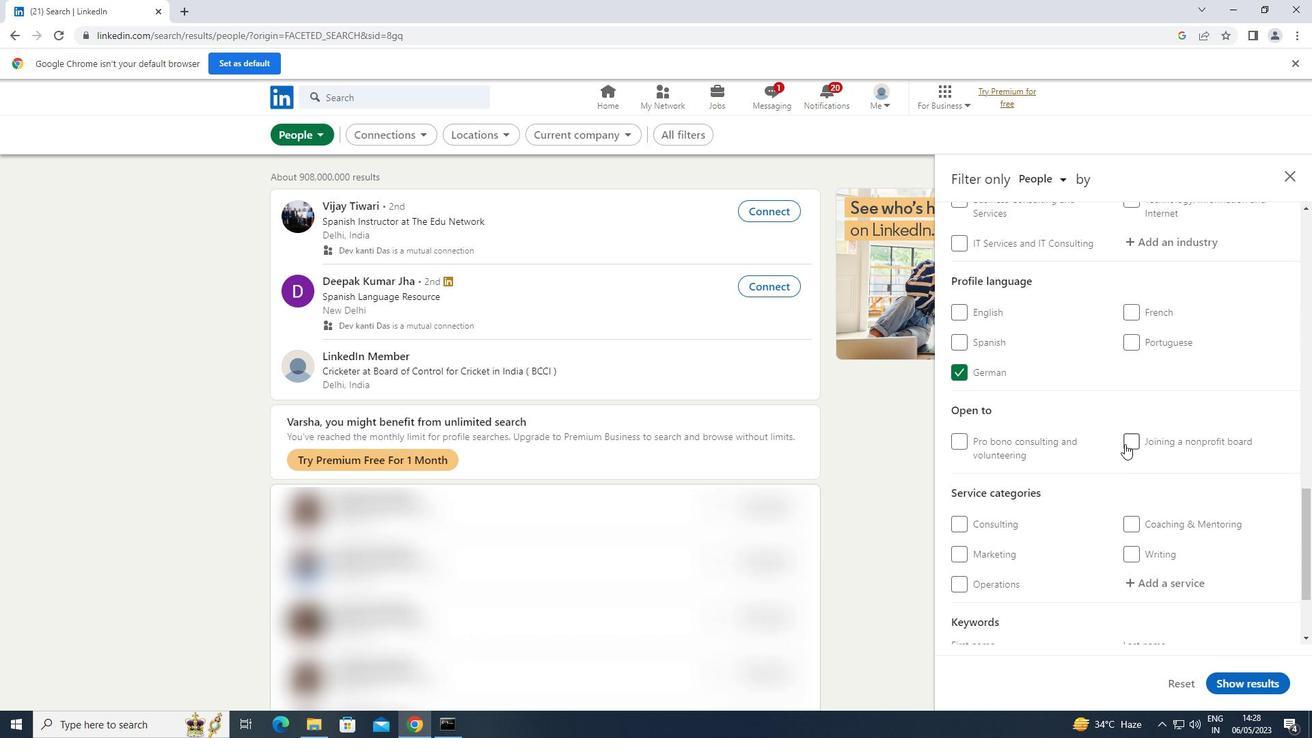 
Action: Mouse moved to (1126, 439)
Screenshot: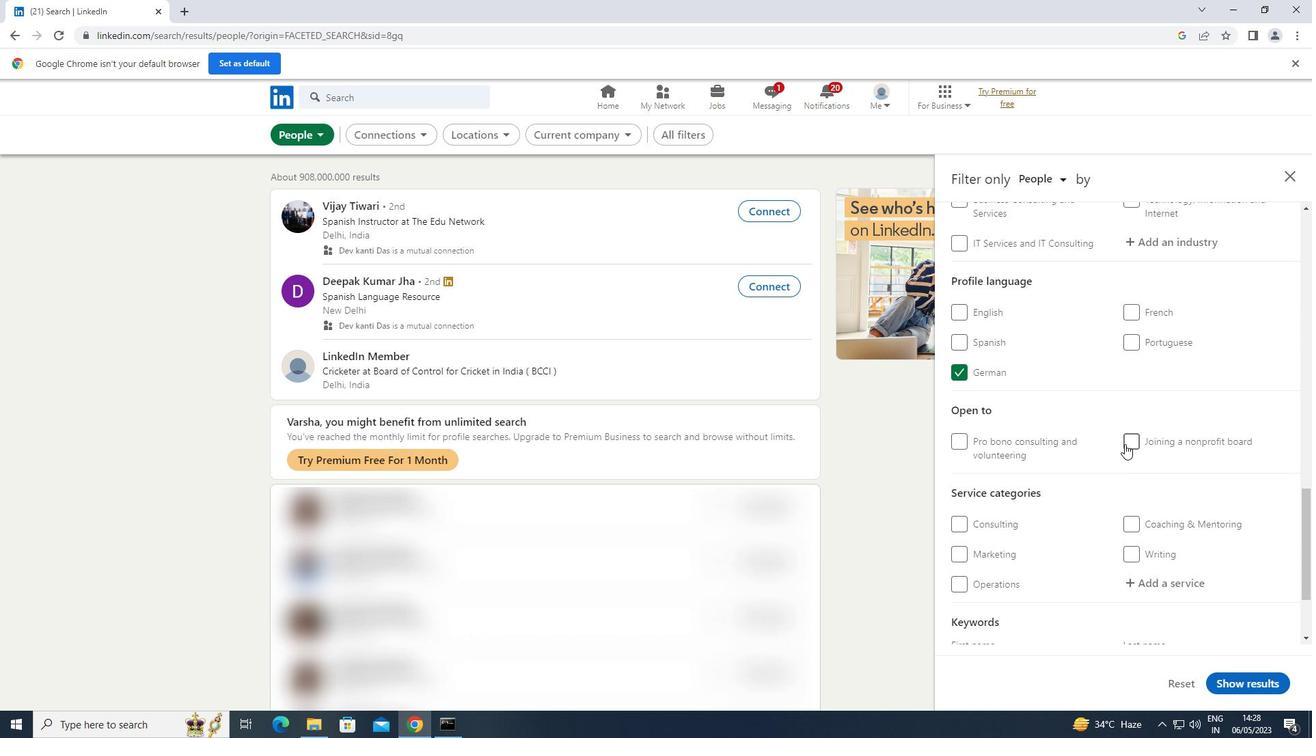 
Action: Mouse scrolled (1126, 440) with delta (0, 0)
Screenshot: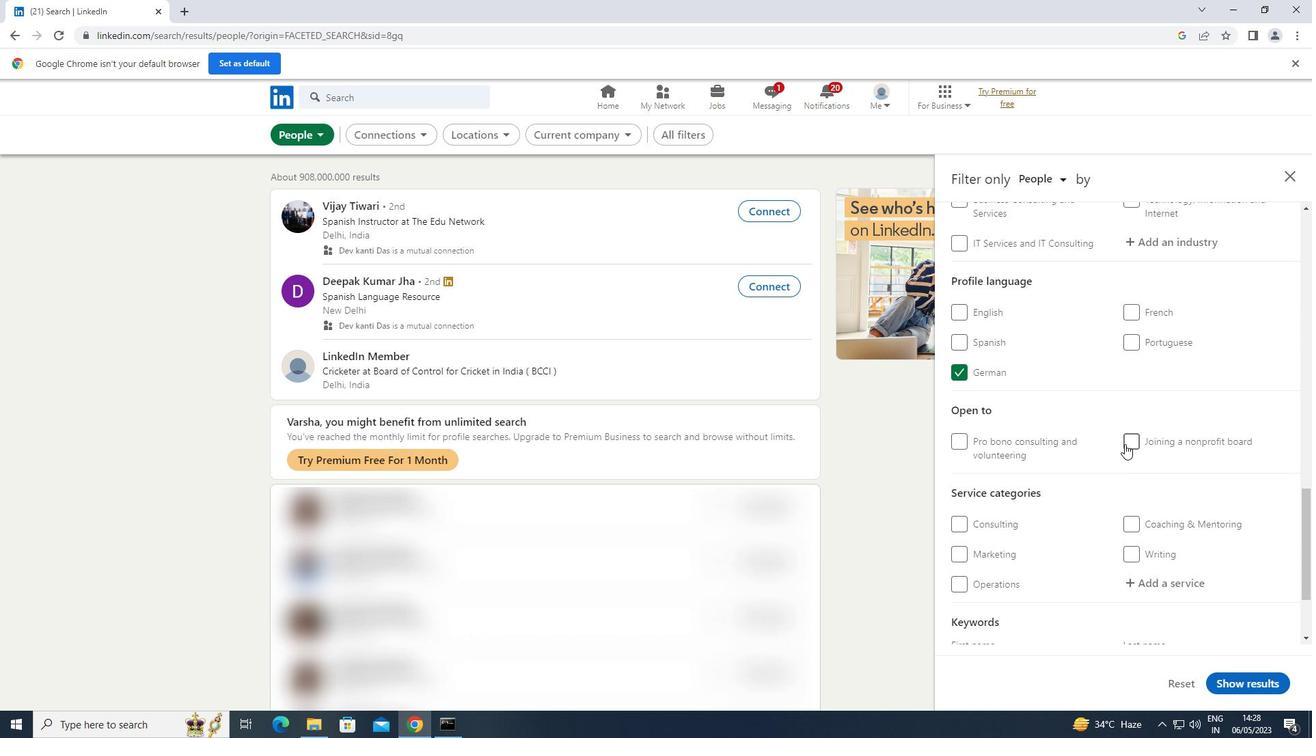 
Action: Mouse moved to (1161, 380)
Screenshot: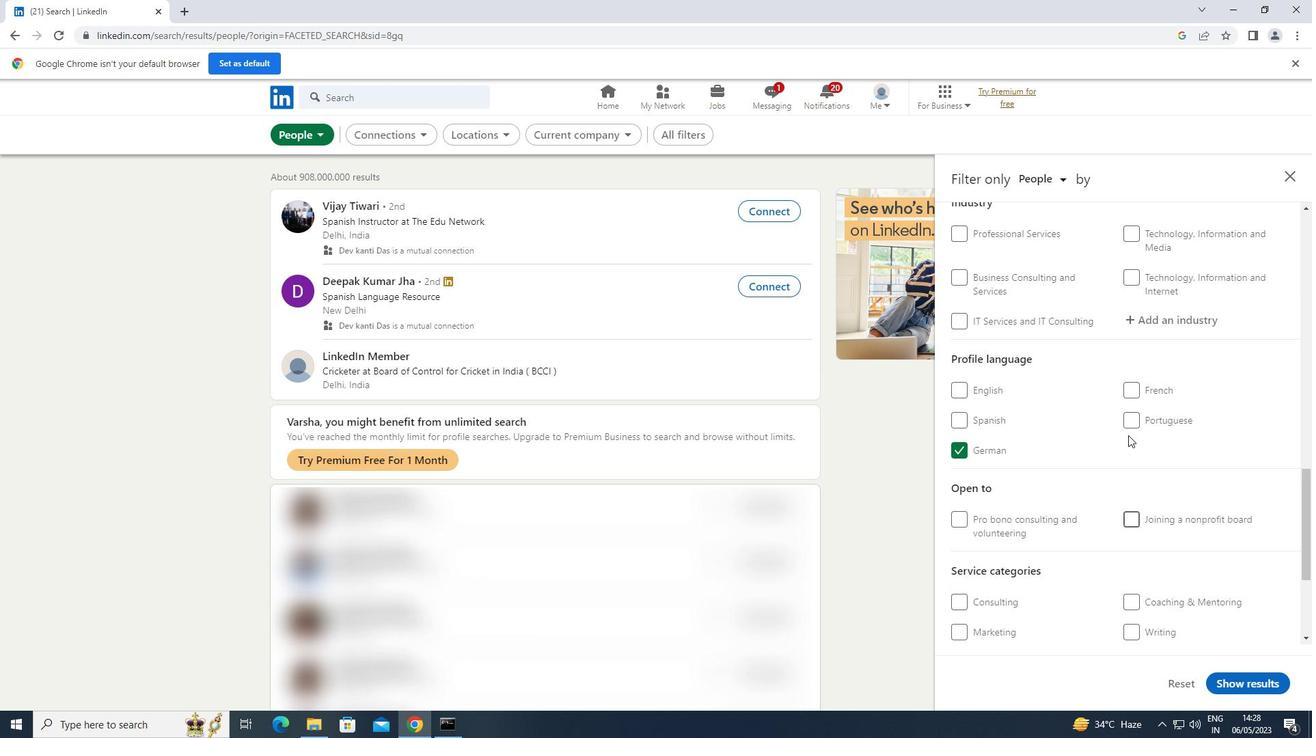 
Action: Mouse pressed left at (1161, 380)
Screenshot: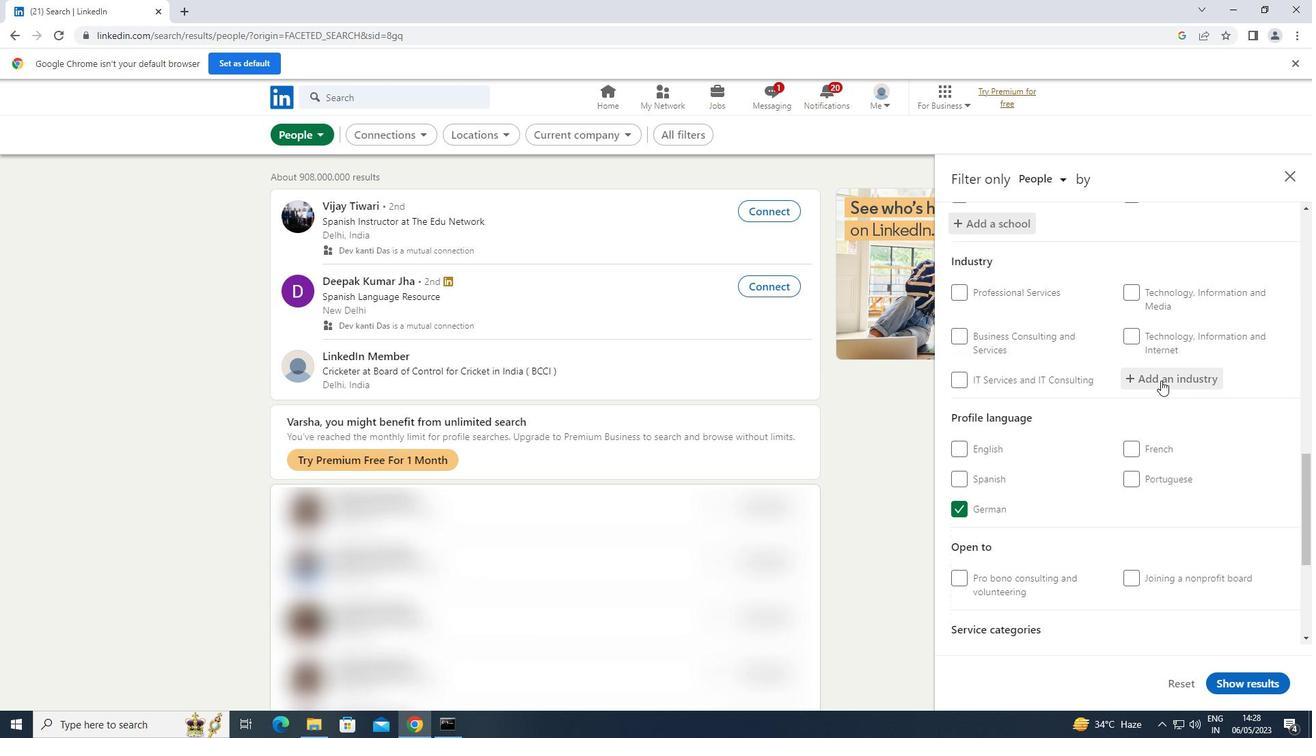
Action: Key pressed <Key.shift>LANDSCAPI
Screenshot: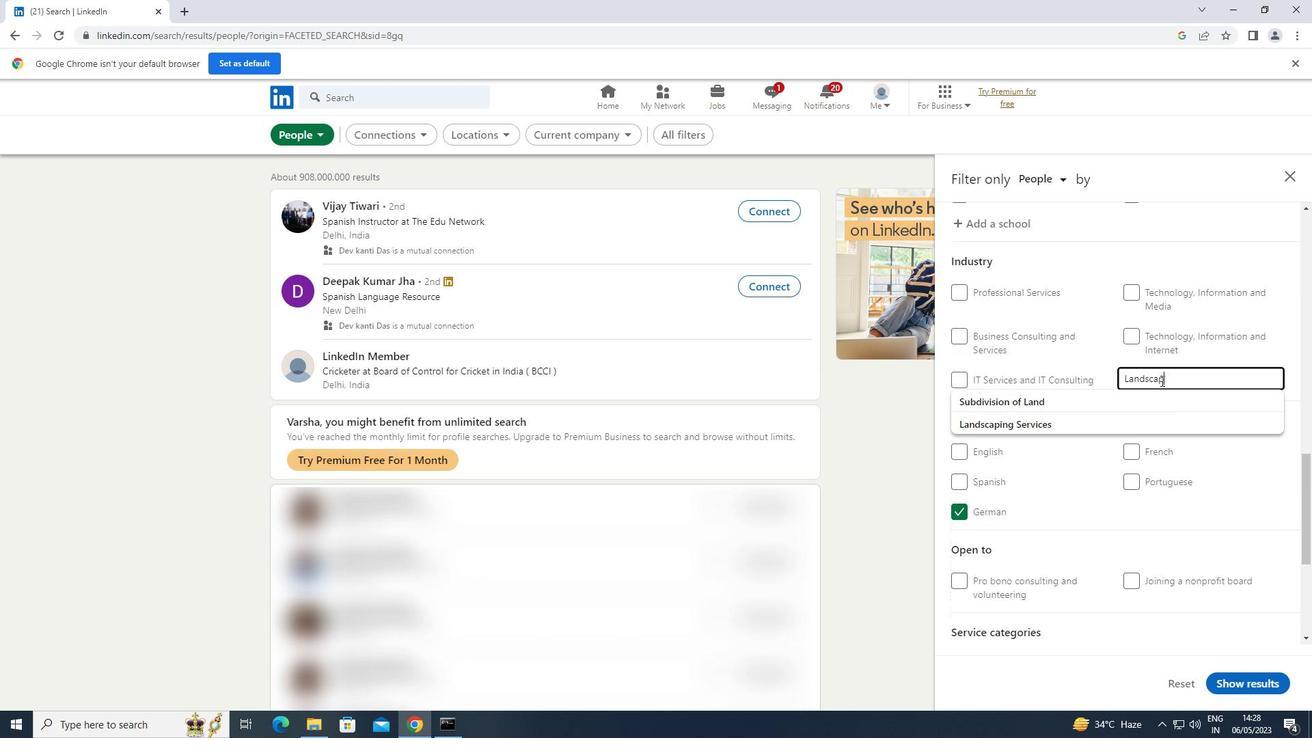 
Action: Mouse moved to (1106, 402)
Screenshot: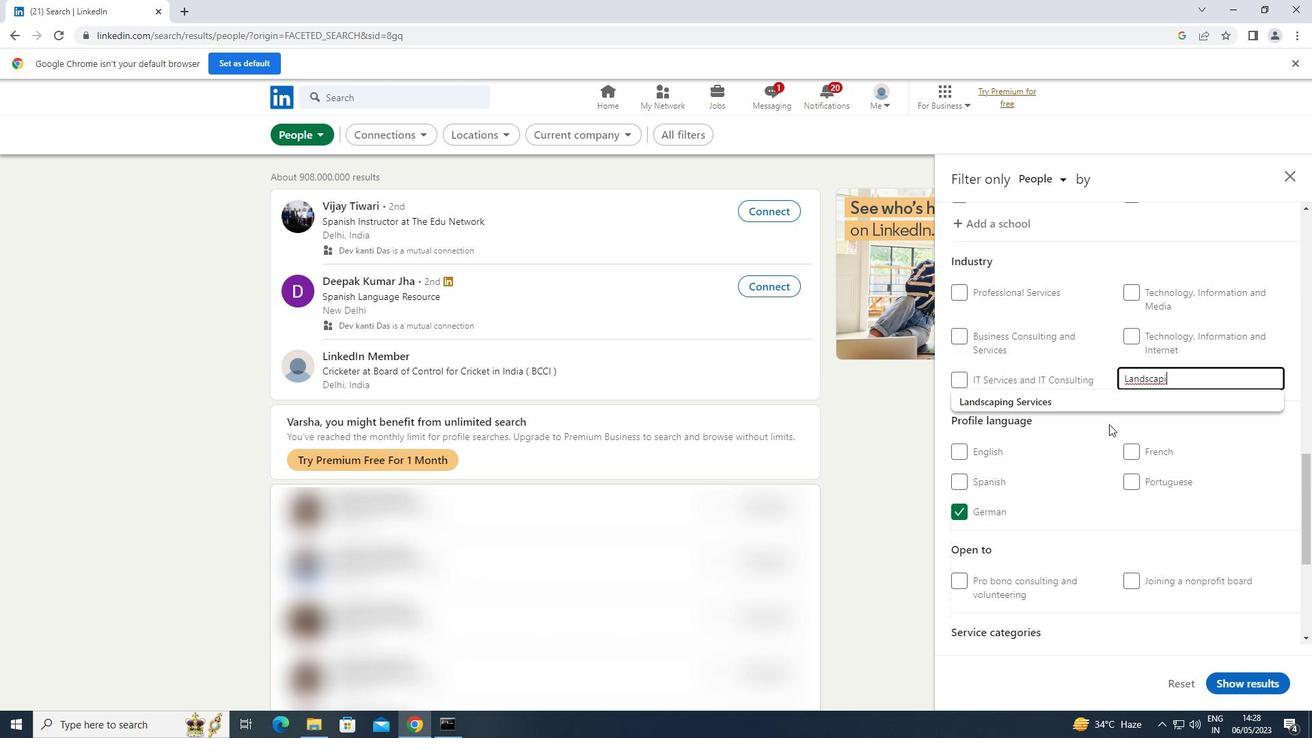 
Action: Mouse pressed left at (1106, 402)
Screenshot: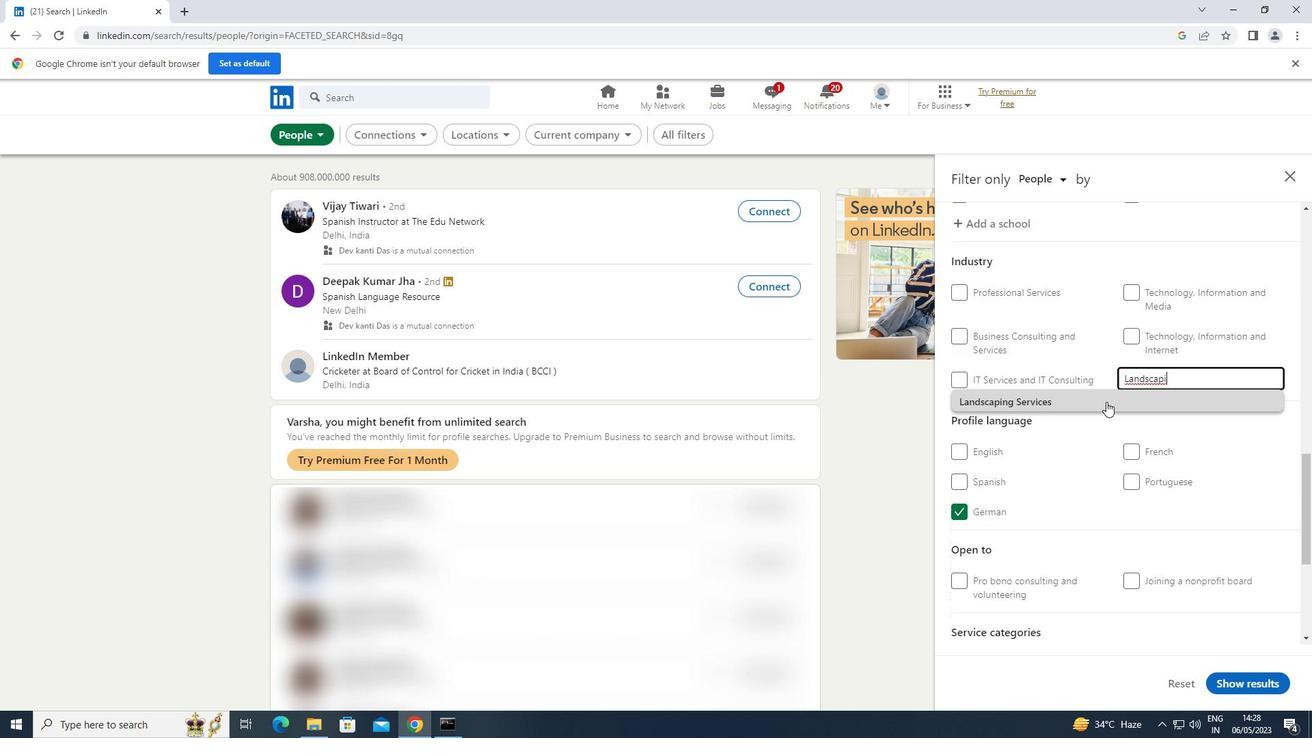 
Action: Mouse scrolled (1106, 401) with delta (0, 0)
Screenshot: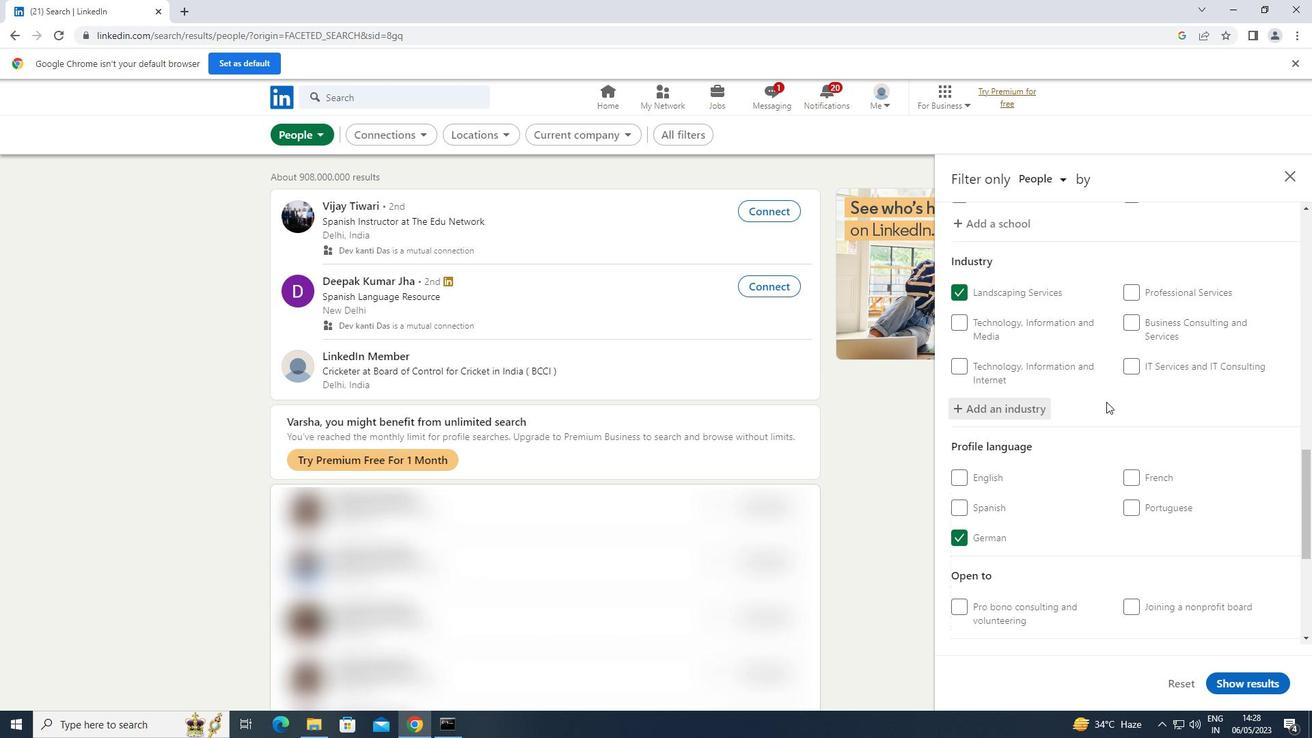 
Action: Mouse scrolled (1106, 401) with delta (0, 0)
Screenshot: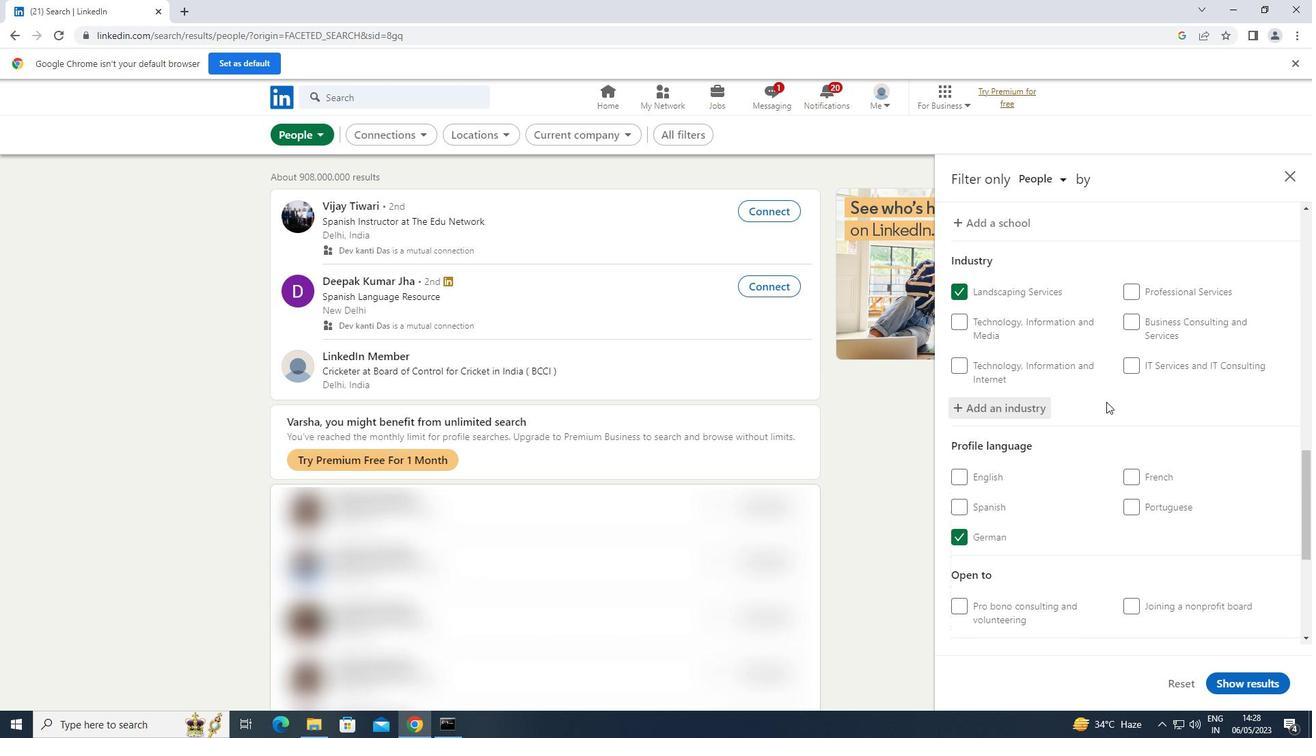 
Action: Mouse scrolled (1106, 401) with delta (0, 0)
Screenshot: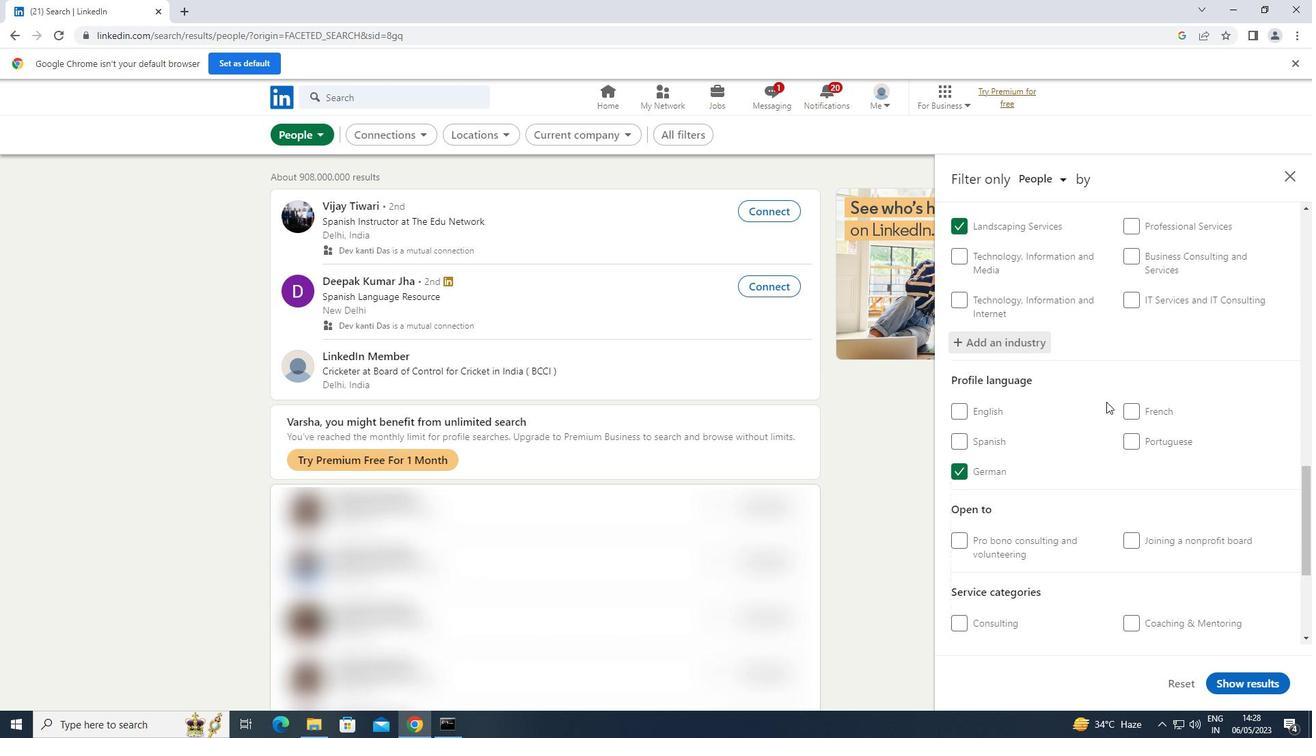 
Action: Mouse moved to (1147, 542)
Screenshot: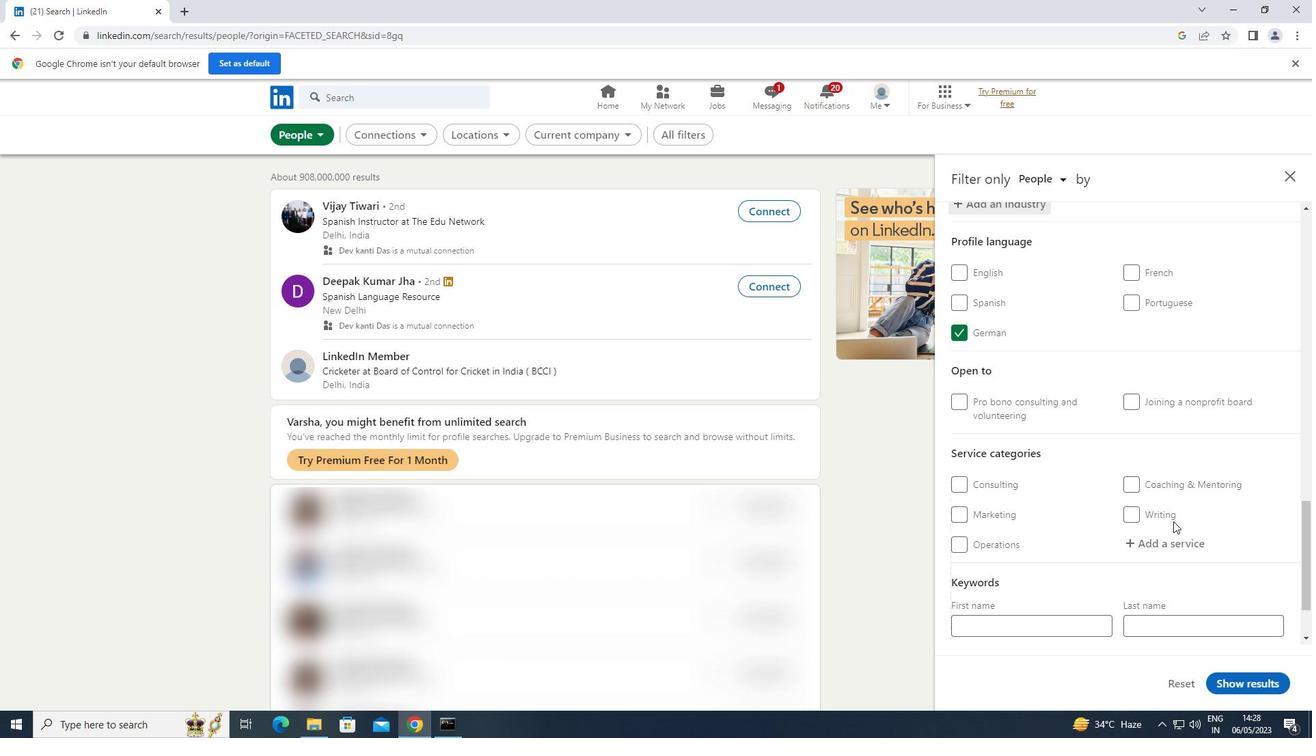 
Action: Mouse pressed left at (1147, 542)
Screenshot: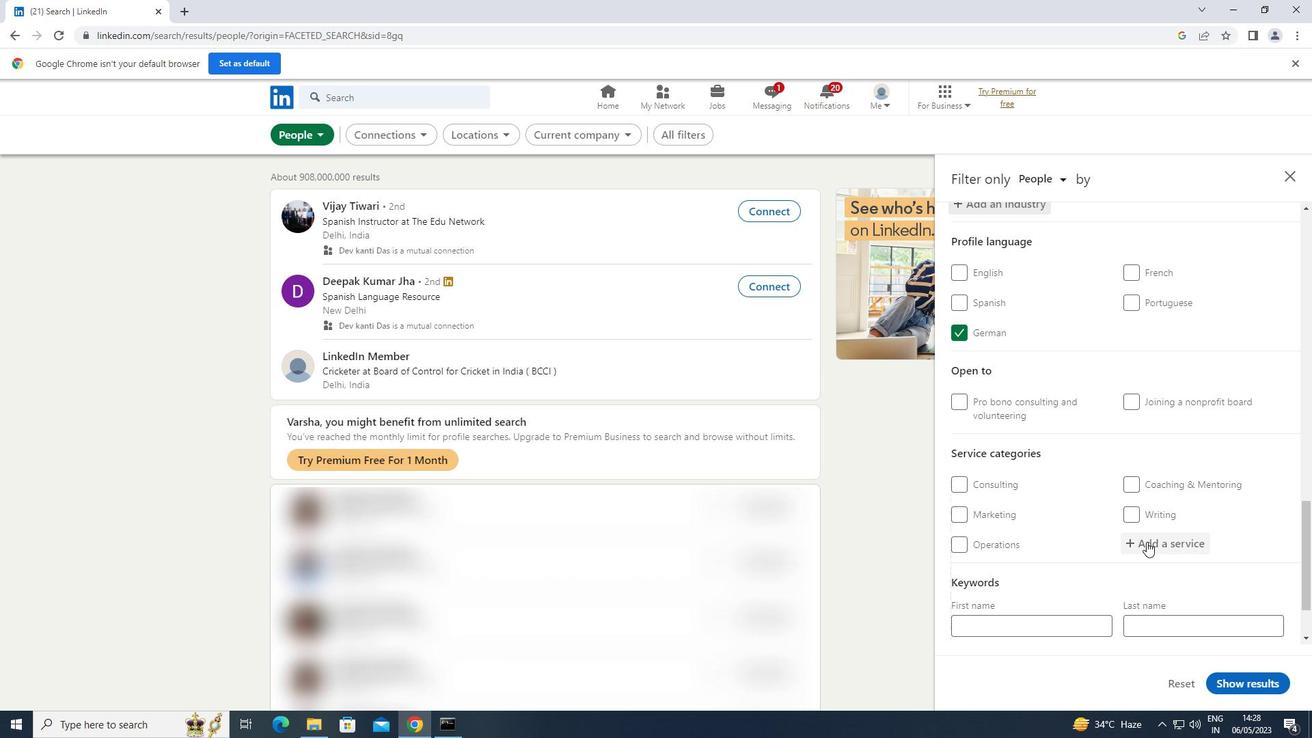 
Action: Key pressed <Key.shift>PROPERTY<Key.space>
Screenshot: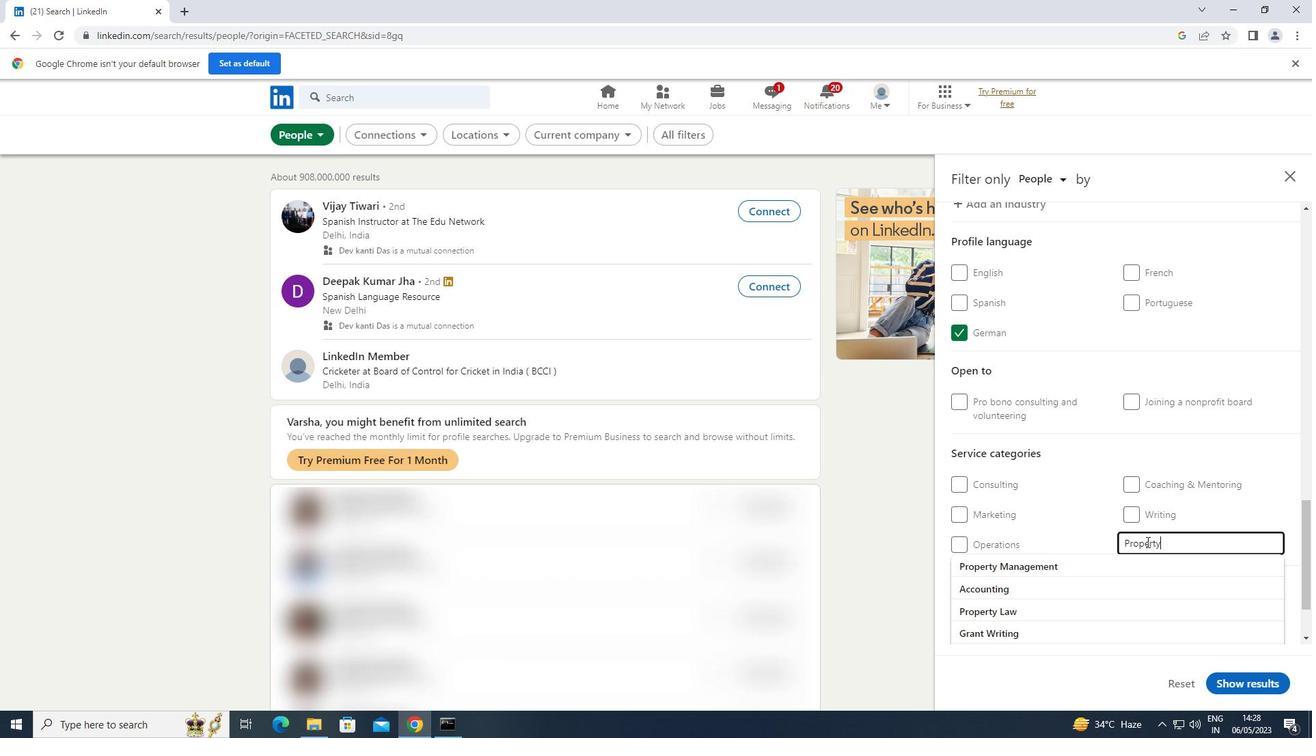
Action: Mouse moved to (1039, 564)
Screenshot: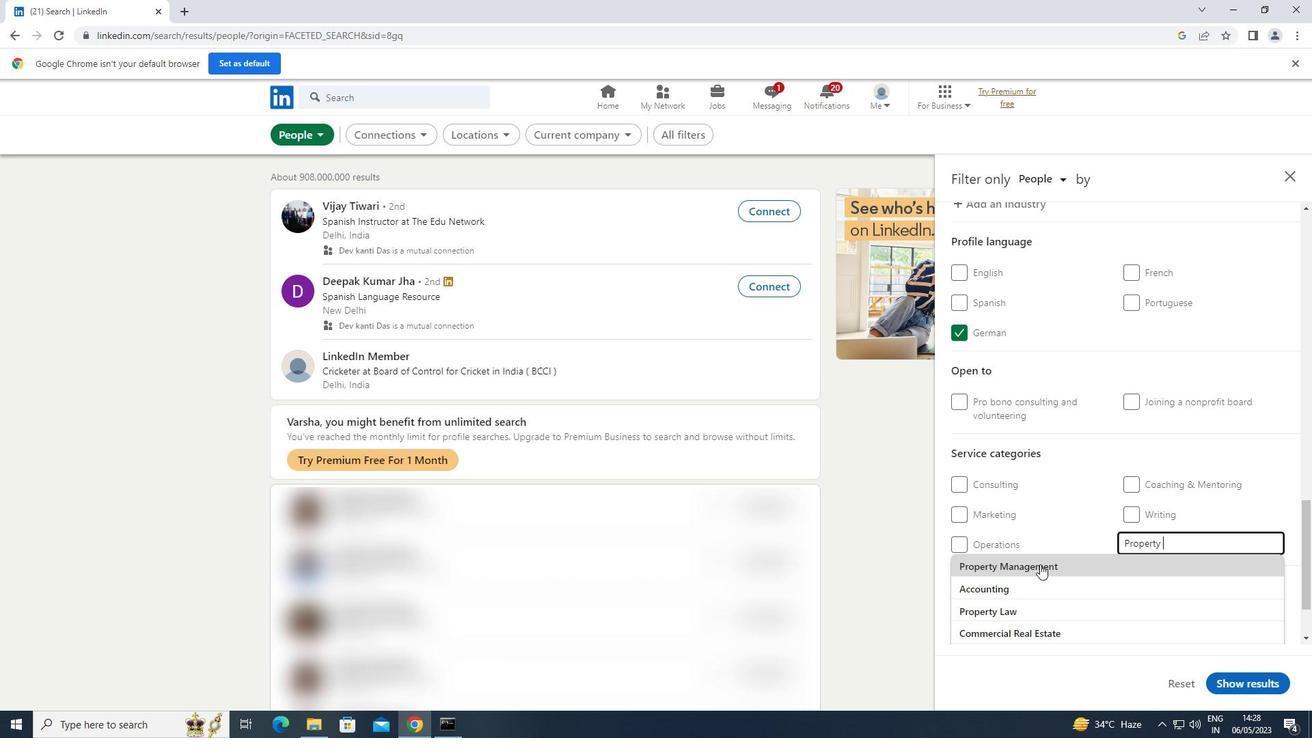 
Action: Mouse pressed left at (1039, 564)
Screenshot: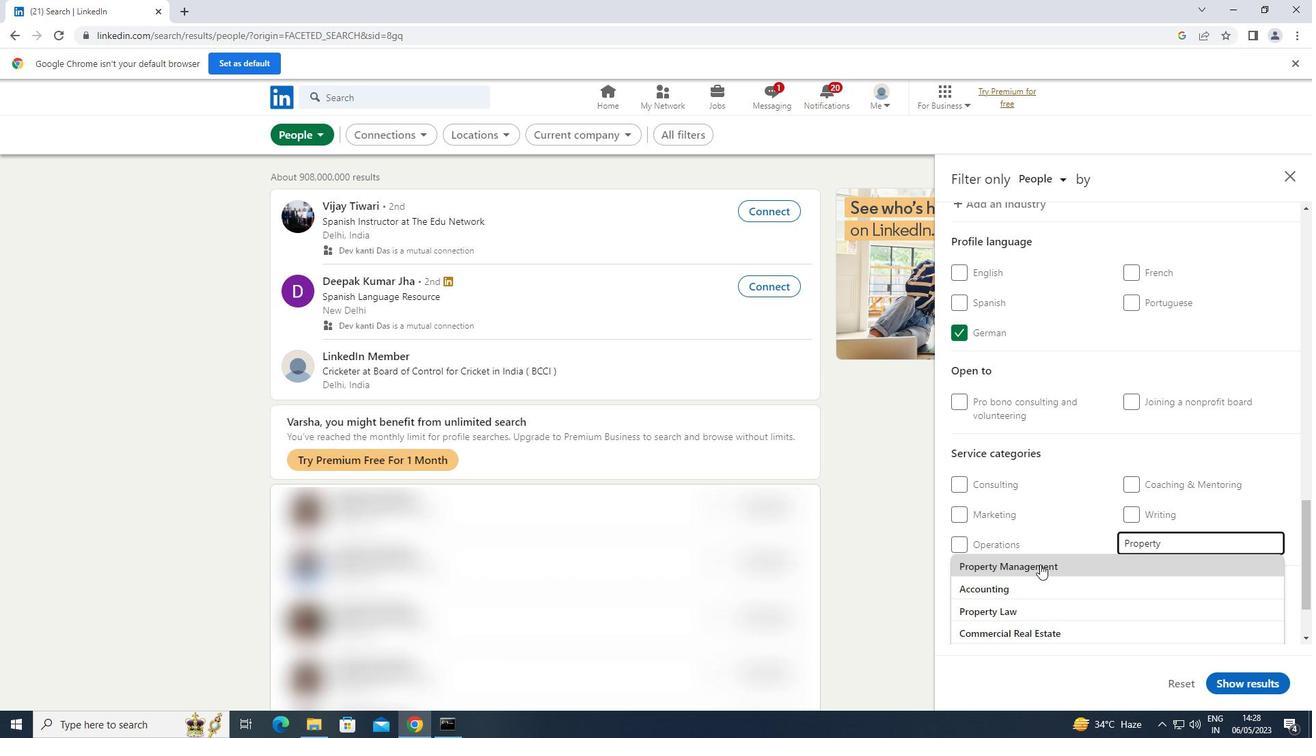 
Action: Mouse moved to (1045, 559)
Screenshot: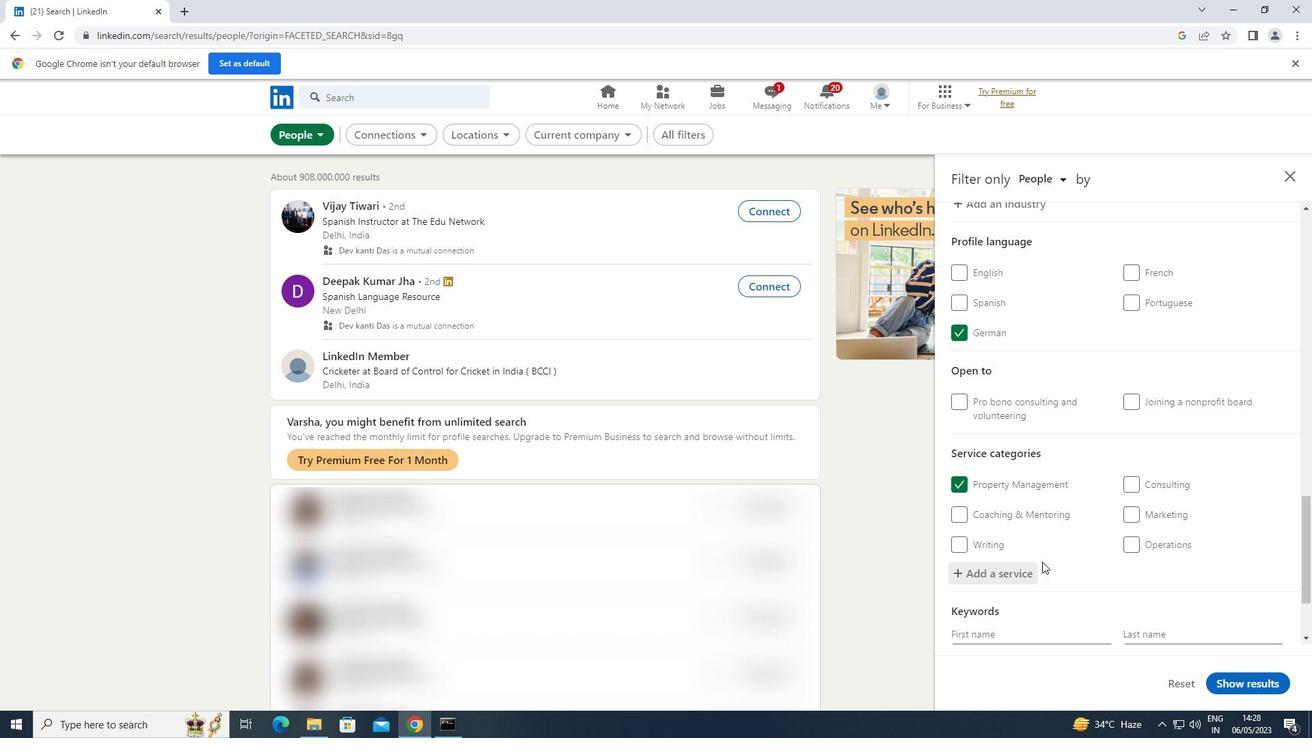 
Action: Mouse scrolled (1045, 558) with delta (0, 0)
Screenshot: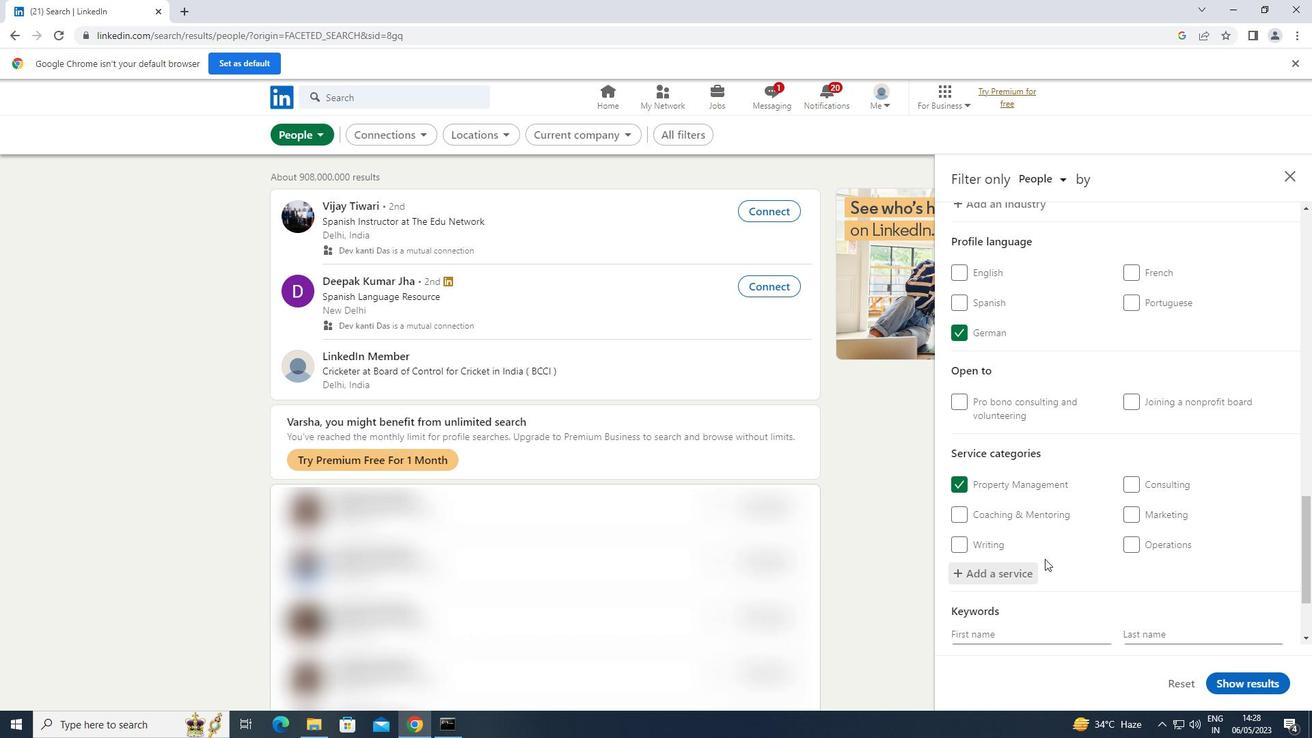 
Action: Mouse scrolled (1045, 558) with delta (0, 0)
Screenshot: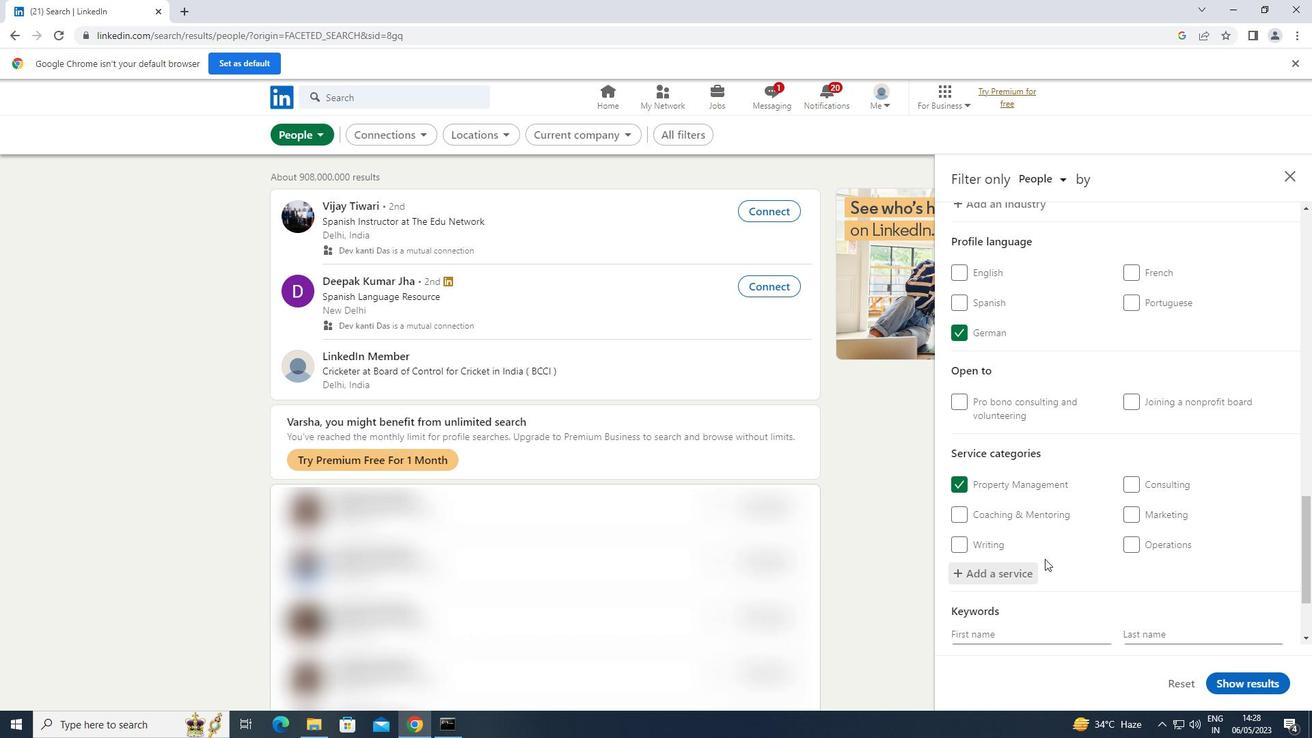 
Action: Mouse scrolled (1045, 558) with delta (0, 0)
Screenshot: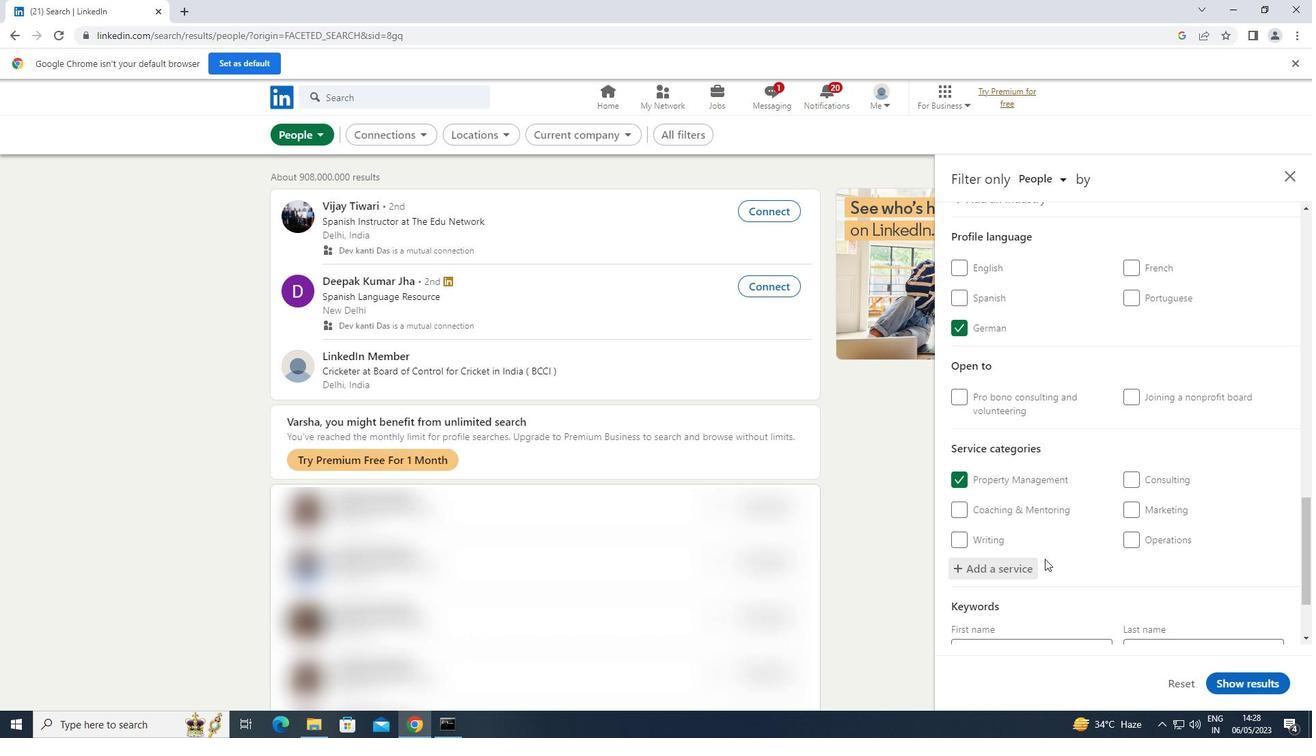 
Action: Mouse scrolled (1045, 558) with delta (0, 0)
Screenshot: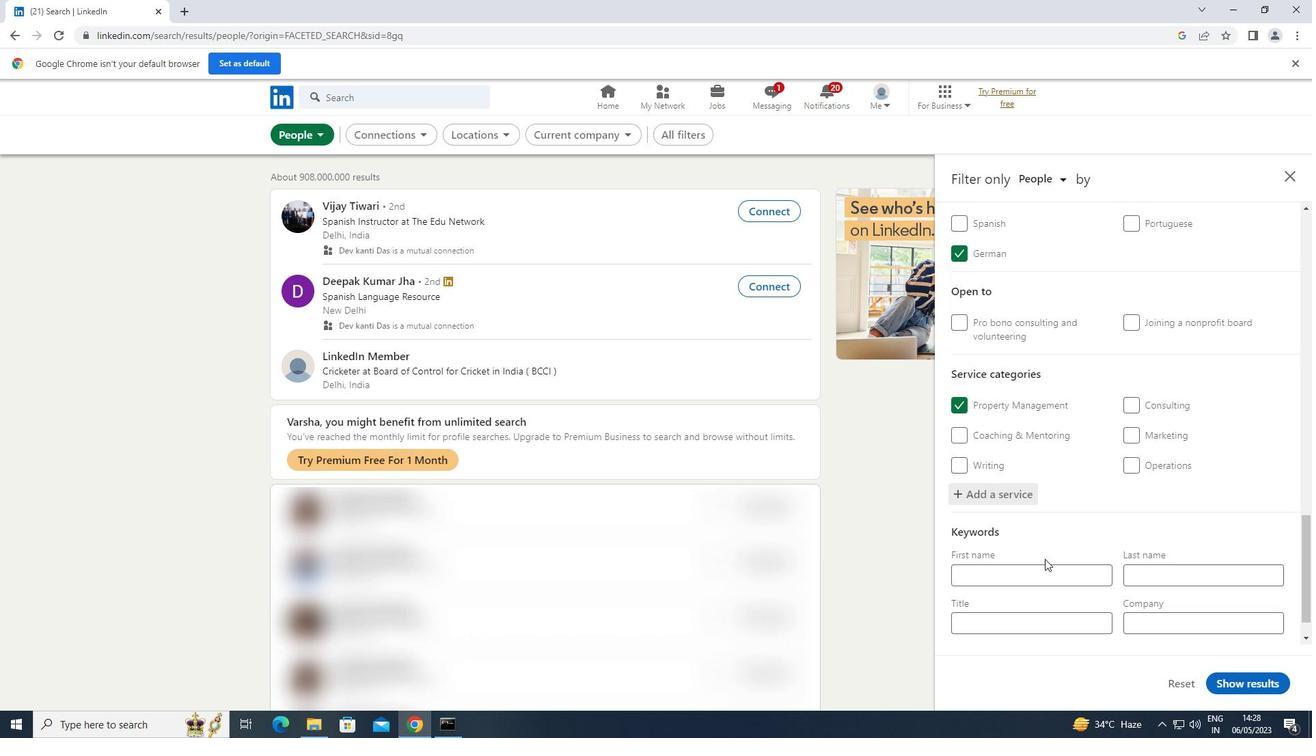 
Action: Mouse scrolled (1045, 558) with delta (0, 0)
Screenshot: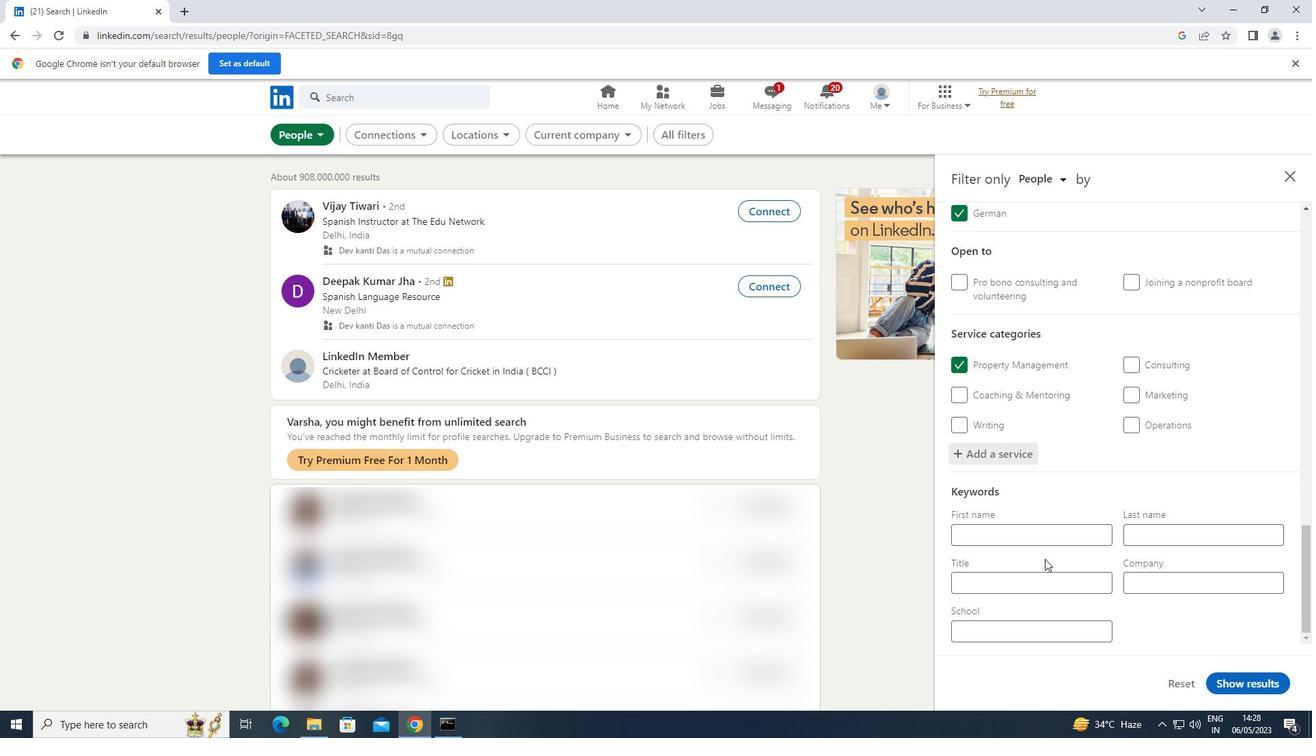 
Action: Mouse scrolled (1045, 558) with delta (0, 0)
Screenshot: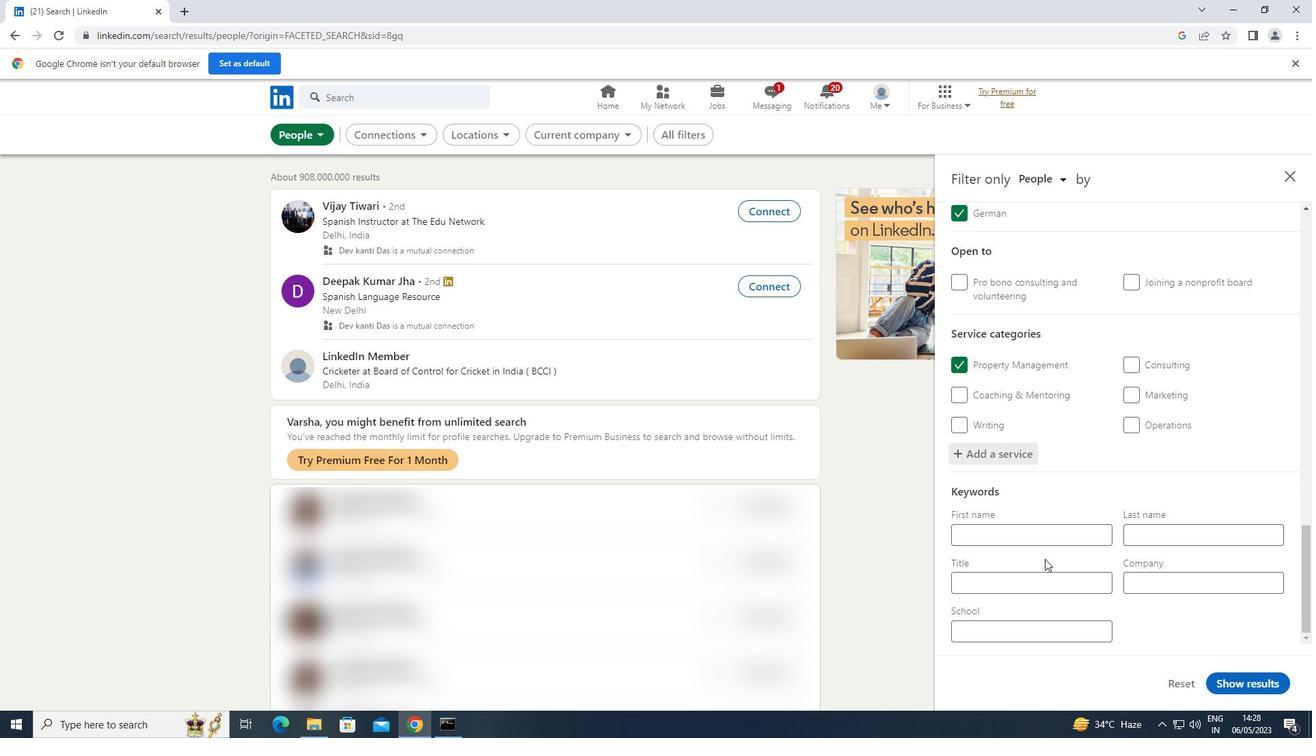 
Action: Mouse scrolled (1045, 558) with delta (0, 0)
Screenshot: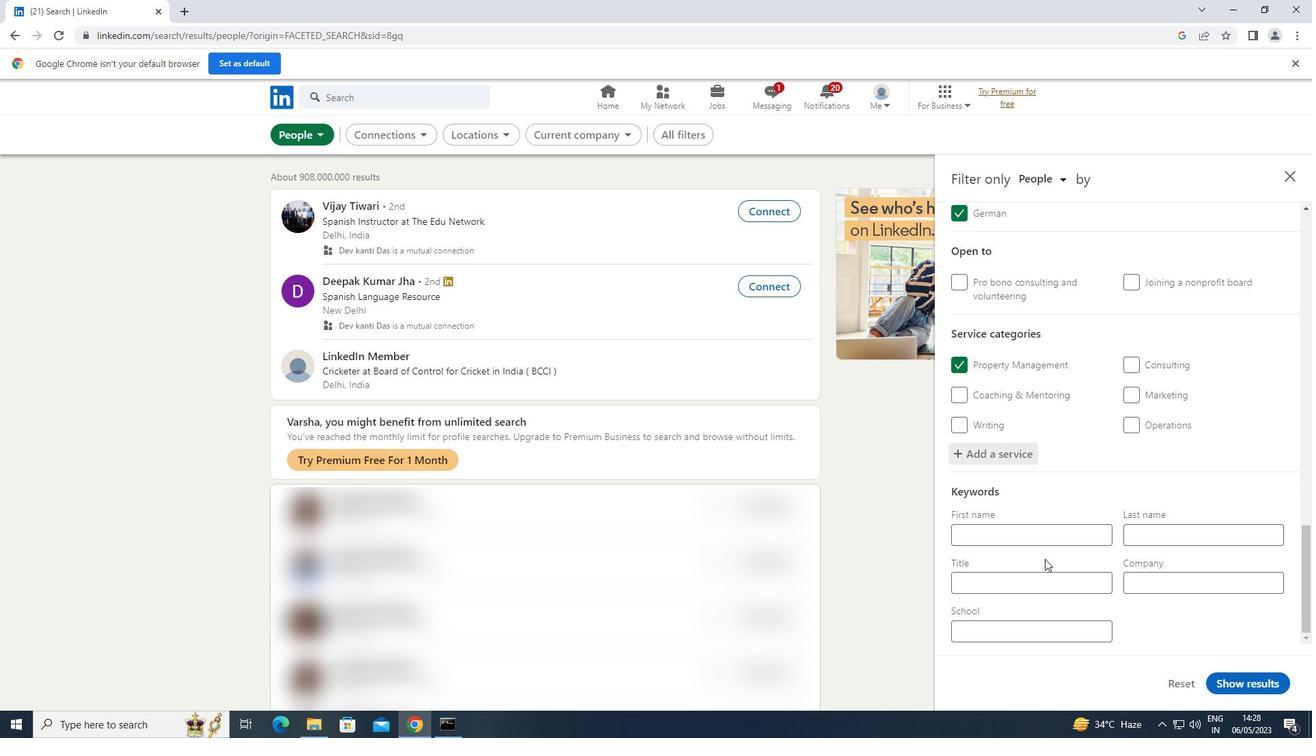 
Action: Mouse scrolled (1045, 558) with delta (0, 0)
Screenshot: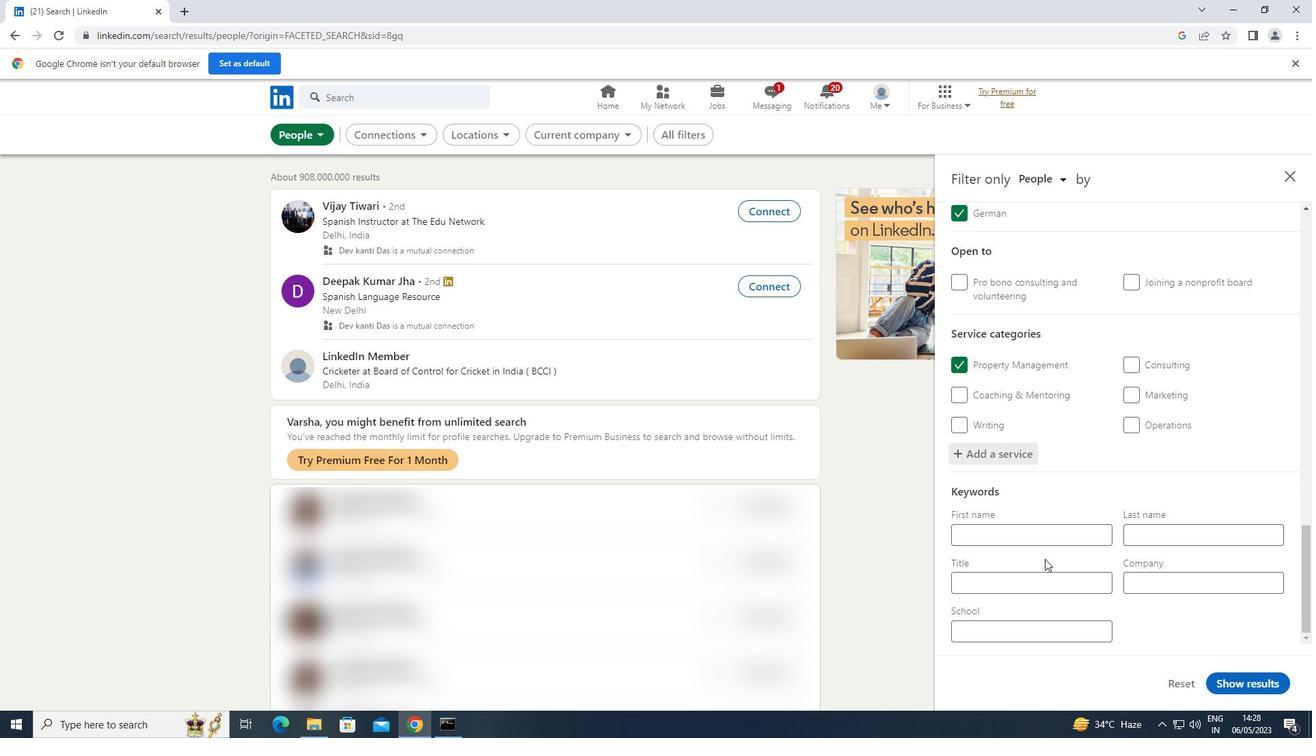 
Action: Mouse moved to (1018, 579)
Screenshot: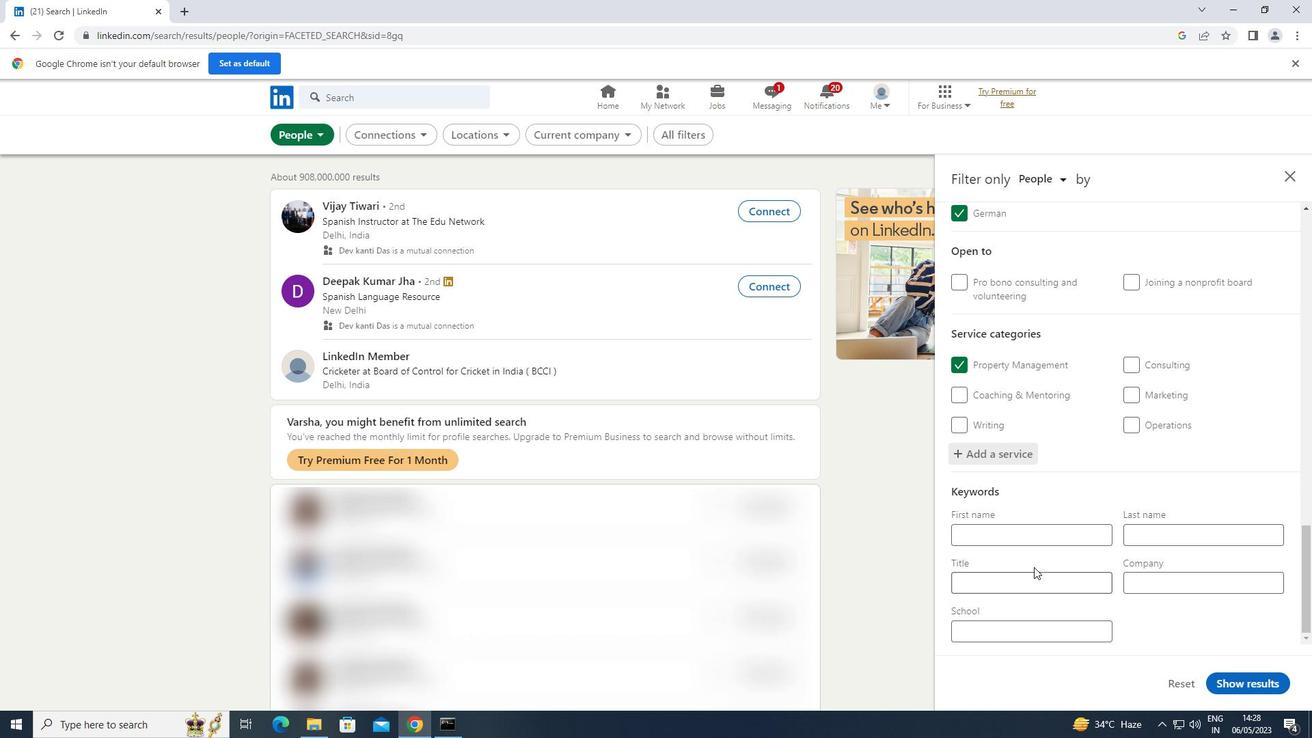 
Action: Mouse pressed left at (1018, 579)
Screenshot: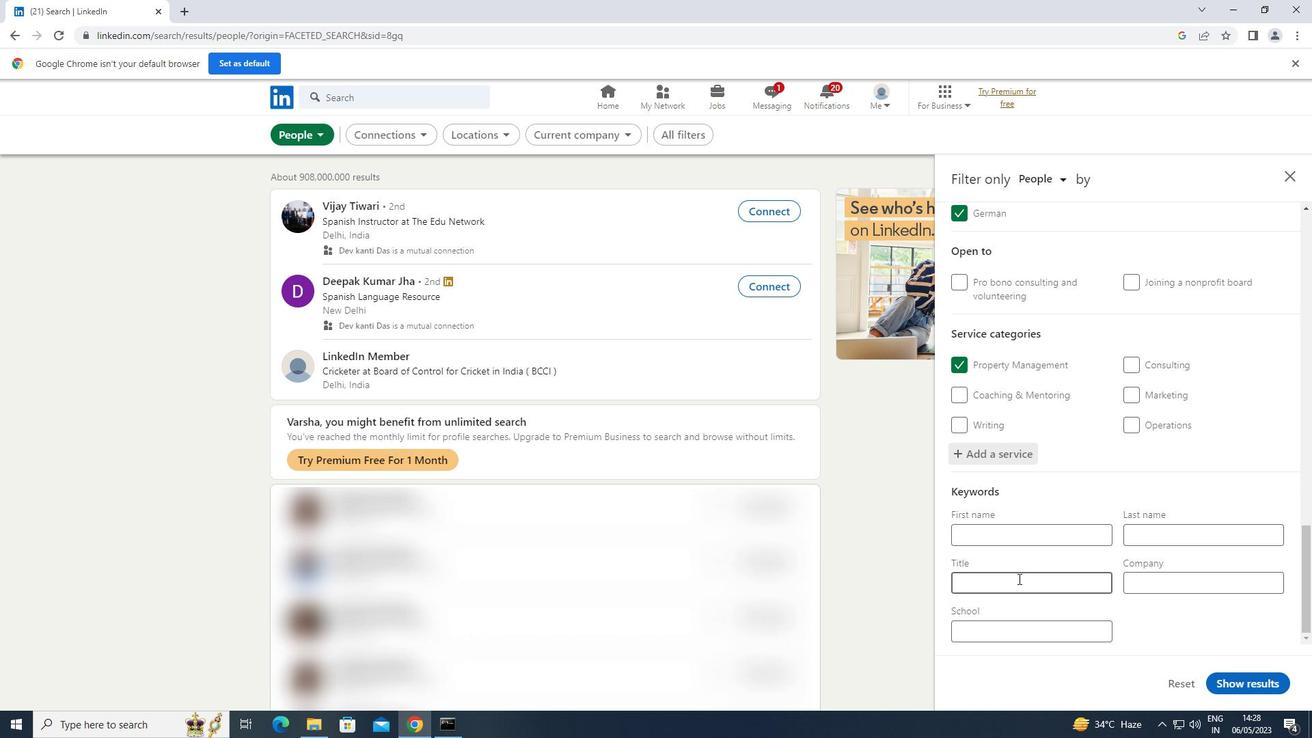 
Action: Key pressed <Key.shift>CONSERVATION<Key.space><Key.space><Key.shift>VOLUNTEER
Screenshot: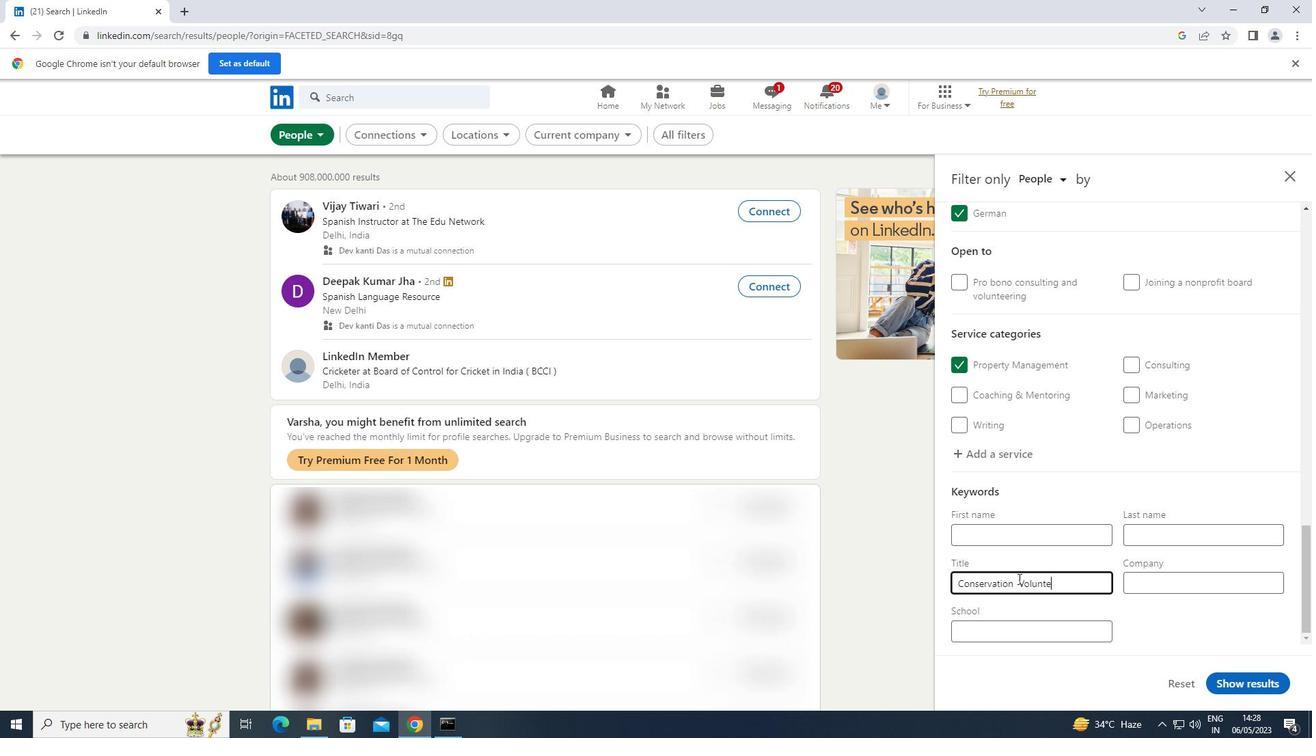 
Action: Mouse moved to (1017, 581)
Screenshot: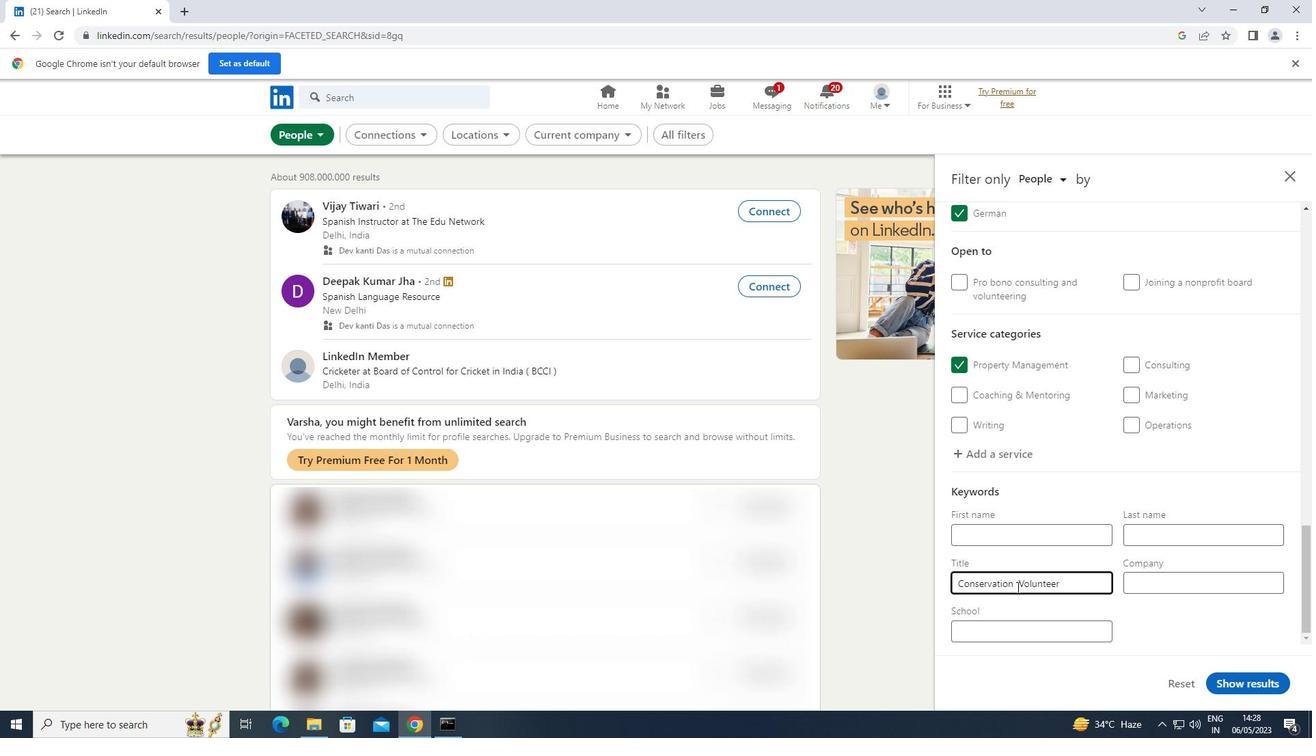 
Action: Mouse pressed left at (1017, 581)
Screenshot: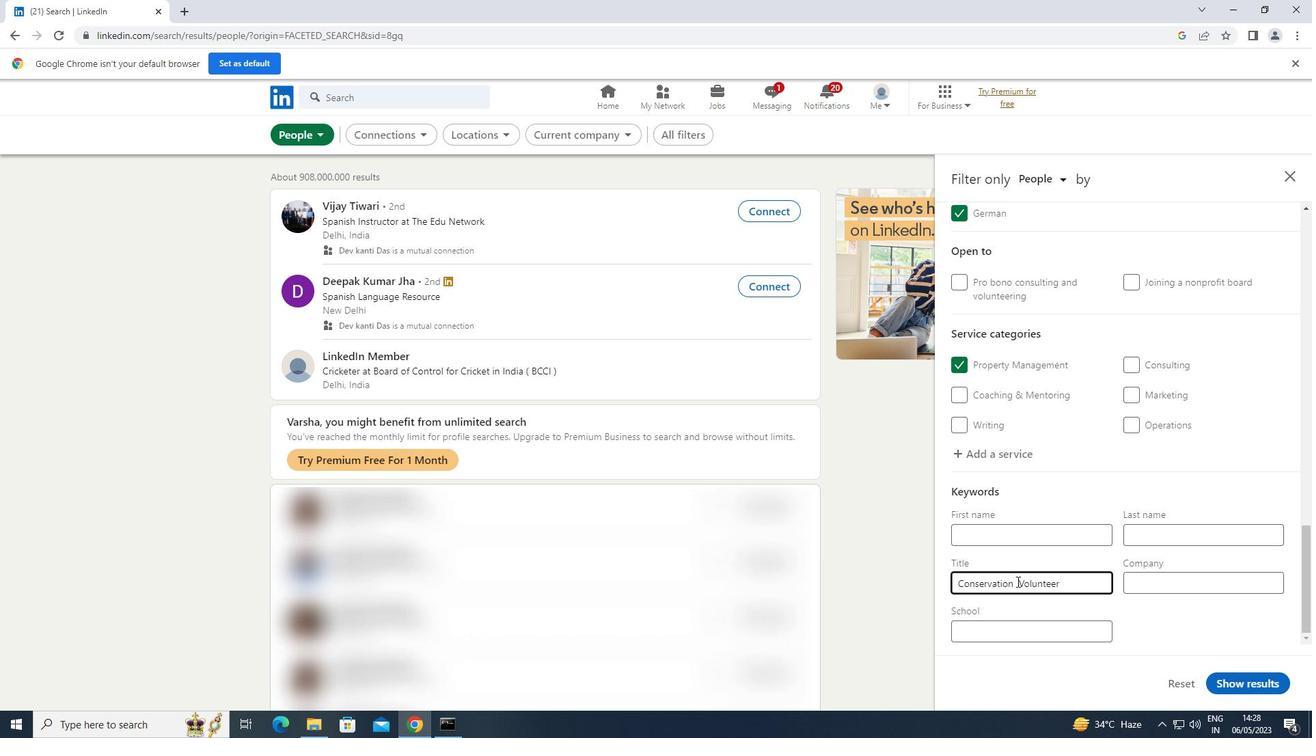 
Action: Mouse moved to (1017, 579)
Screenshot: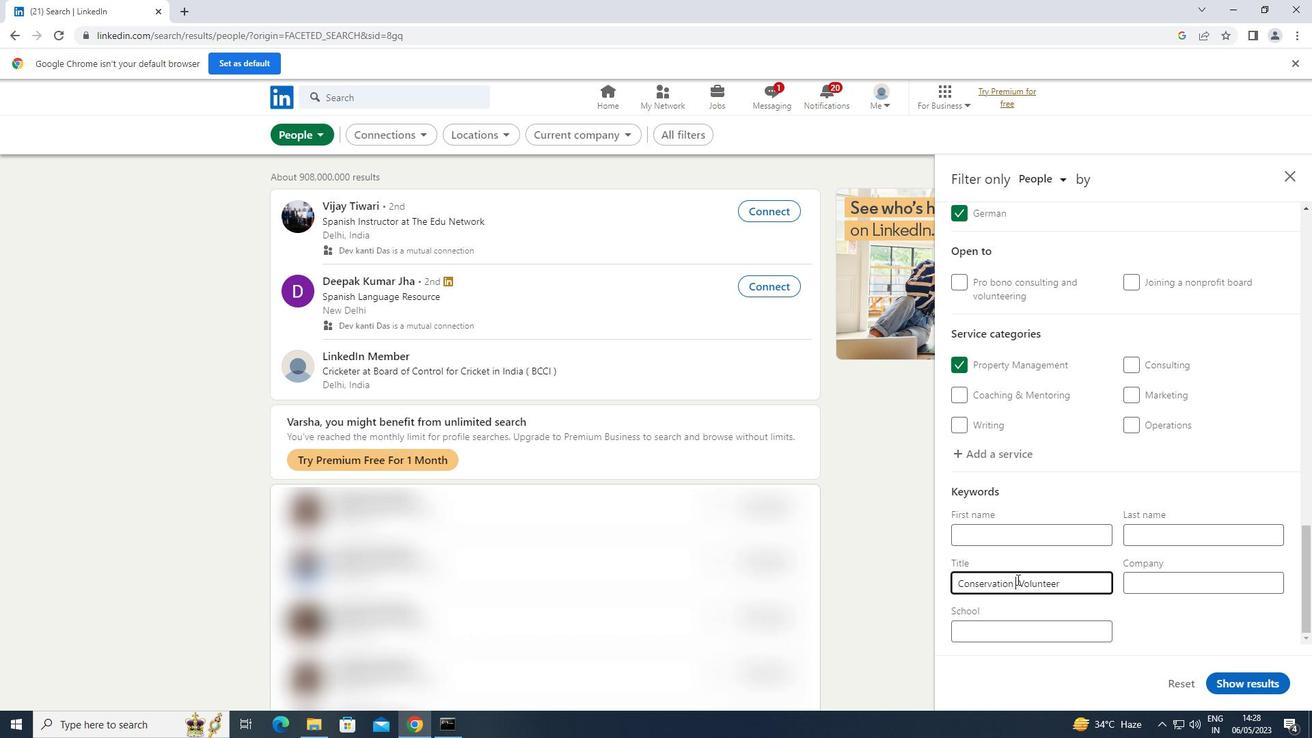 
Action: Key pressed <Key.backspace>
Screenshot: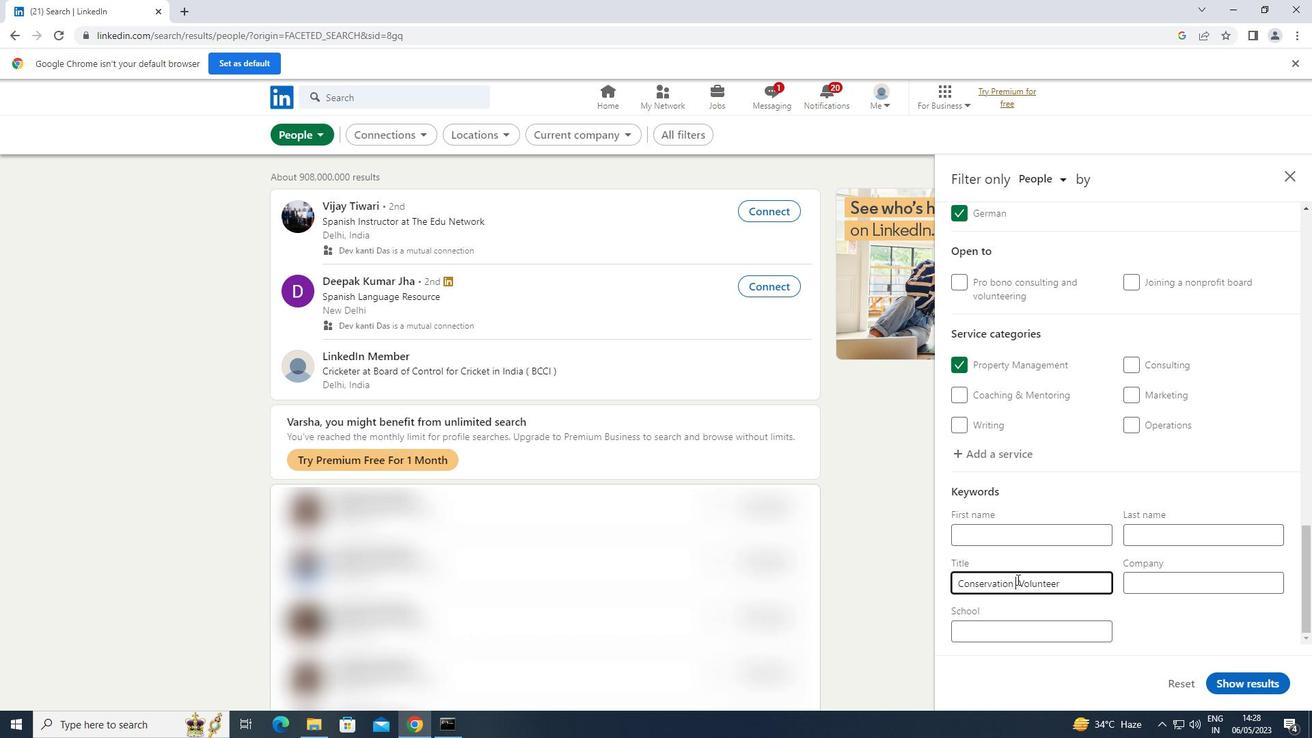 
Action: Mouse moved to (1227, 688)
Screenshot: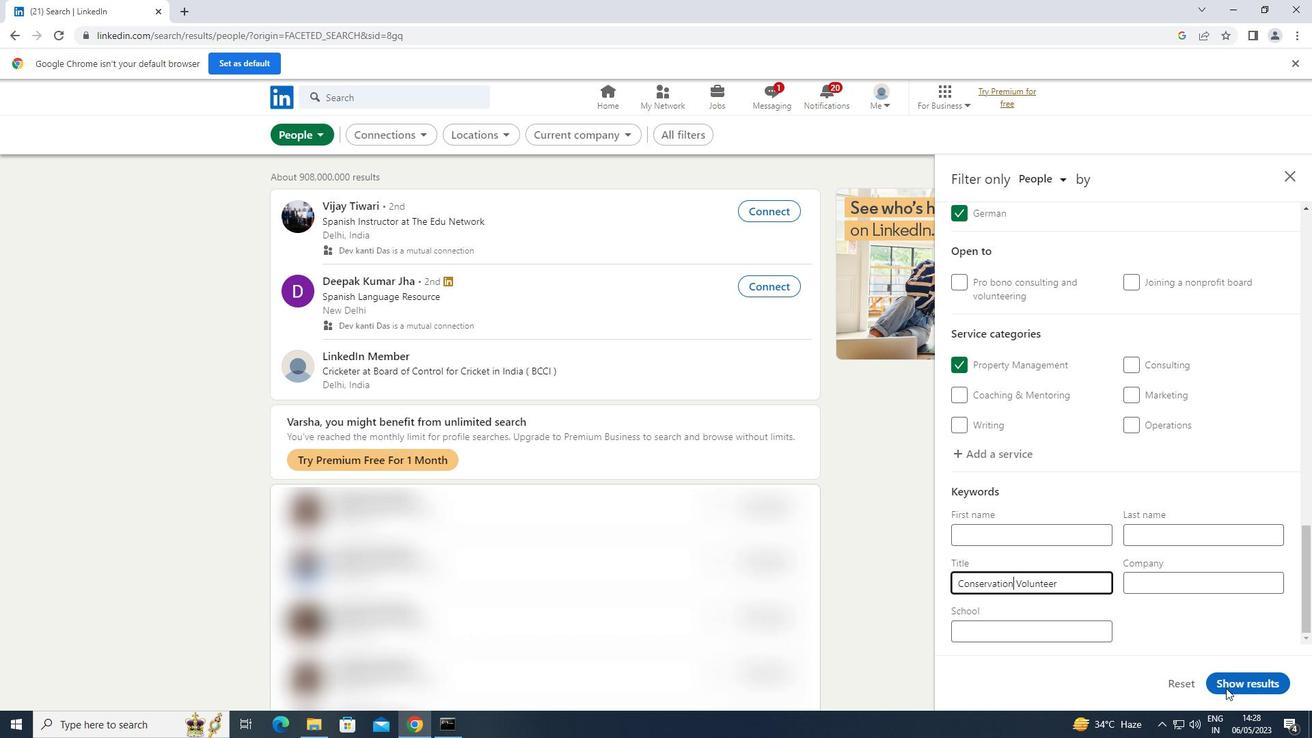 
Action: Mouse pressed left at (1227, 688)
Screenshot: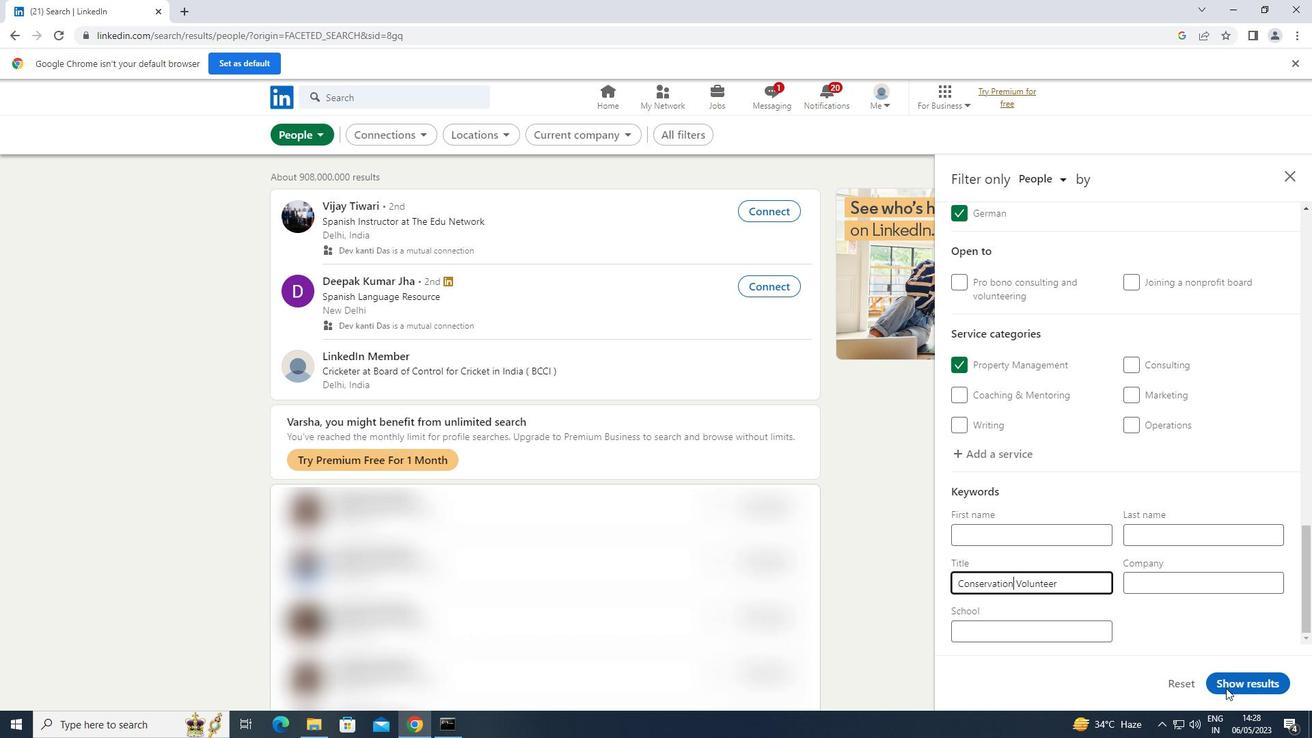 
